 Task: Look for space in Rawson, Argentina from 8th June, 2023 to 16th June, 2023 for 2 adults in price range Rs.10000 to Rs.15000. Place can be entire place with 1  bedroom having 1 bed and 1 bathroom. Property type can be hotel. Amenities needed are: wifi, heating, . Booking option can be shelf check-in. Required host language is English.
Action: Mouse moved to (443, 83)
Screenshot: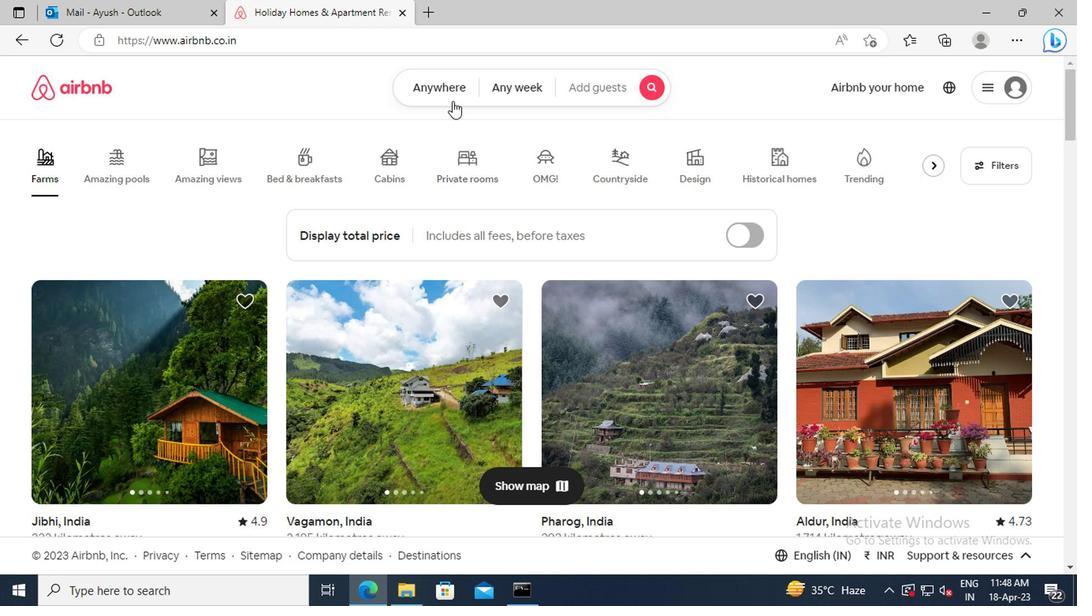 
Action: Mouse pressed left at (443, 83)
Screenshot: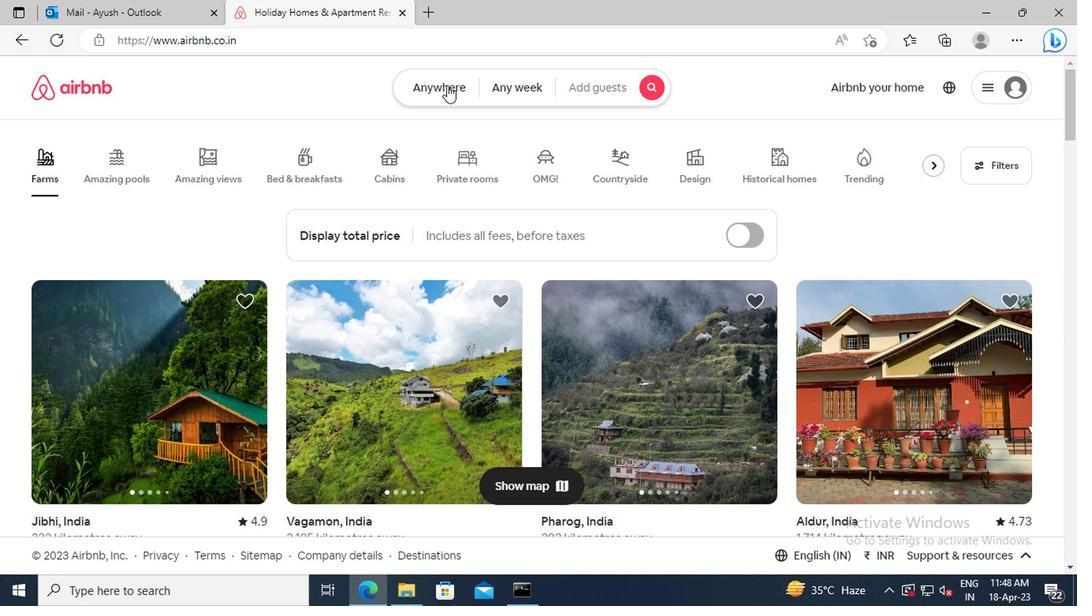 
Action: Mouse moved to (311, 154)
Screenshot: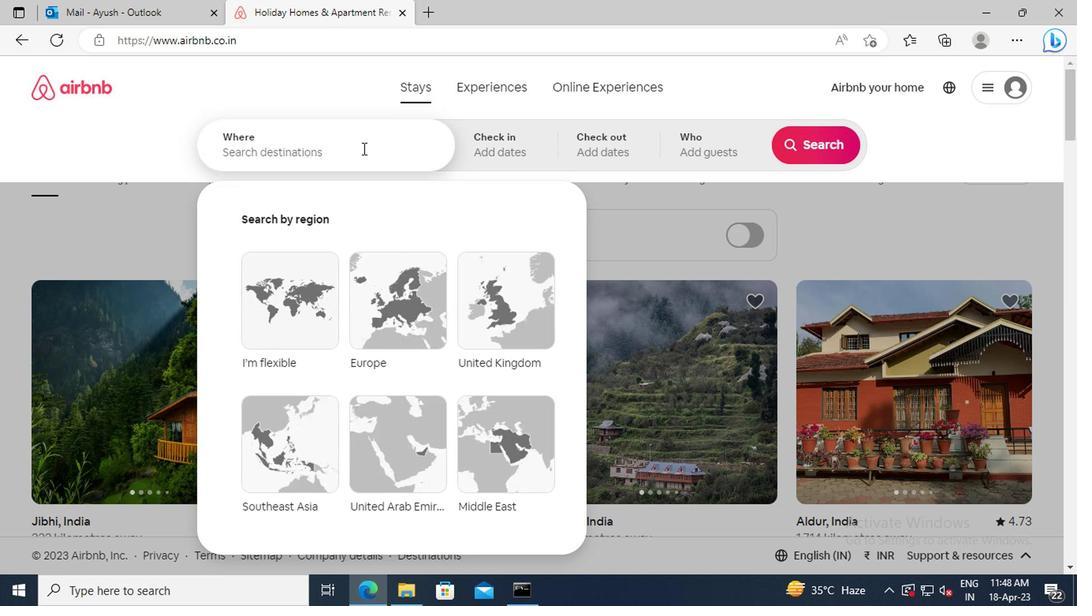 
Action: Mouse pressed left at (311, 154)
Screenshot: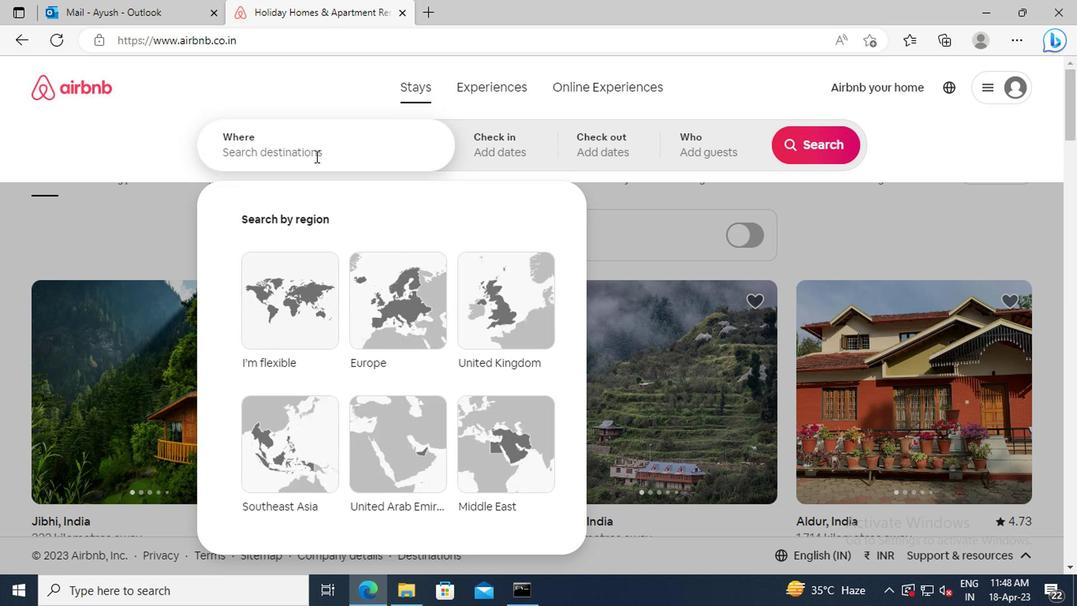 
Action: Key pressed <Key.shift>RAWSON,<Key.space><Key.shift_r>ARGENTINA<Key.enter>
Screenshot: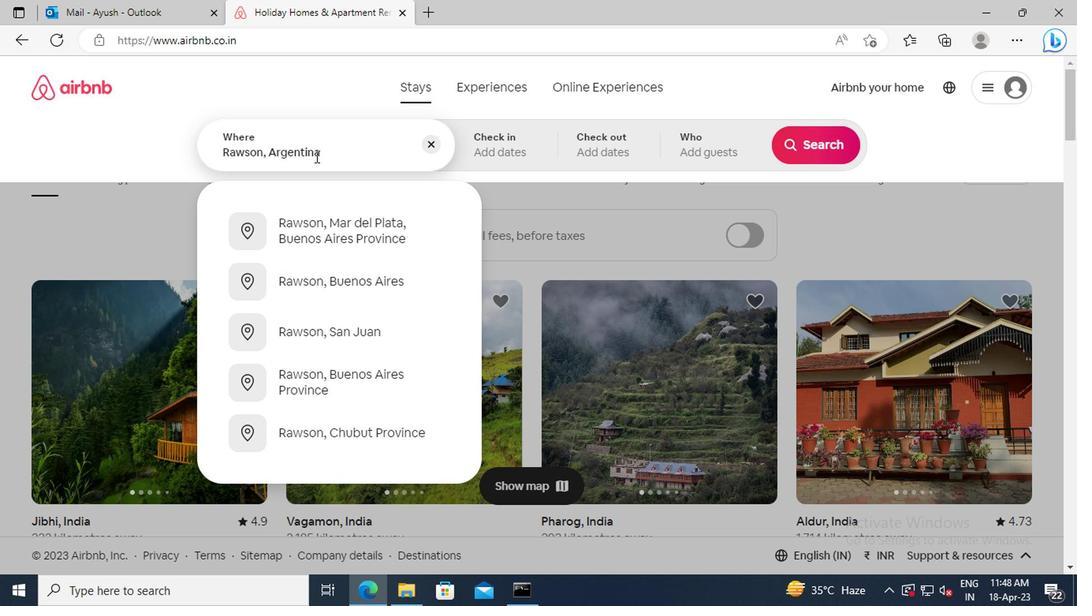 
Action: Mouse moved to (799, 271)
Screenshot: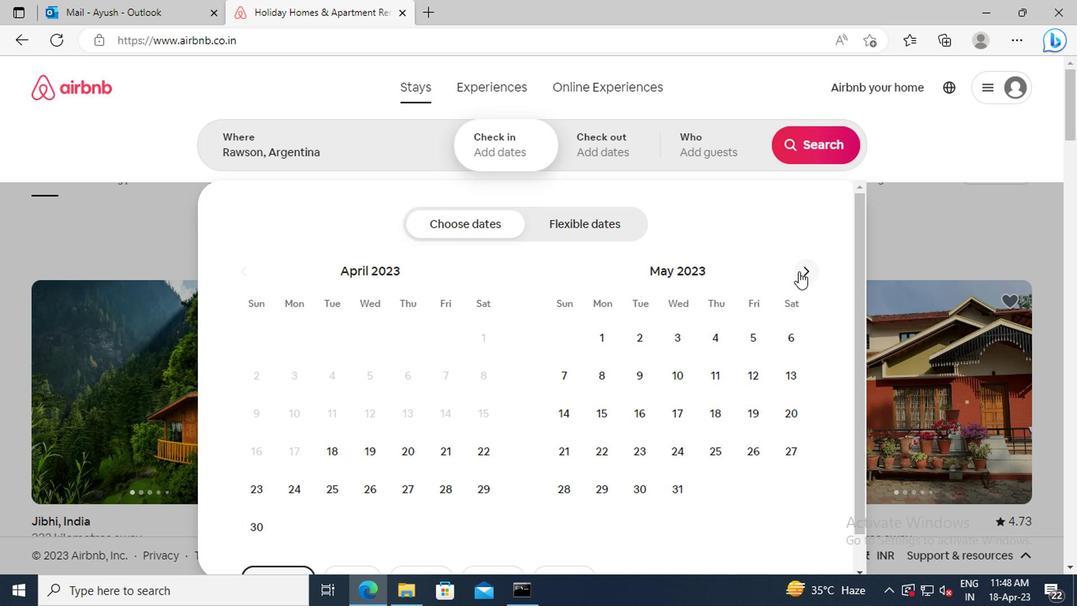 
Action: Mouse pressed left at (799, 271)
Screenshot: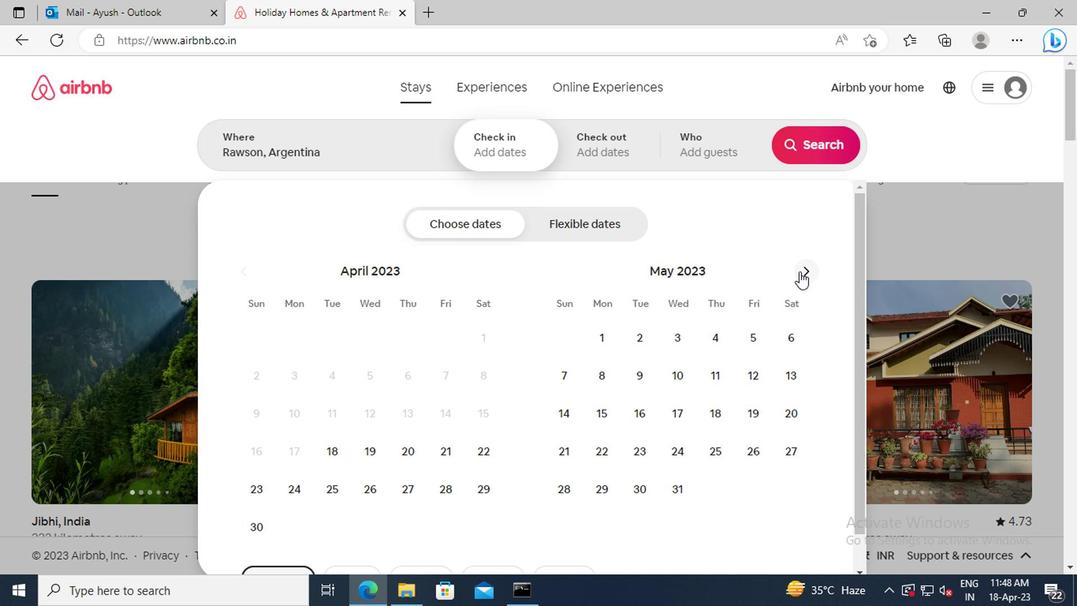 
Action: Mouse moved to (714, 368)
Screenshot: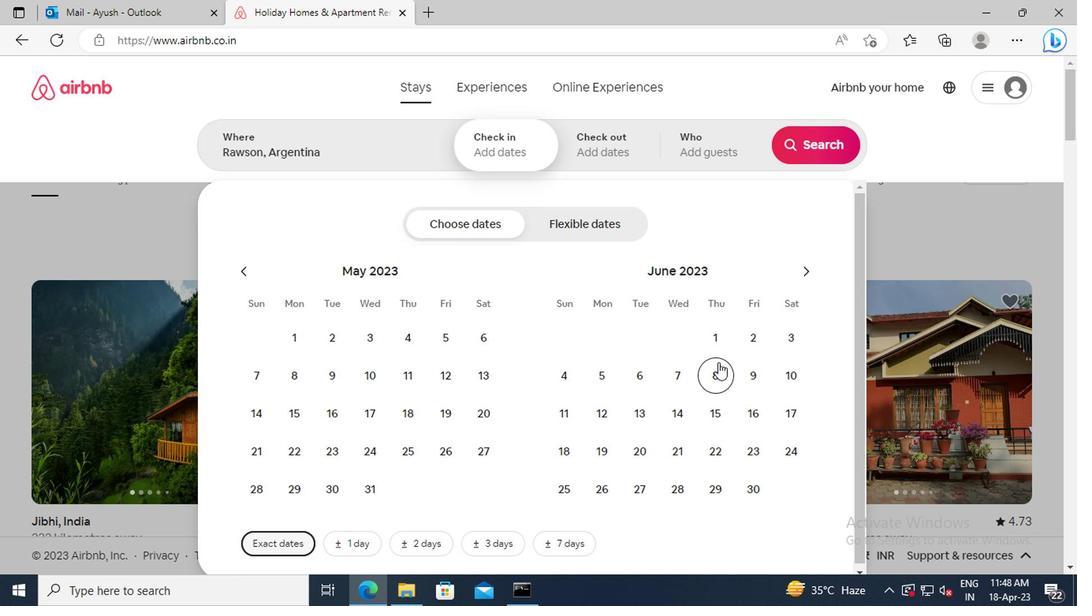 
Action: Mouse pressed left at (714, 368)
Screenshot: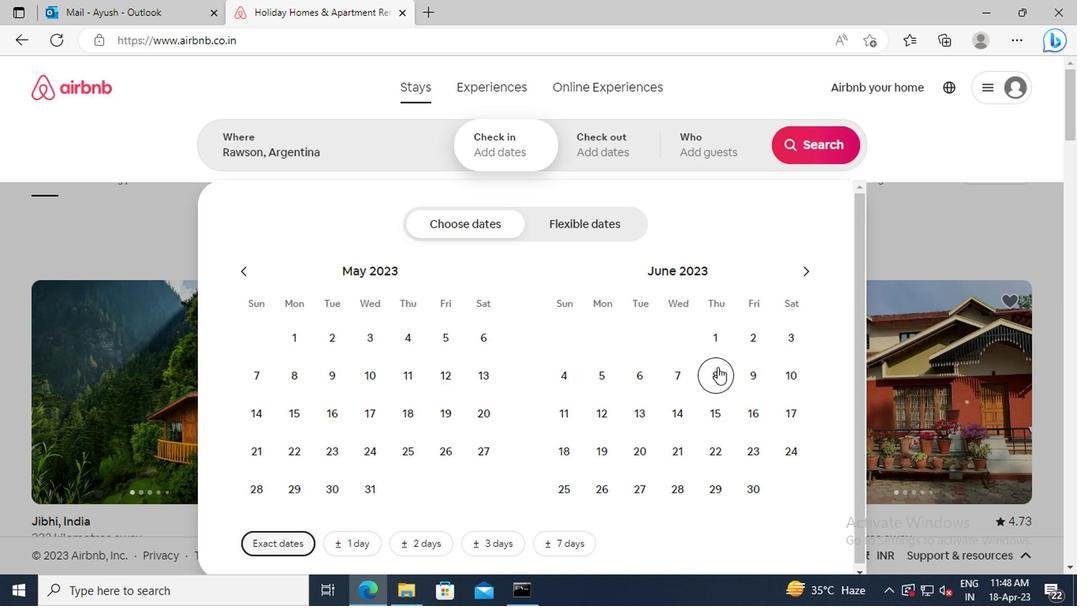 
Action: Mouse moved to (747, 412)
Screenshot: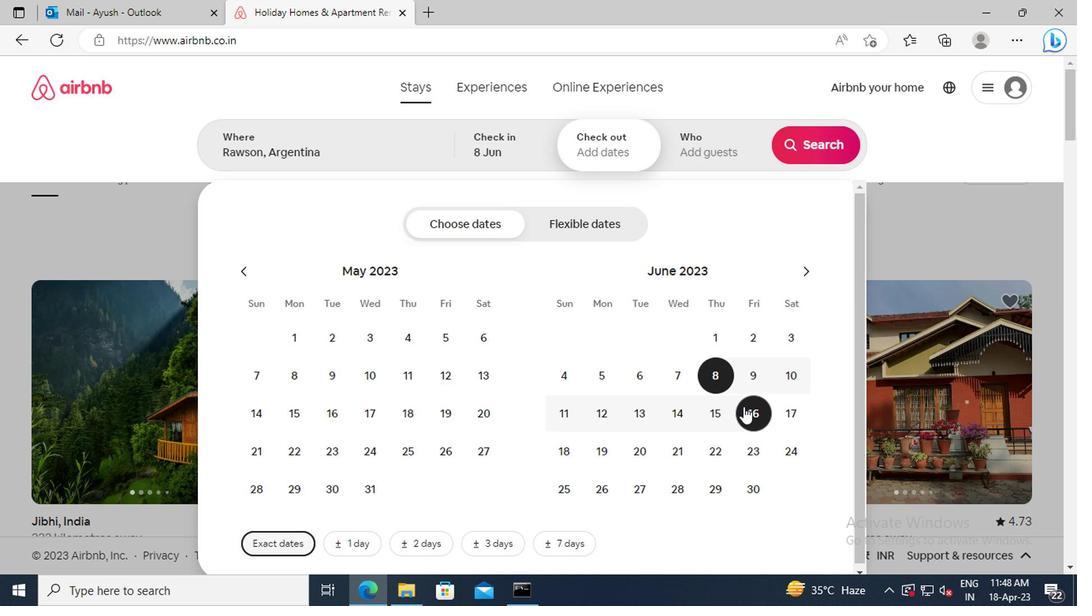 
Action: Mouse pressed left at (747, 412)
Screenshot: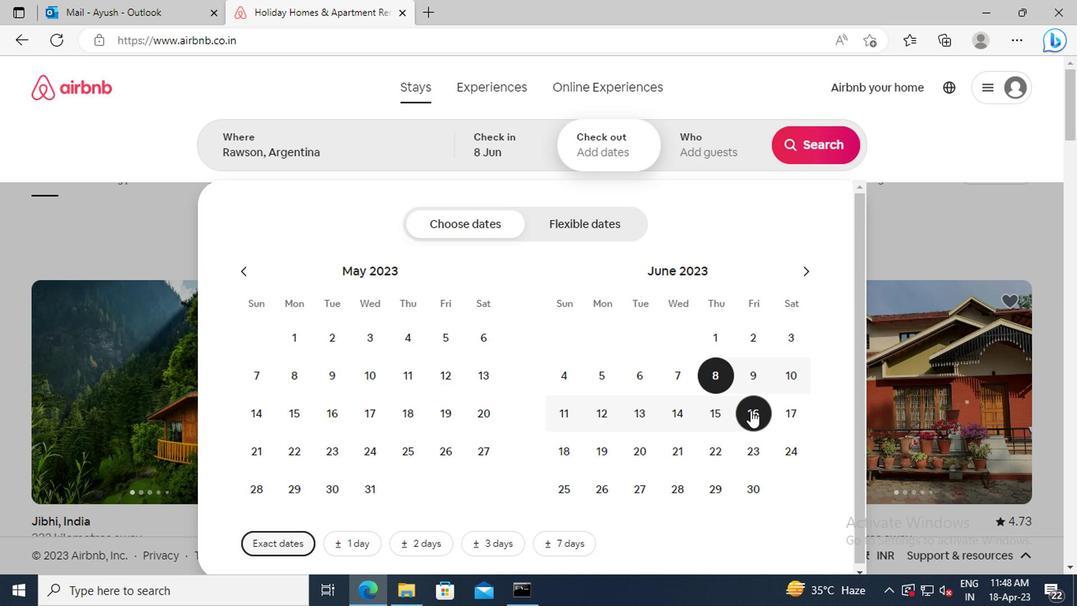 
Action: Mouse moved to (703, 147)
Screenshot: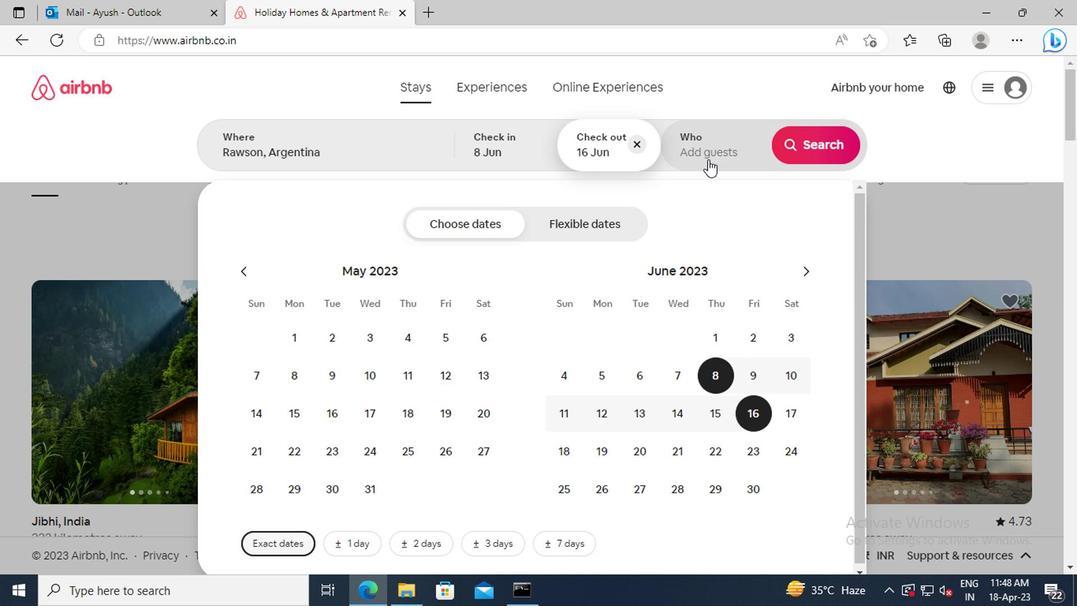 
Action: Mouse pressed left at (703, 147)
Screenshot: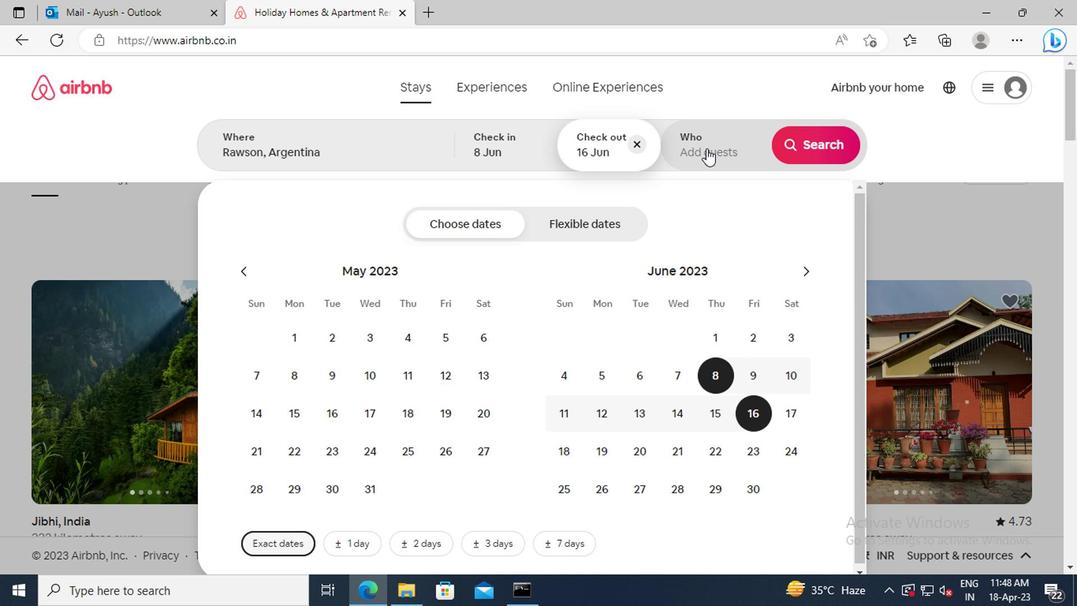 
Action: Mouse moved to (813, 229)
Screenshot: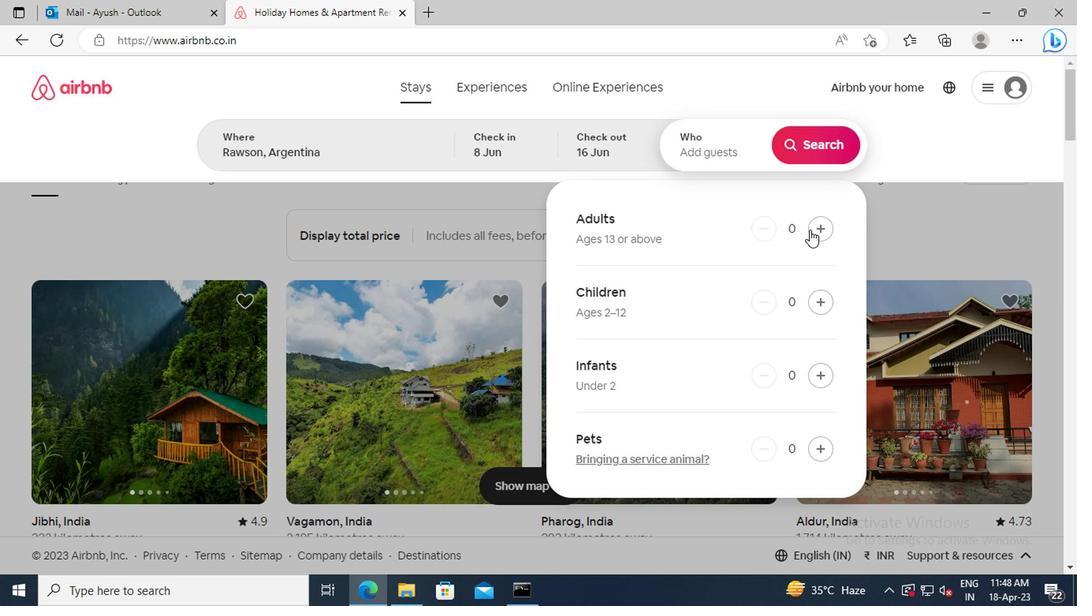 
Action: Mouse pressed left at (813, 229)
Screenshot: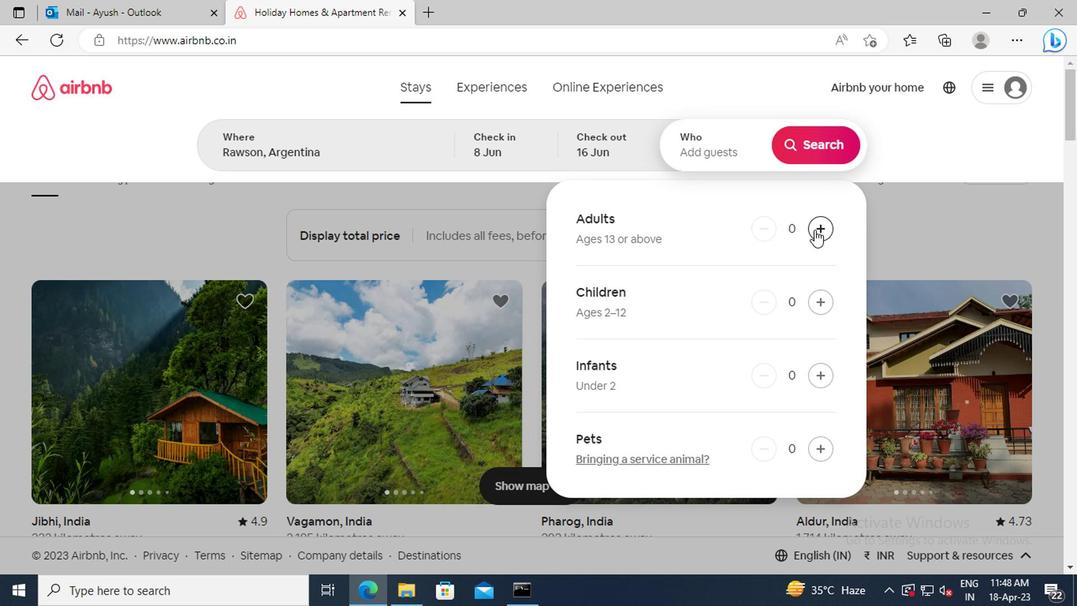 
Action: Mouse pressed left at (813, 229)
Screenshot: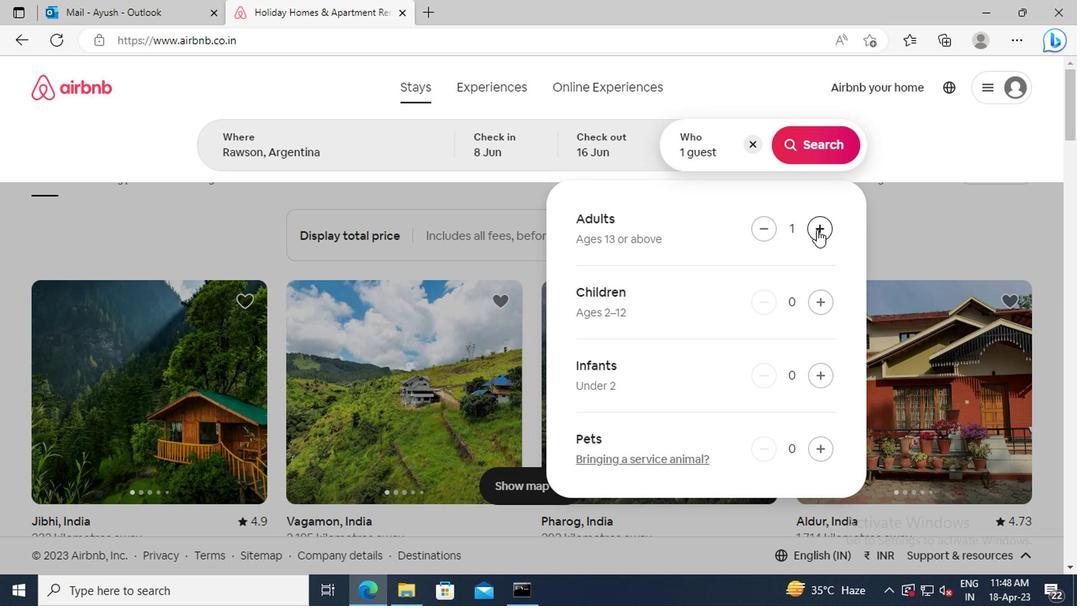 
Action: Mouse moved to (808, 147)
Screenshot: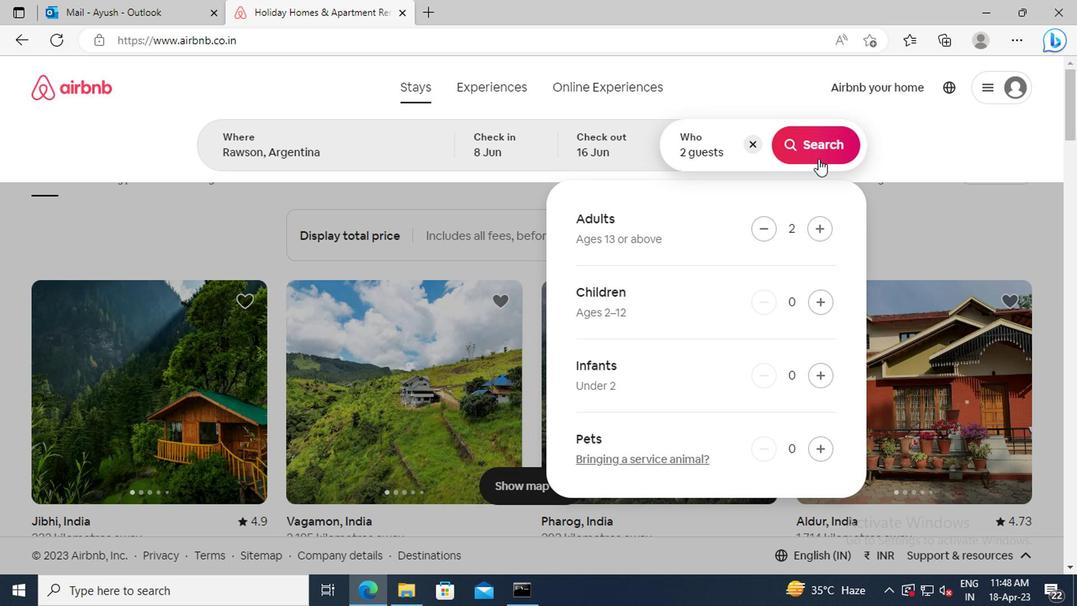 
Action: Mouse pressed left at (808, 147)
Screenshot: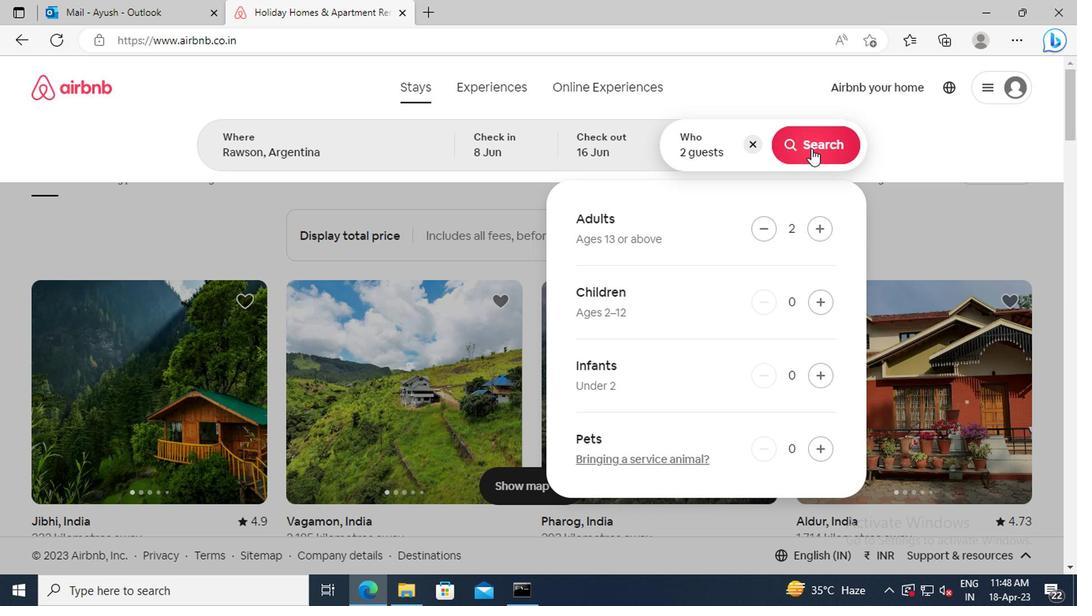 
Action: Mouse moved to (1002, 154)
Screenshot: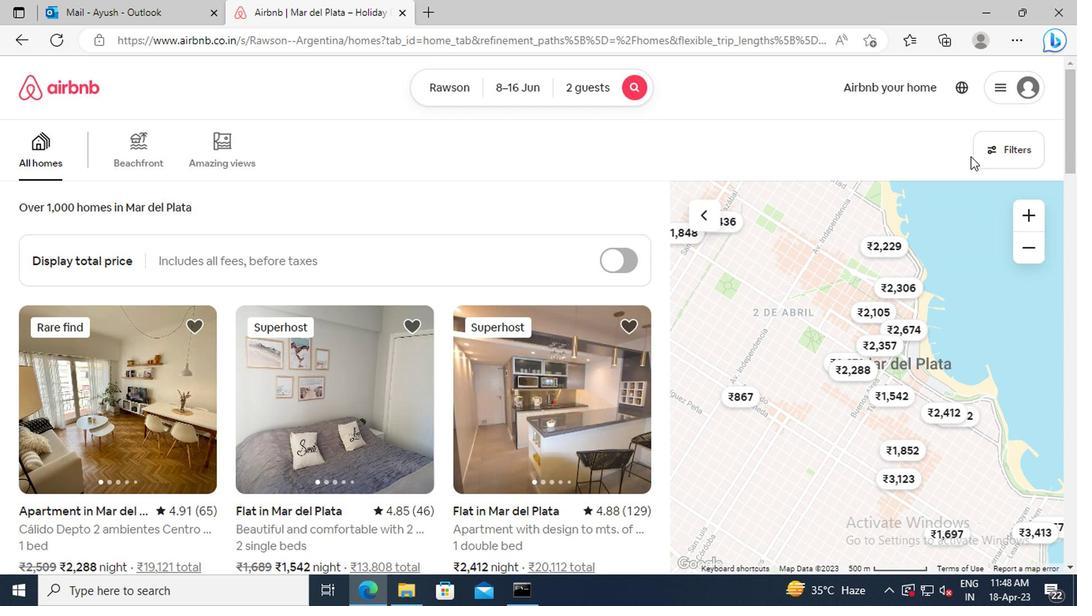 
Action: Mouse pressed left at (1002, 154)
Screenshot: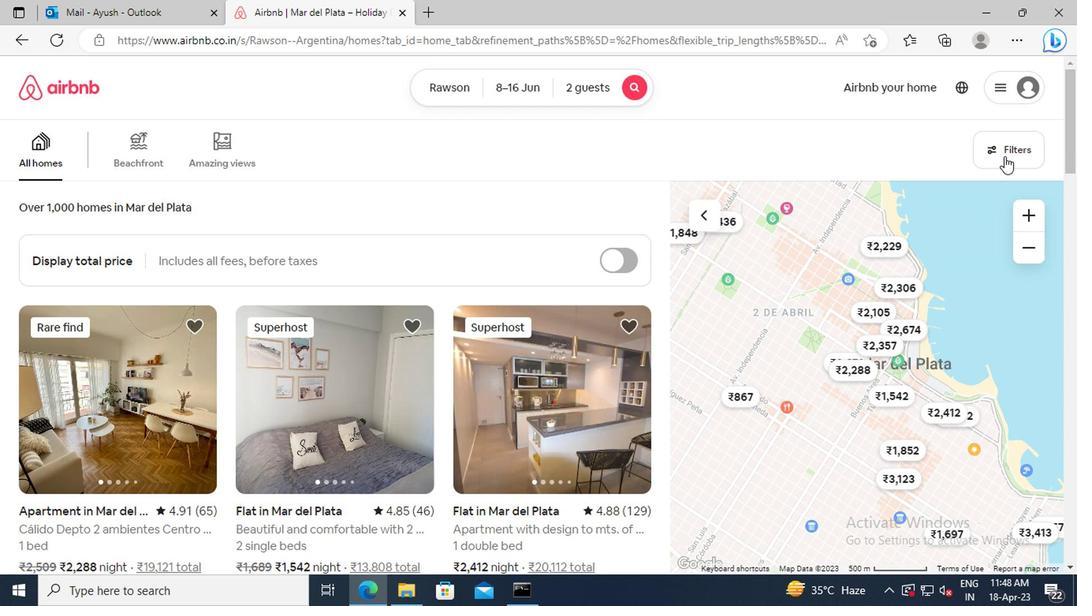 
Action: Mouse moved to (316, 353)
Screenshot: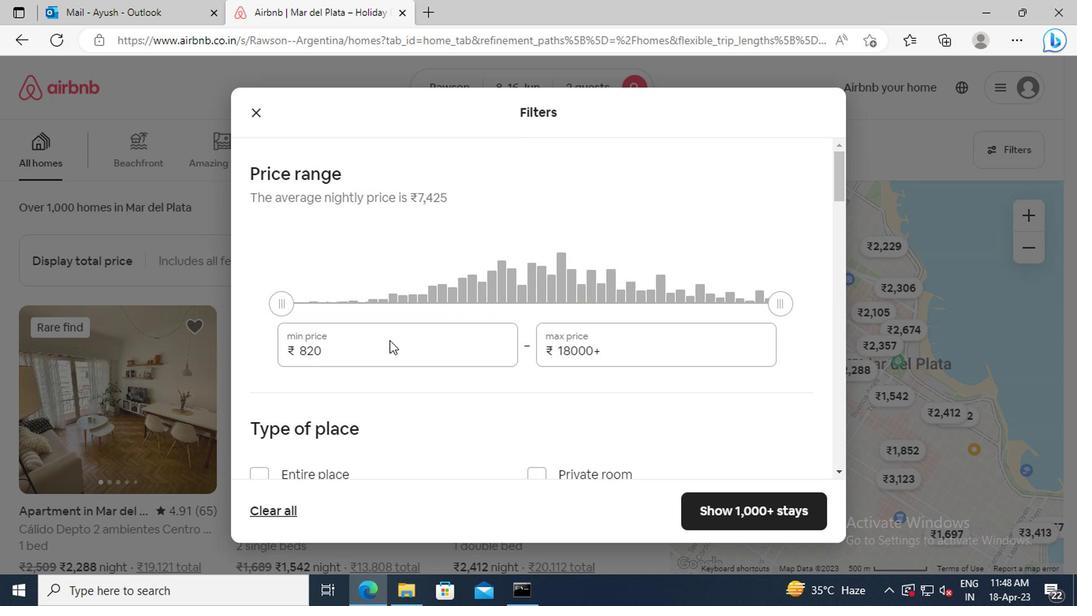
Action: Mouse pressed left at (316, 353)
Screenshot: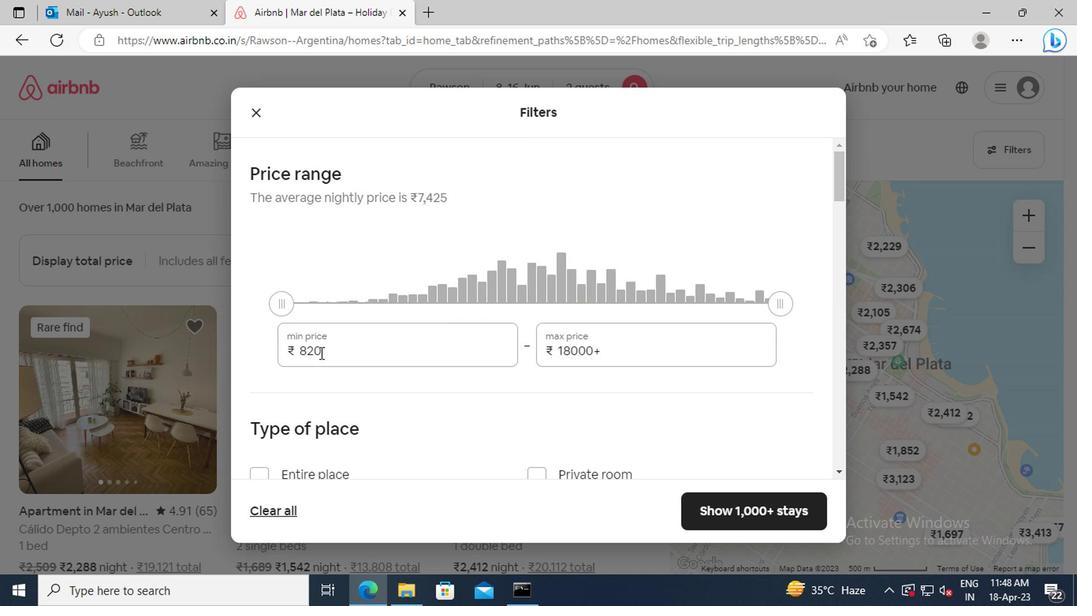 
Action: Mouse moved to (371, 340)
Screenshot: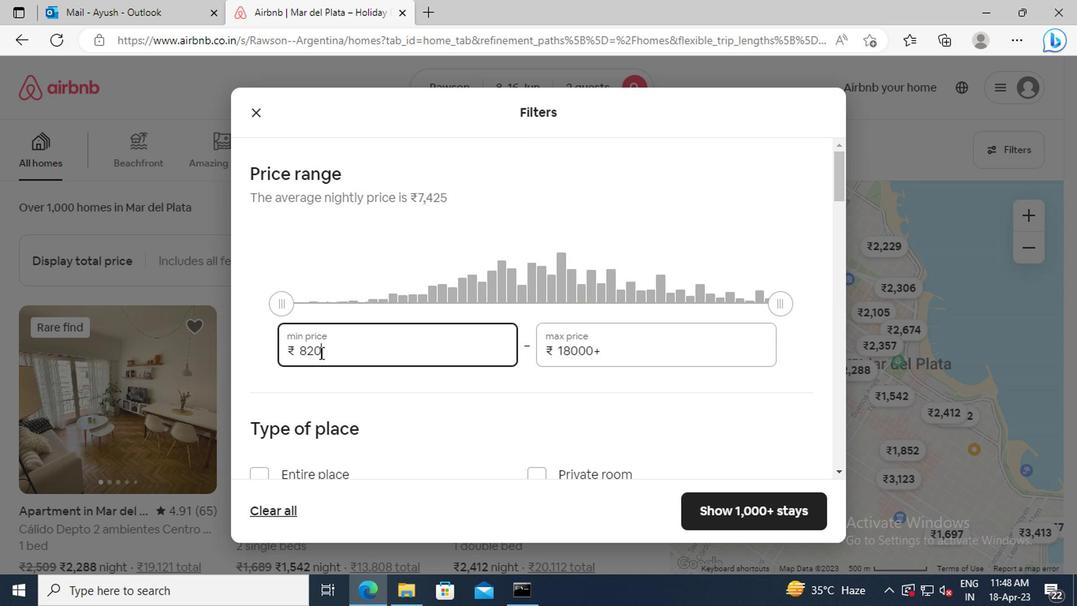 
Action: Key pressed <Key.backspace><Key.backspace><Key.backspace>10000<Key.tab><Key.delete>15000
Screenshot: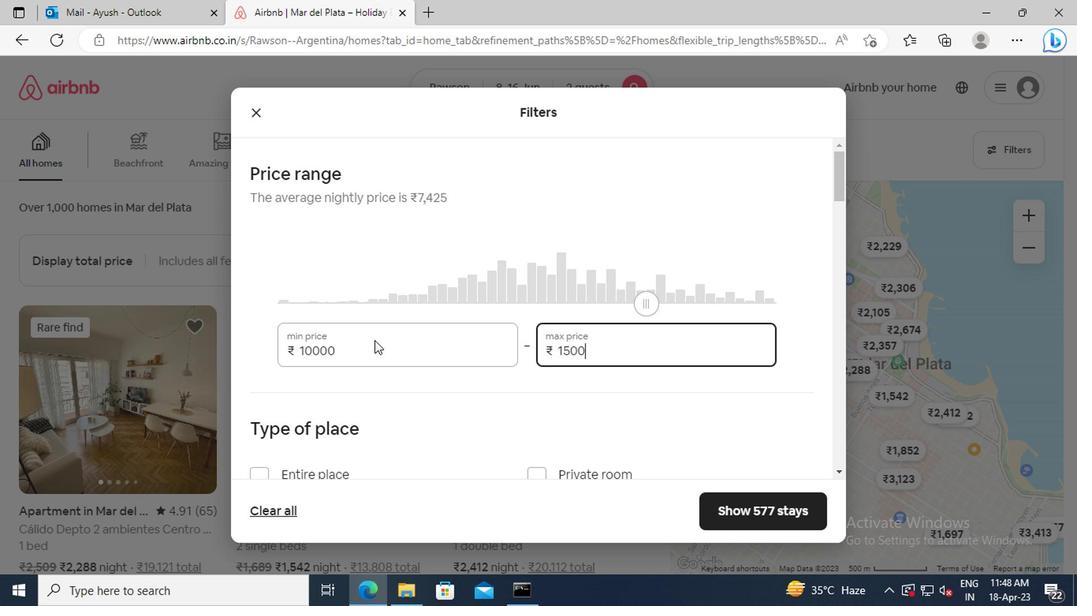 
Action: Mouse scrolled (371, 340) with delta (0, 0)
Screenshot: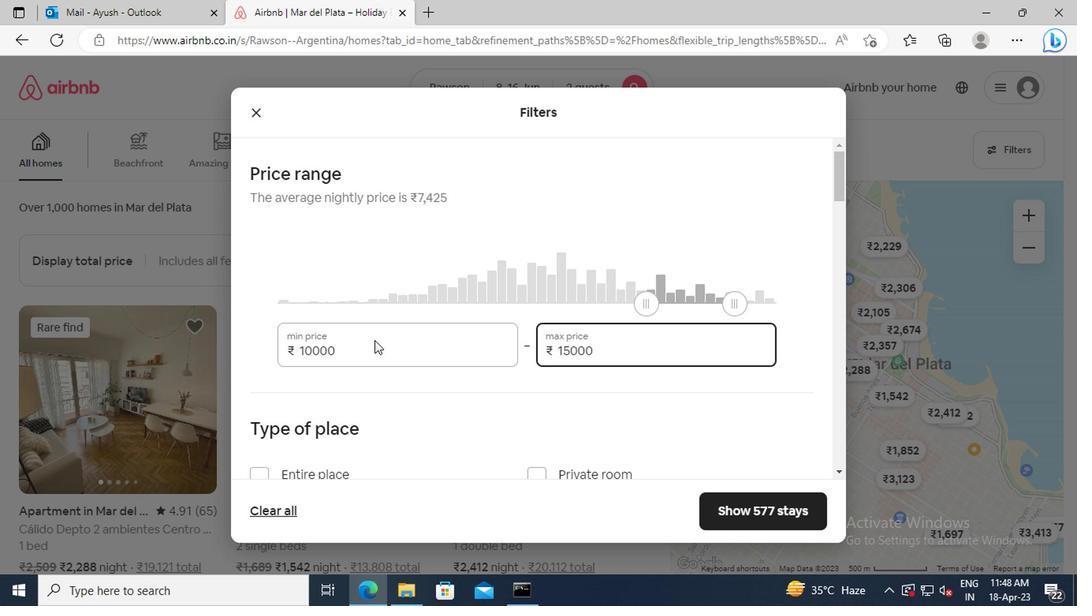 
Action: Mouse scrolled (371, 340) with delta (0, 0)
Screenshot: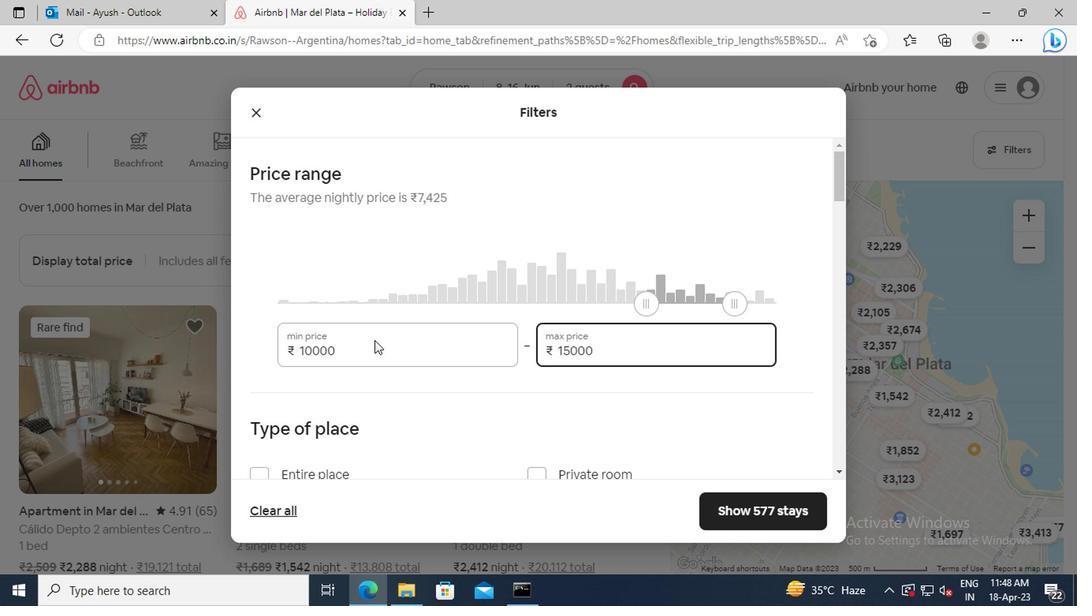 
Action: Mouse moved to (257, 372)
Screenshot: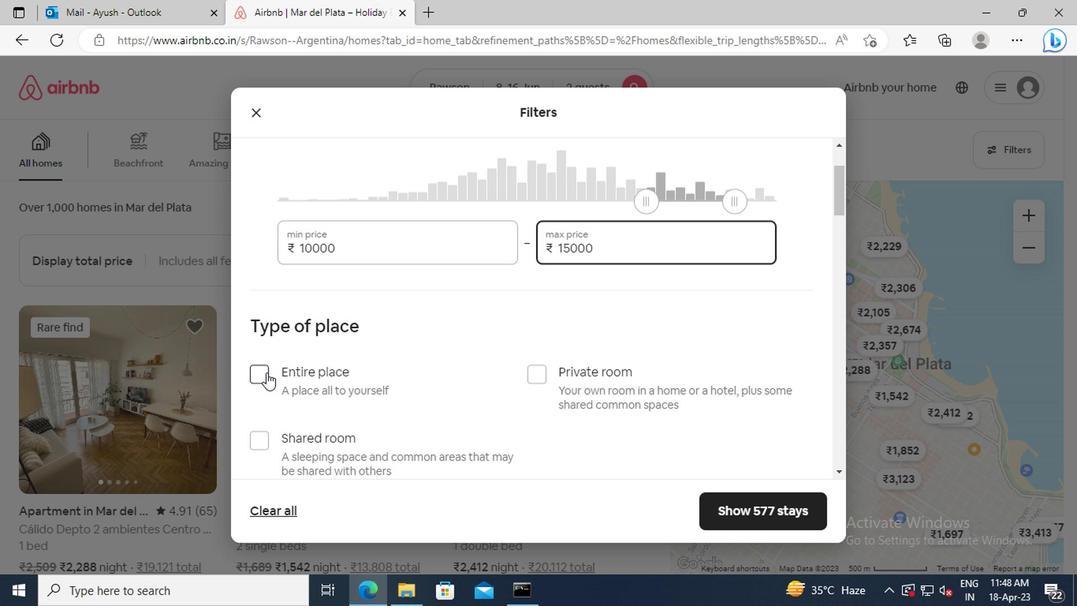 
Action: Mouse pressed left at (257, 372)
Screenshot: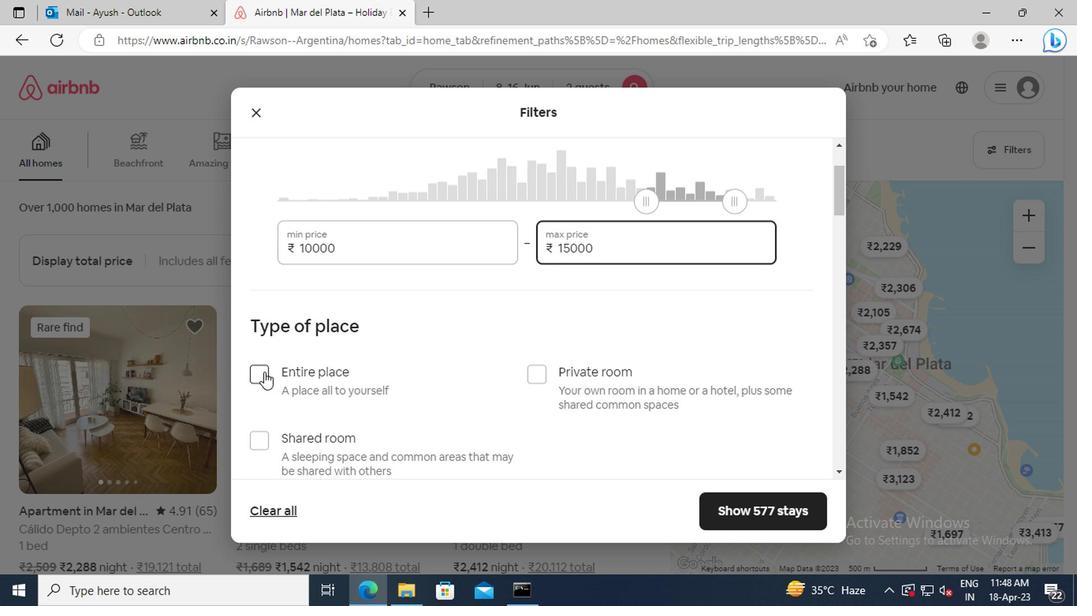 
Action: Mouse moved to (421, 341)
Screenshot: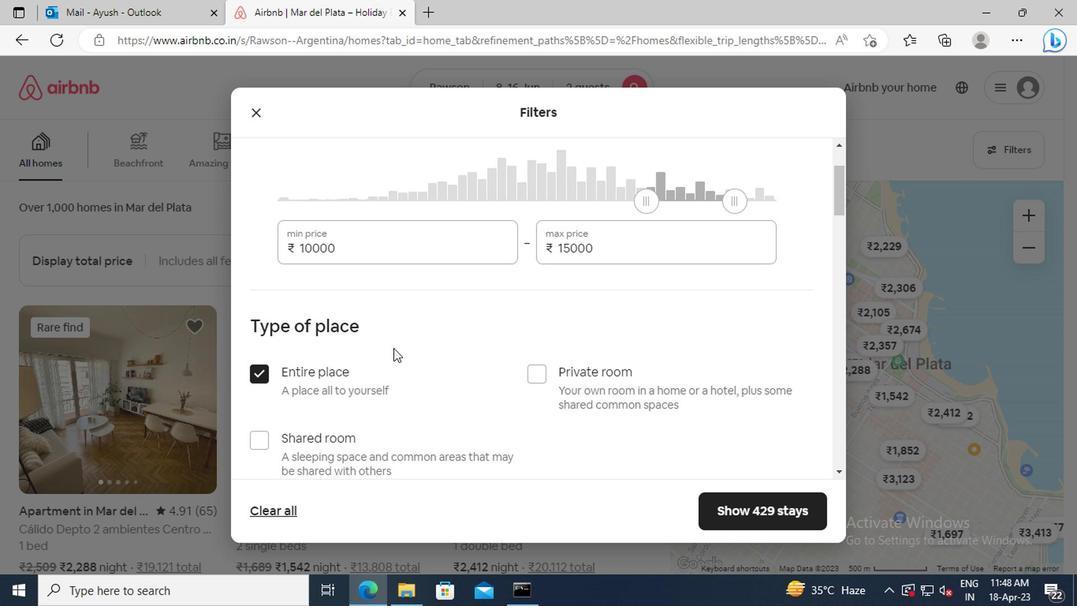 
Action: Mouse scrolled (421, 340) with delta (0, -1)
Screenshot: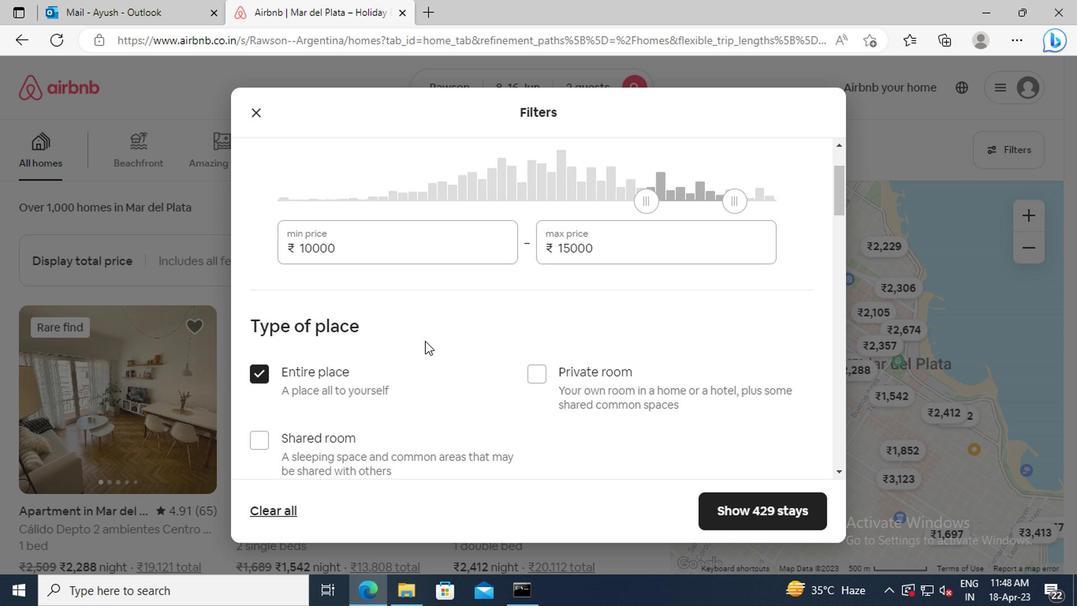 
Action: Mouse moved to (423, 338)
Screenshot: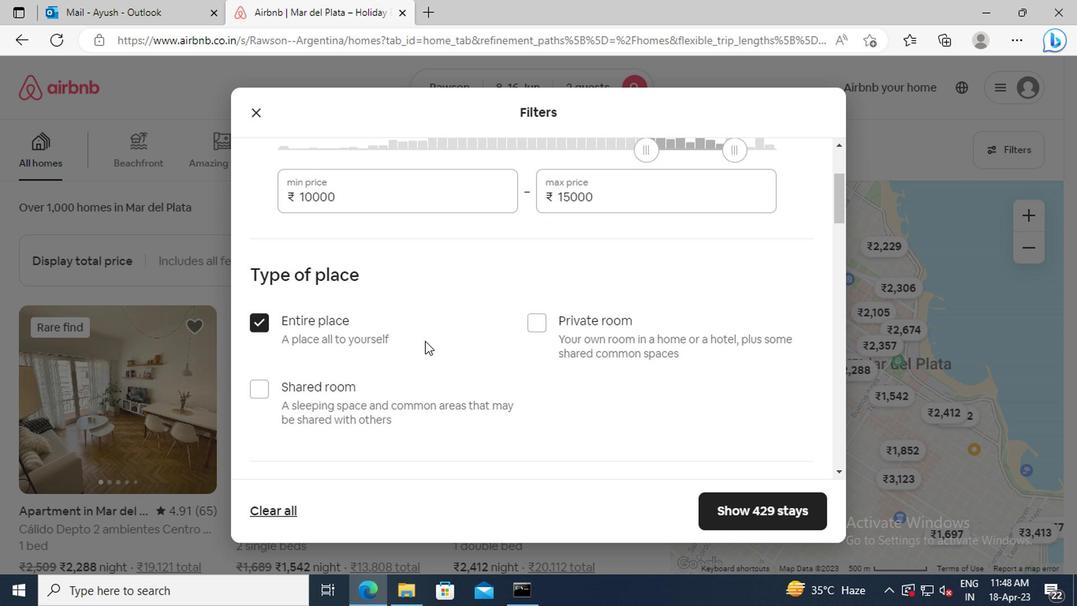 
Action: Mouse scrolled (423, 337) with delta (0, 0)
Screenshot: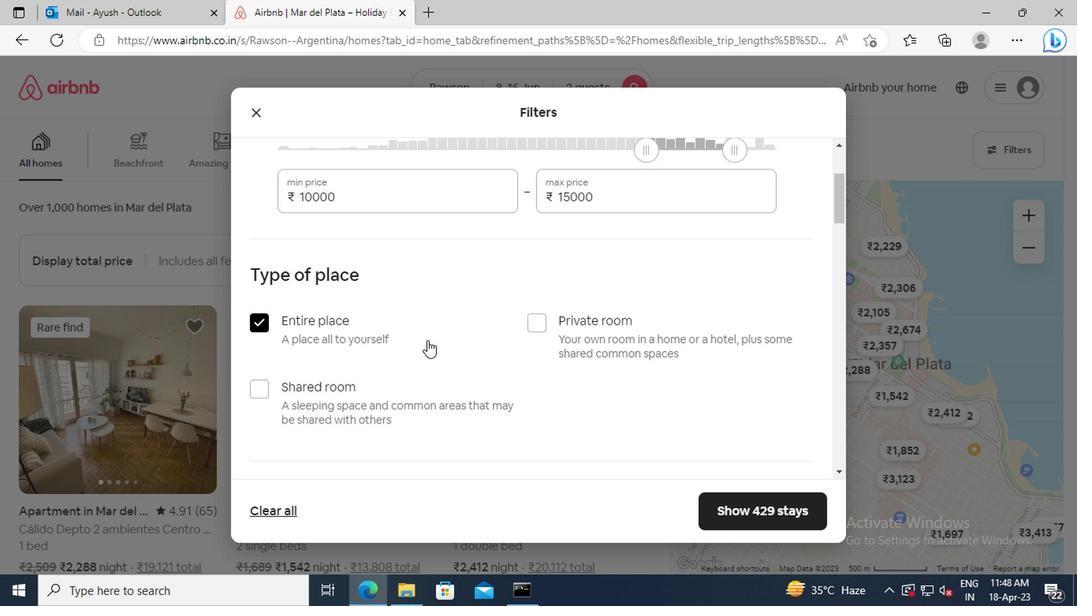 
Action: Mouse scrolled (423, 337) with delta (0, 0)
Screenshot: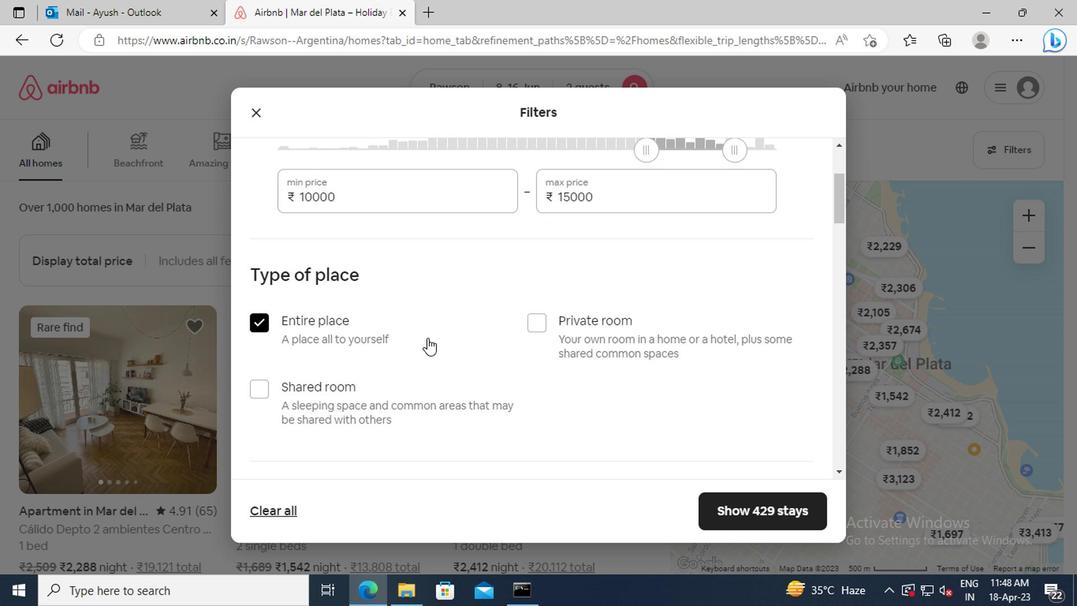 
Action: Mouse moved to (429, 313)
Screenshot: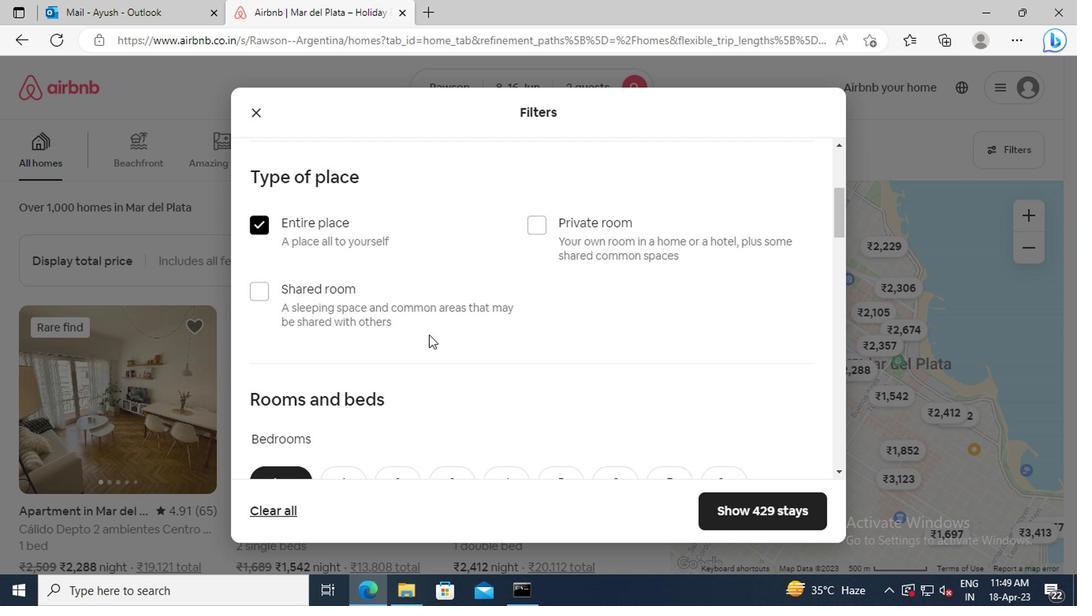 
Action: Mouse scrolled (429, 312) with delta (0, -1)
Screenshot: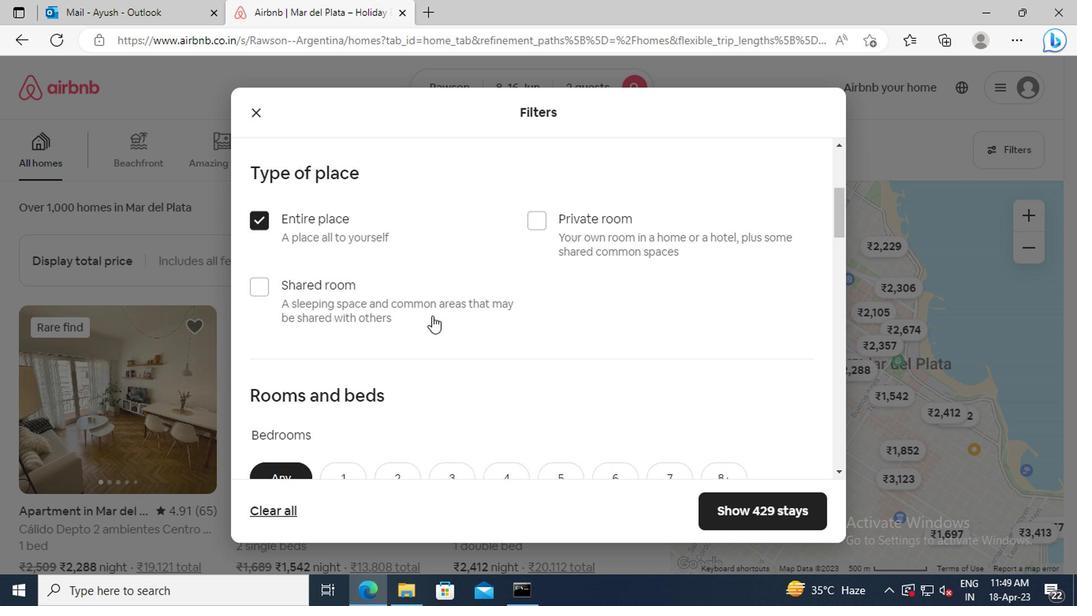 
Action: Mouse scrolled (429, 312) with delta (0, -1)
Screenshot: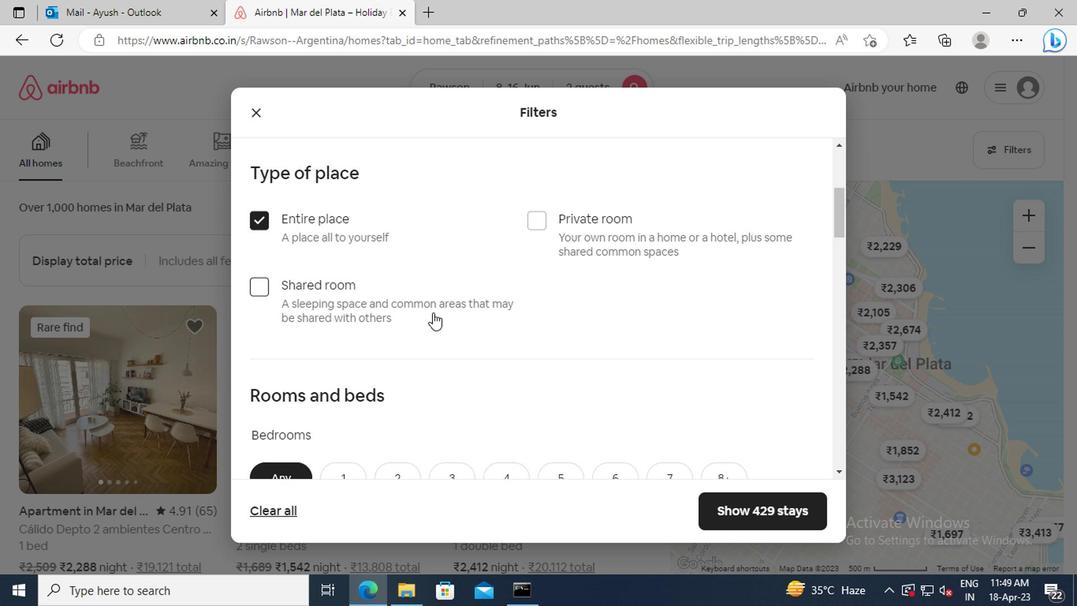 
Action: Mouse moved to (429, 312)
Screenshot: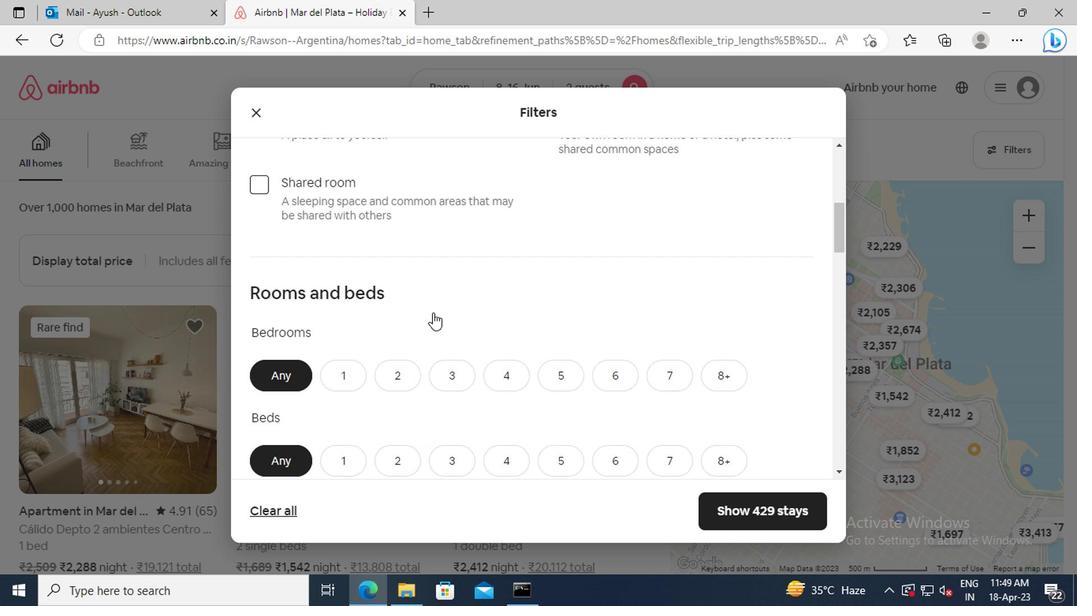 
Action: Mouse scrolled (429, 311) with delta (0, 0)
Screenshot: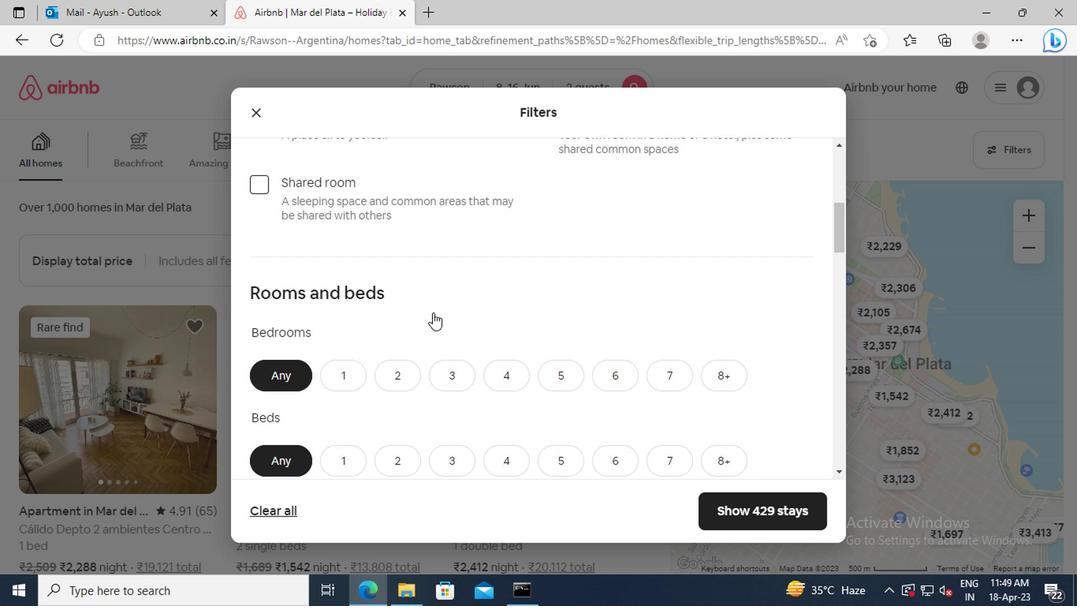 
Action: Mouse moved to (349, 321)
Screenshot: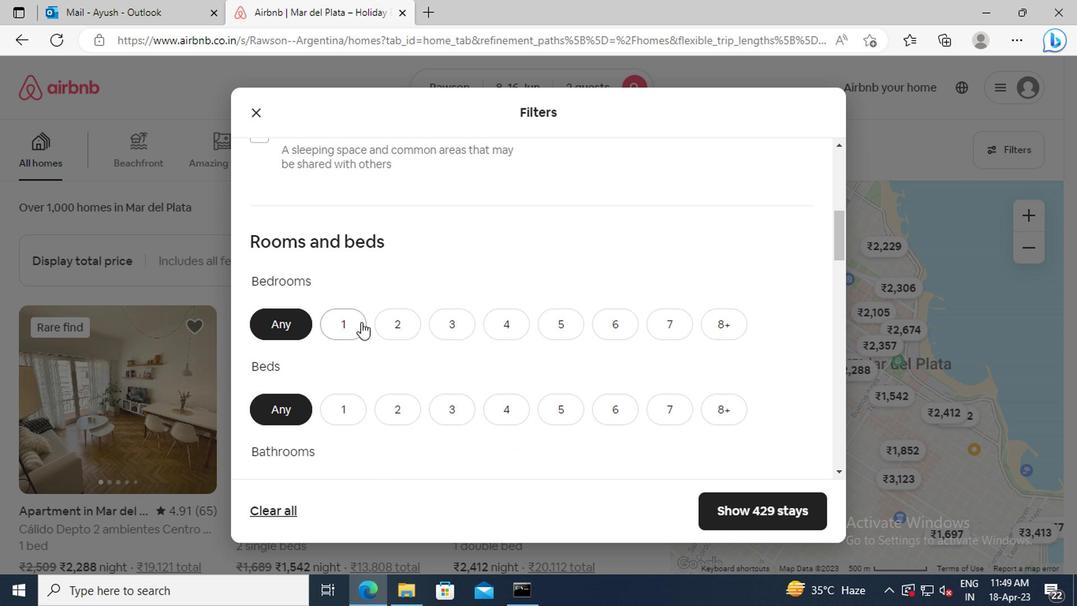 
Action: Mouse pressed left at (349, 321)
Screenshot: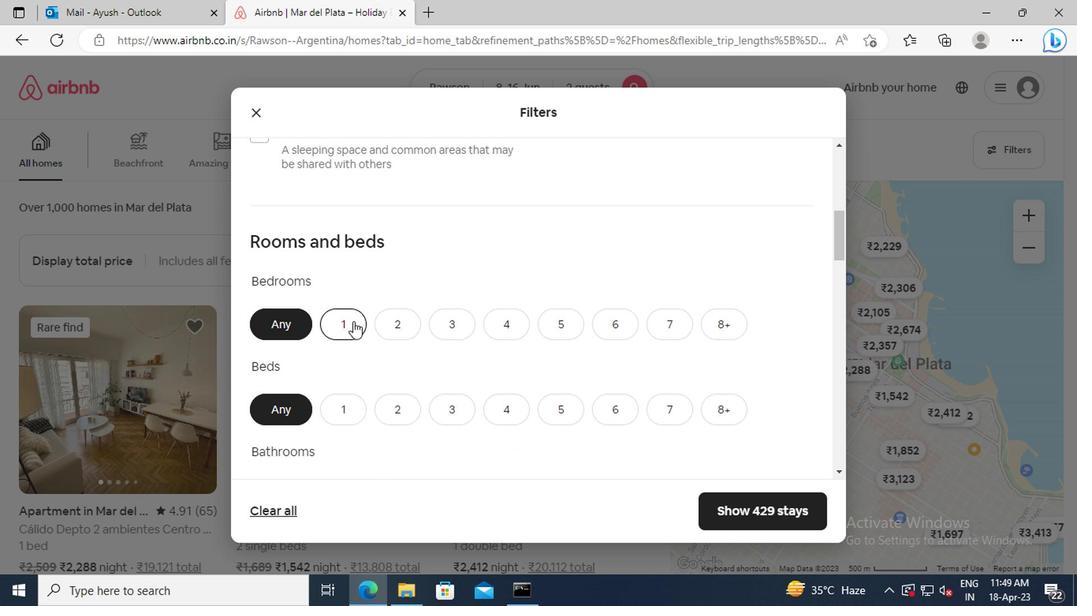 
Action: Mouse scrolled (349, 321) with delta (0, 0)
Screenshot: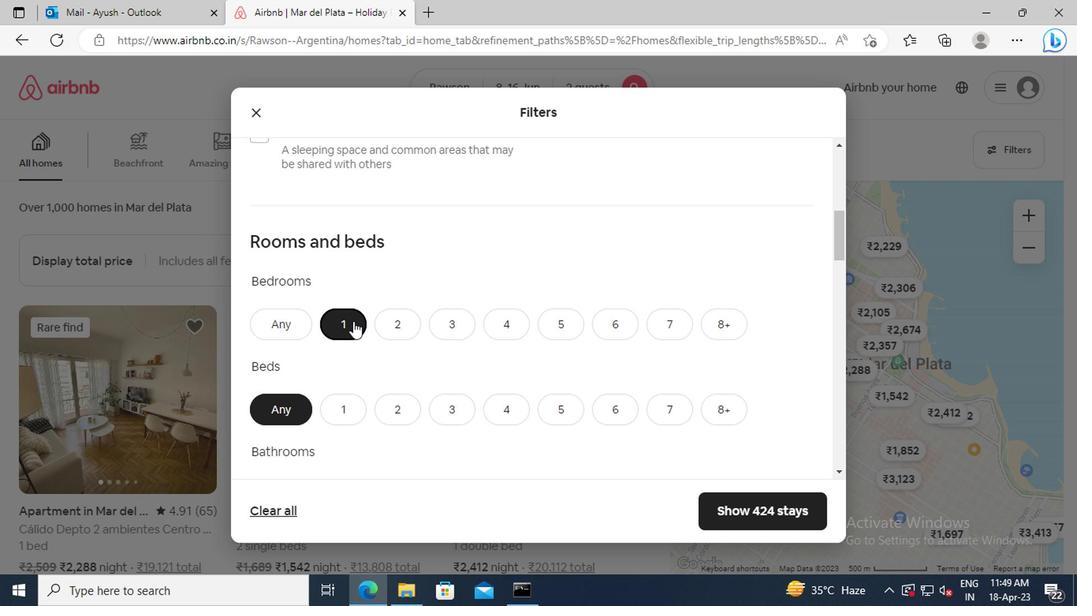 
Action: Mouse scrolled (349, 321) with delta (0, 0)
Screenshot: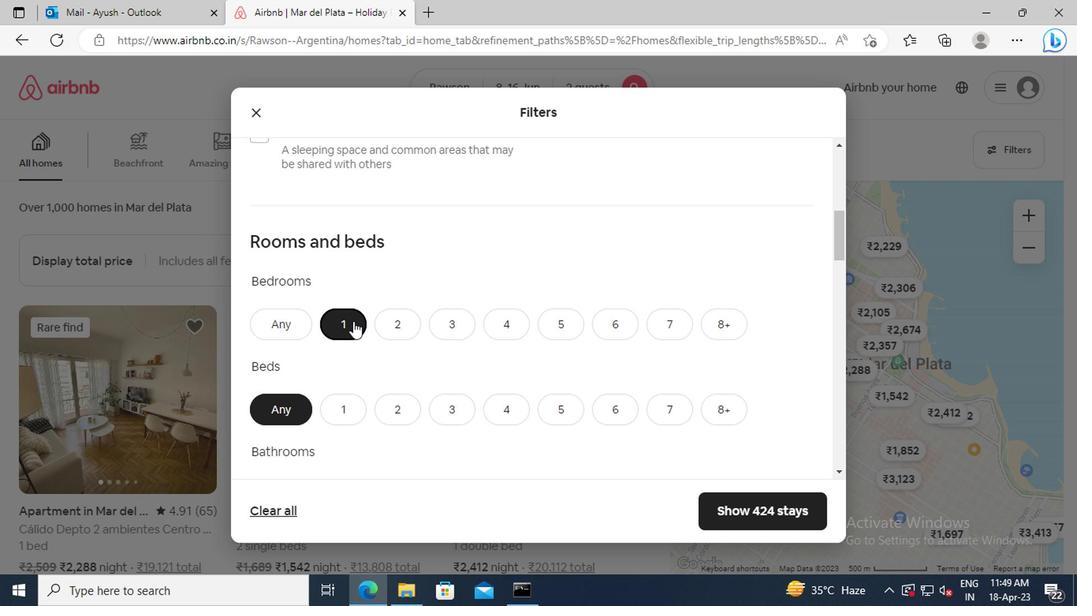 
Action: Mouse moved to (342, 309)
Screenshot: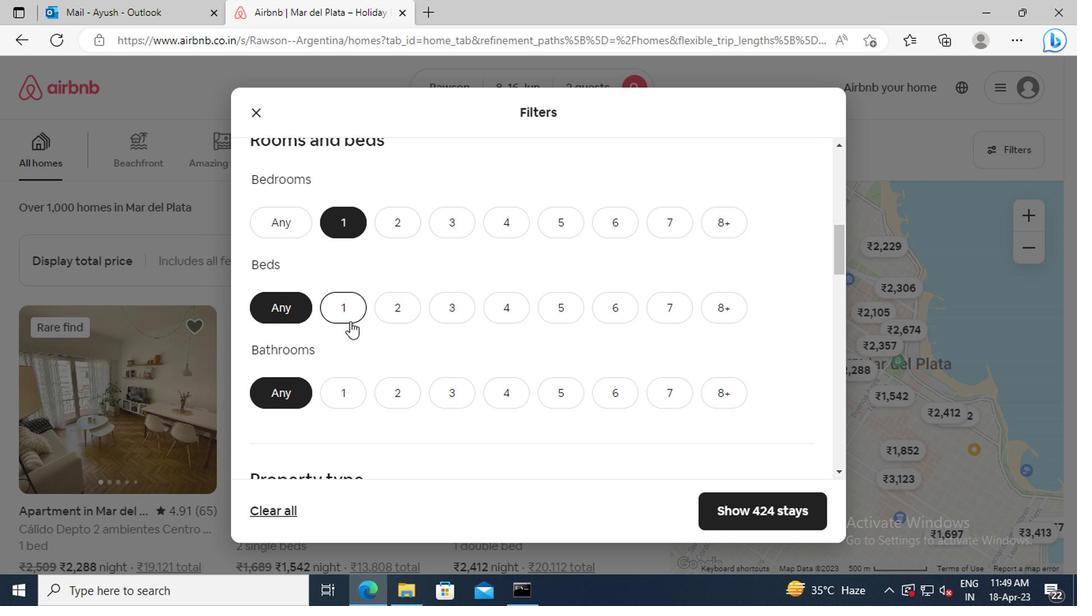 
Action: Mouse pressed left at (342, 309)
Screenshot: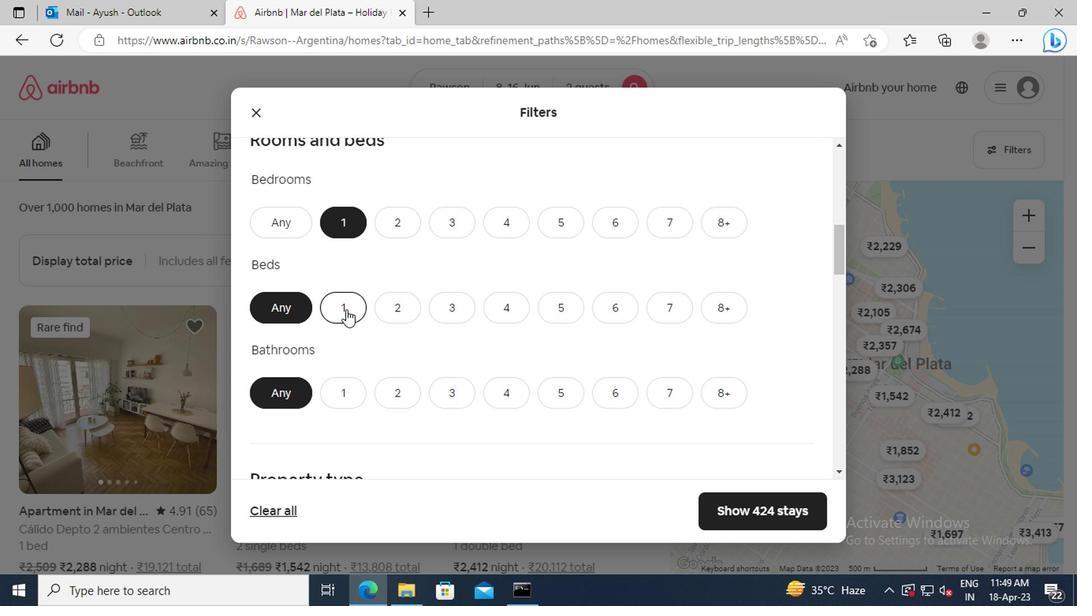 
Action: Mouse scrolled (342, 308) with delta (0, -1)
Screenshot: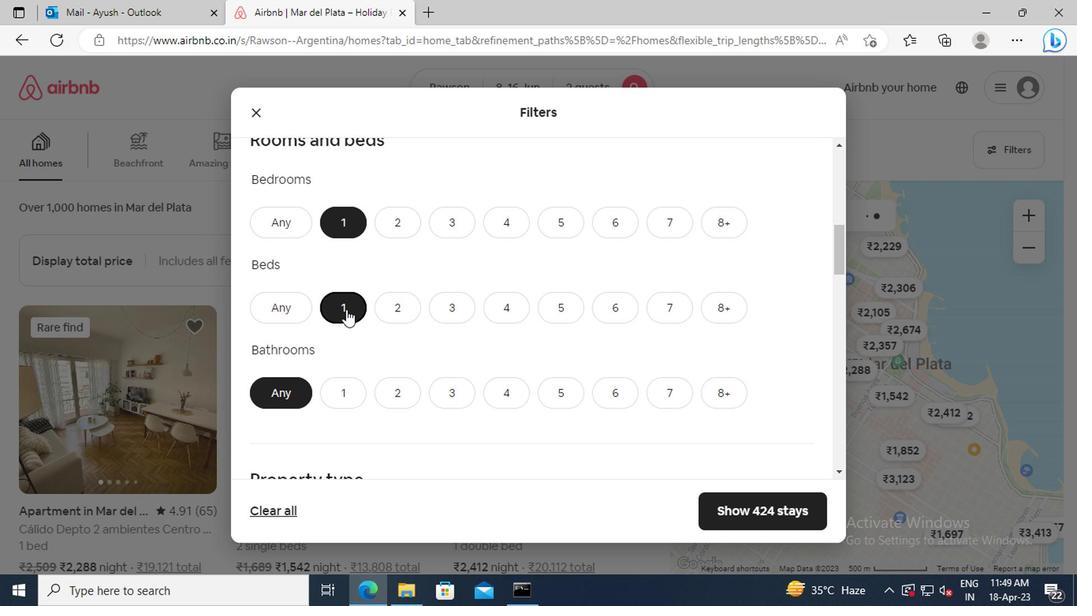 
Action: Mouse moved to (345, 333)
Screenshot: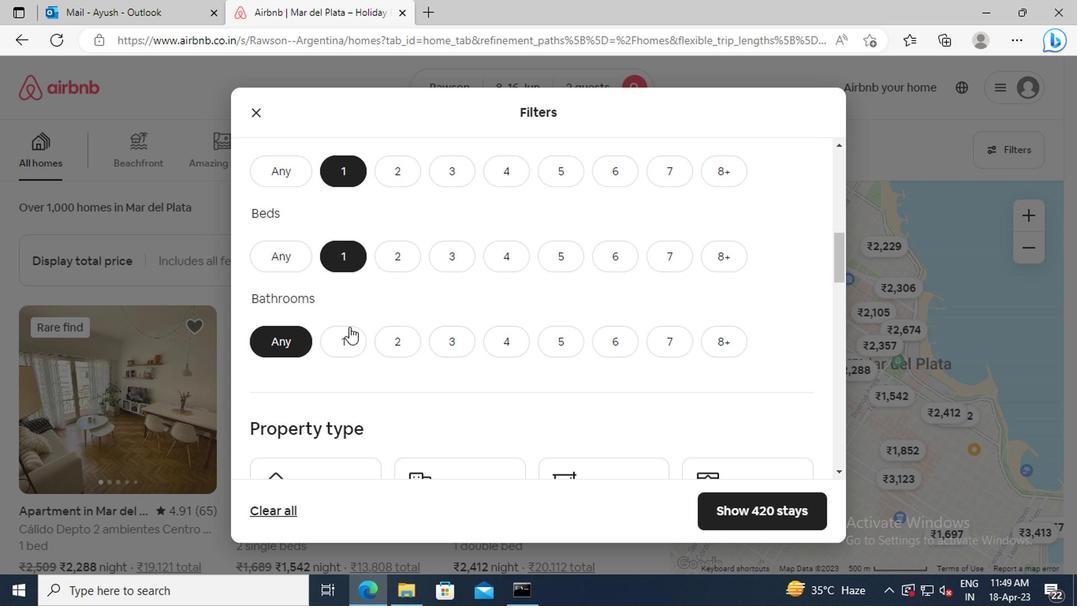 
Action: Mouse pressed left at (345, 333)
Screenshot: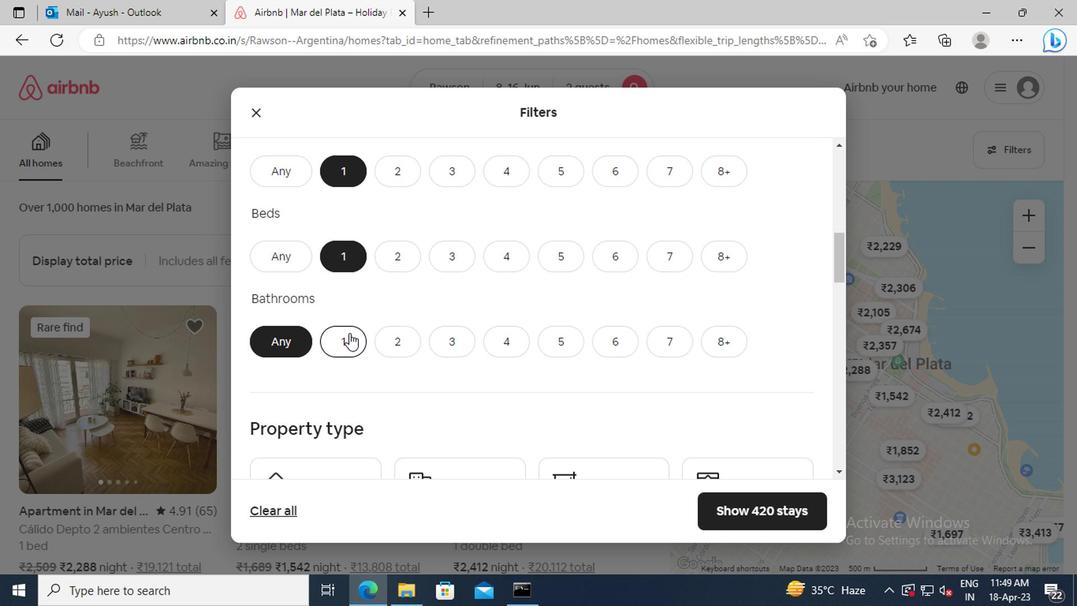 
Action: Mouse moved to (365, 323)
Screenshot: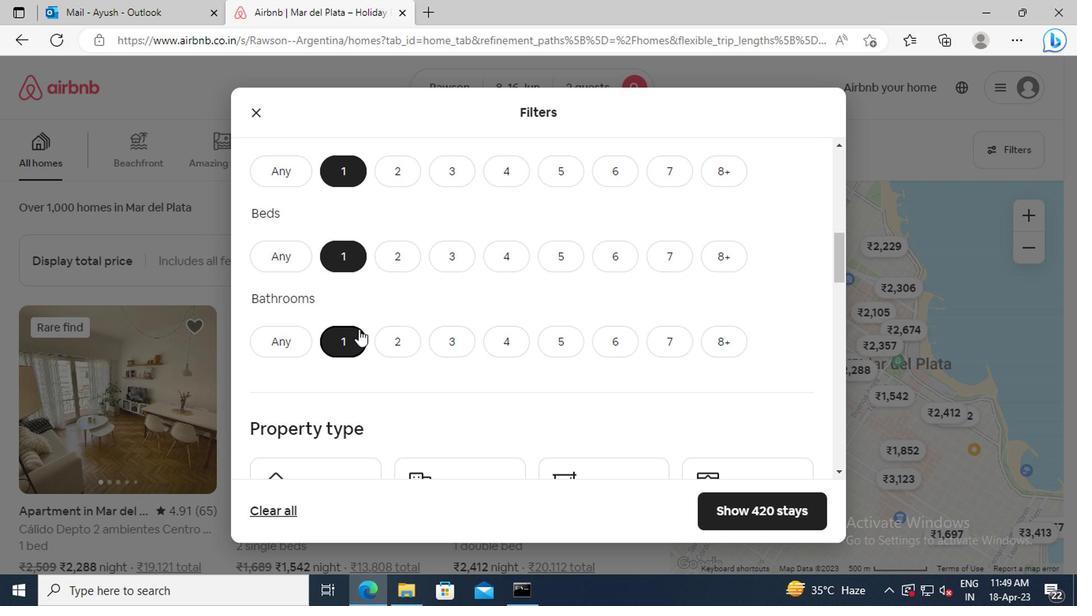 
Action: Mouse scrolled (365, 322) with delta (0, 0)
Screenshot: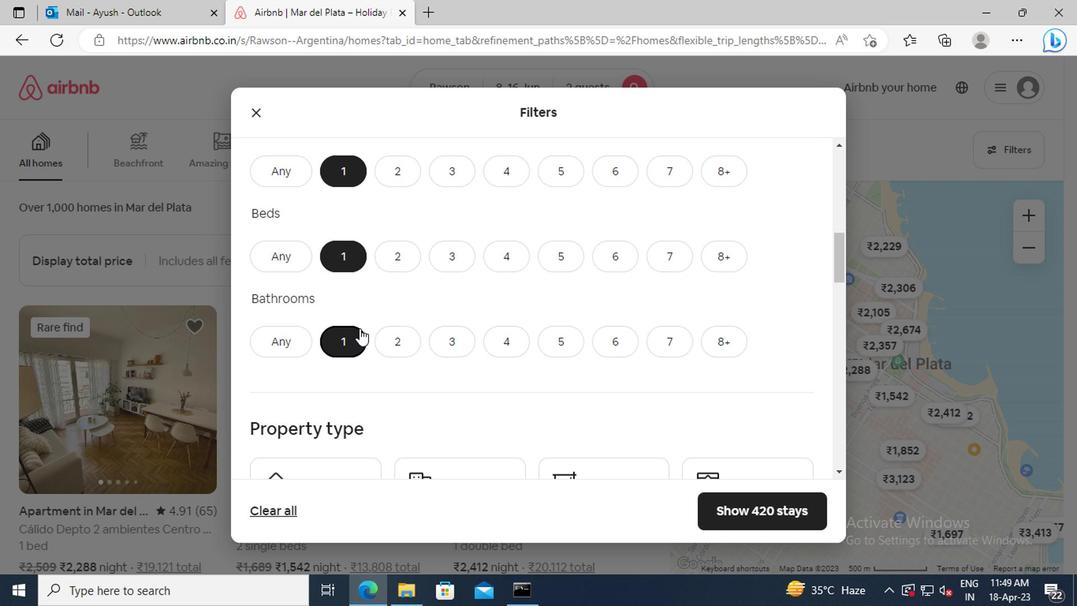 
Action: Mouse scrolled (365, 322) with delta (0, 0)
Screenshot: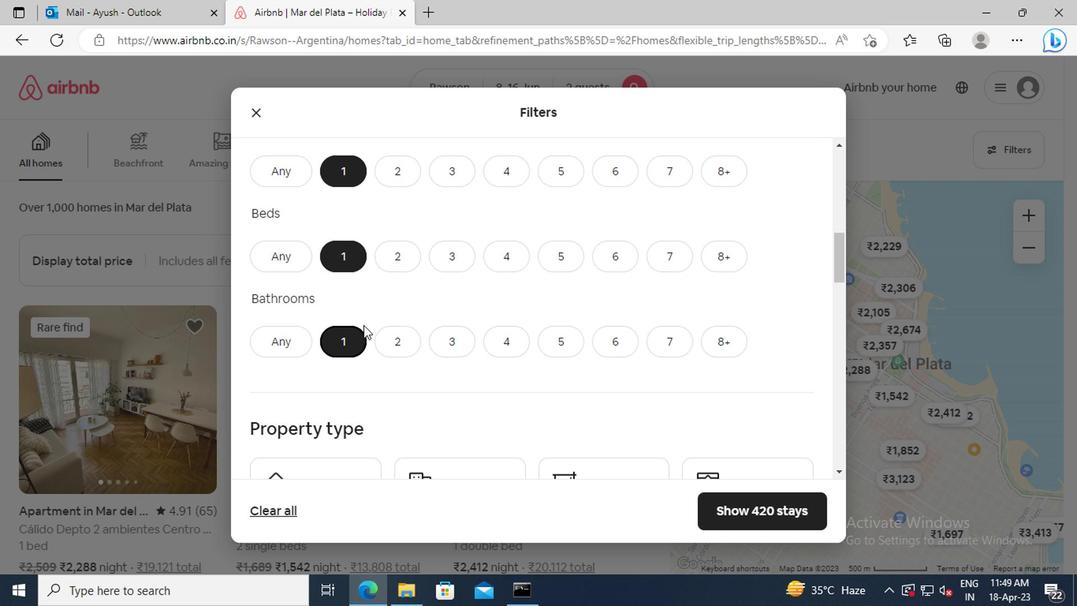 
Action: Mouse moved to (373, 318)
Screenshot: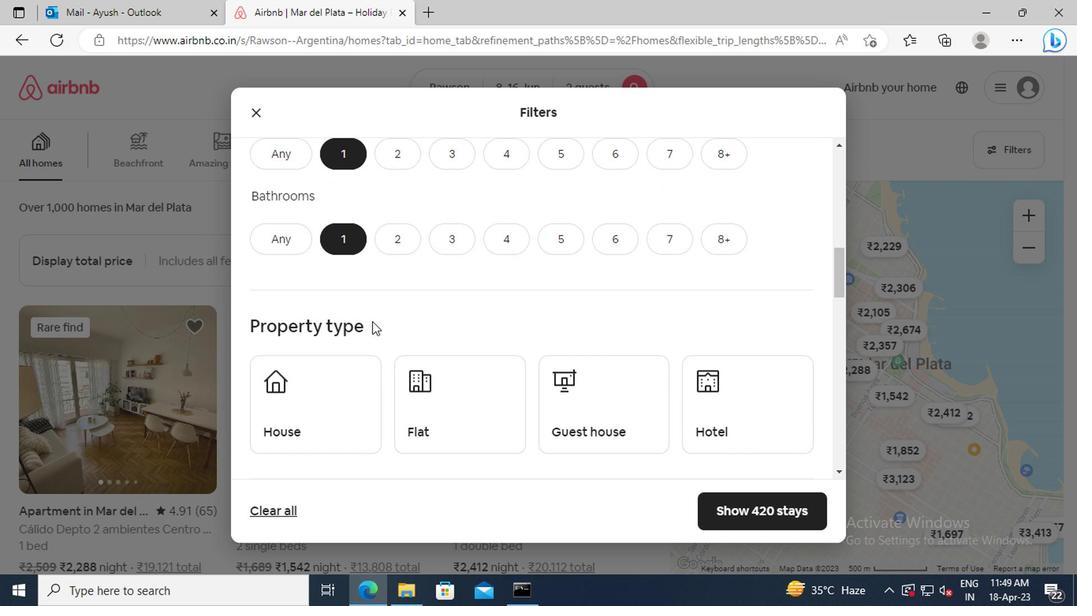 
Action: Mouse scrolled (373, 317) with delta (0, 0)
Screenshot: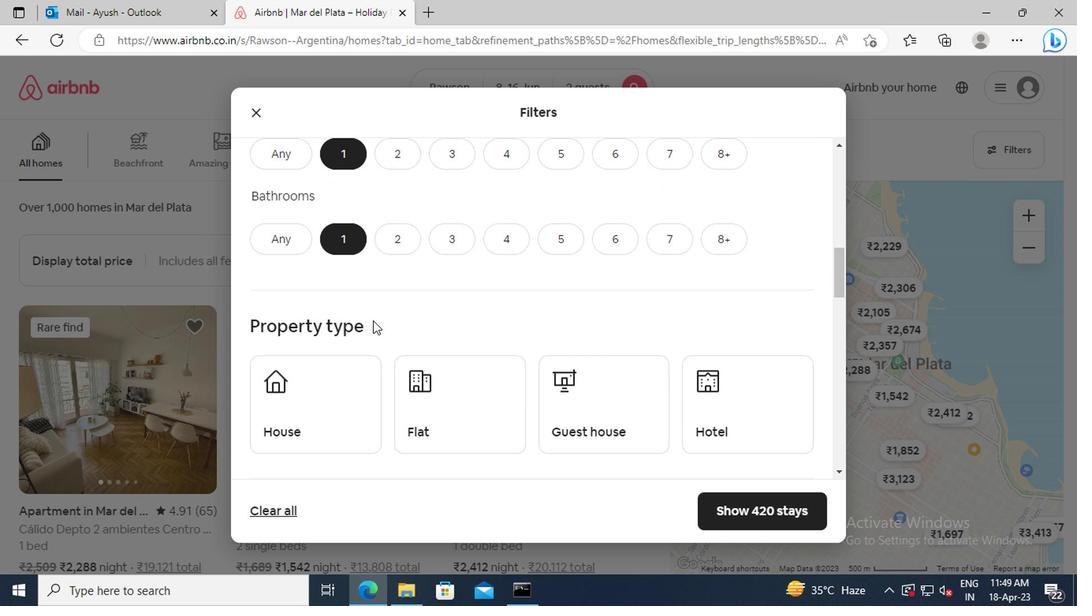 
Action: Mouse moved to (757, 339)
Screenshot: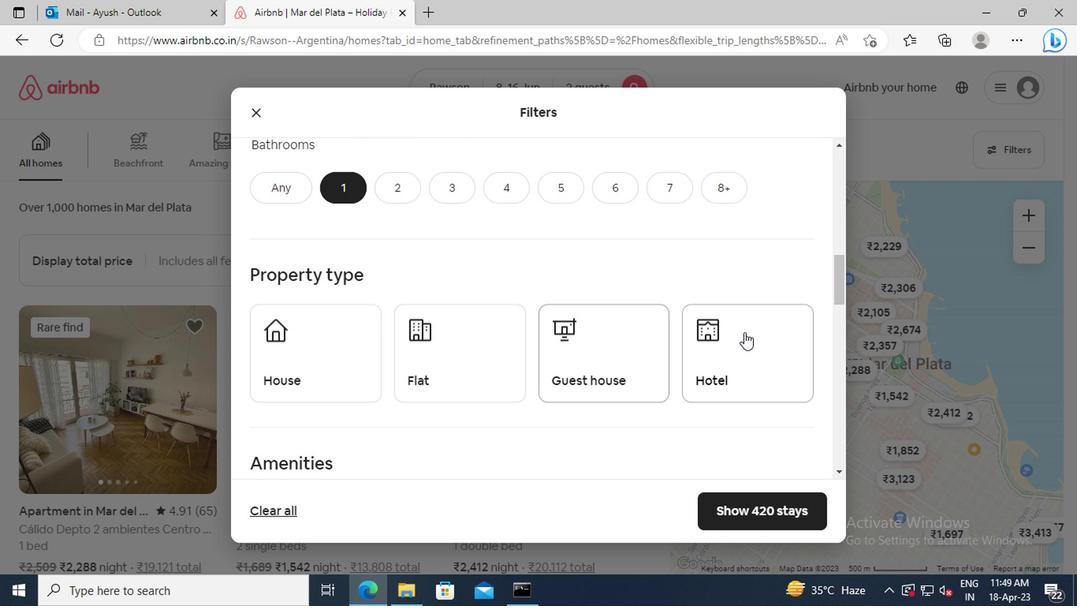
Action: Mouse pressed left at (757, 339)
Screenshot: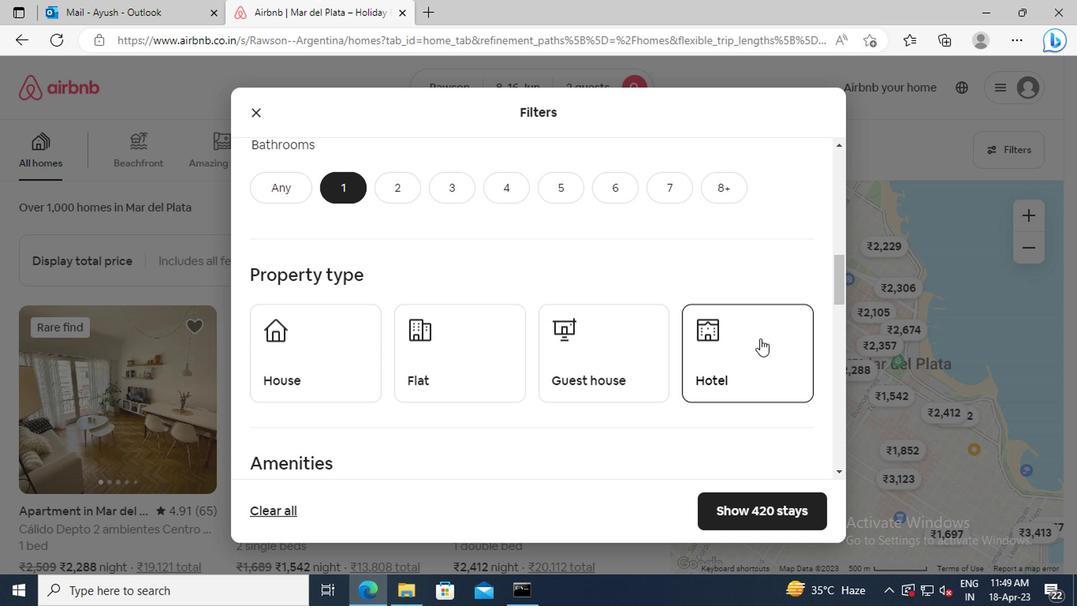 
Action: Mouse moved to (393, 289)
Screenshot: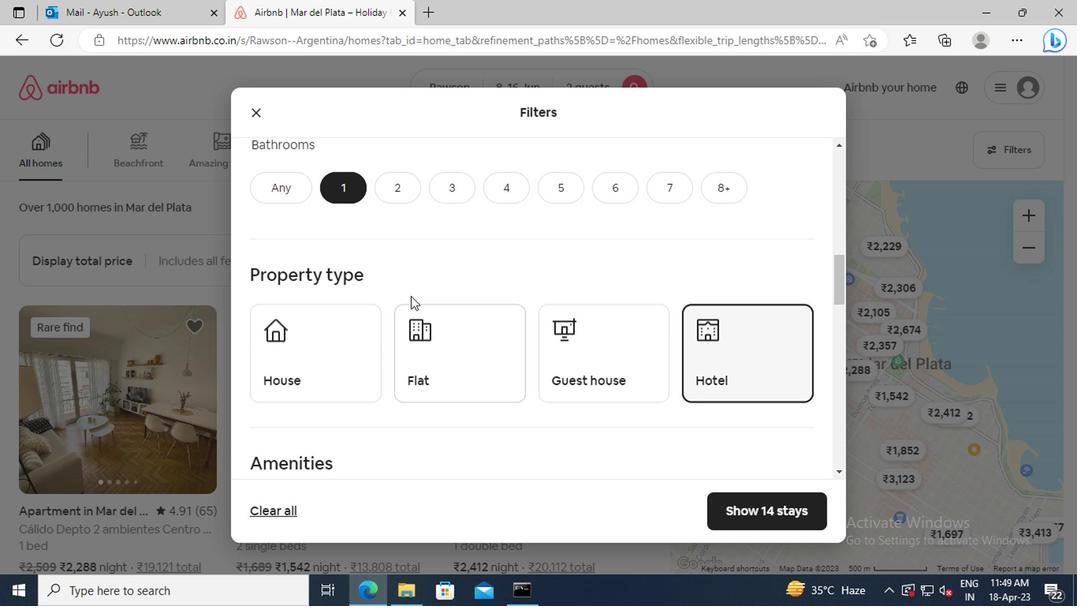 
Action: Mouse scrolled (393, 287) with delta (0, -1)
Screenshot: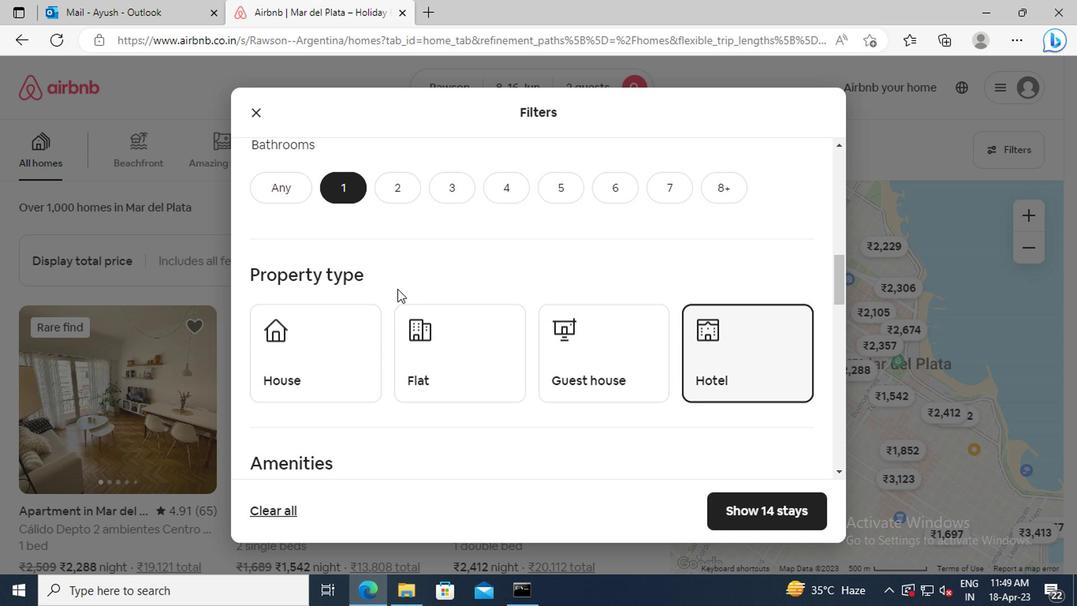 
Action: Mouse scrolled (393, 287) with delta (0, -1)
Screenshot: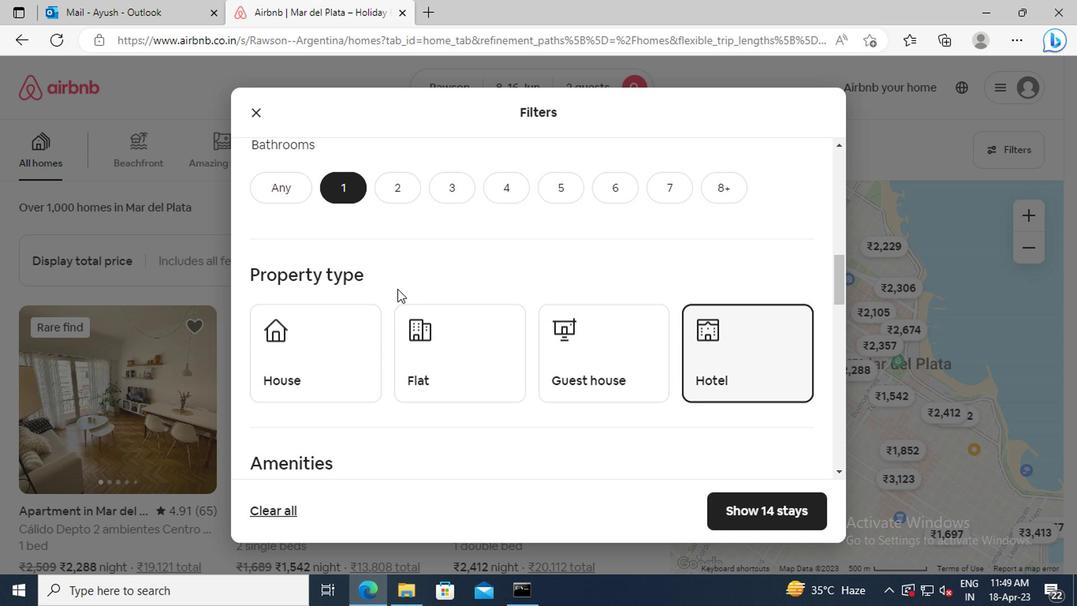 
Action: Mouse scrolled (393, 287) with delta (0, -1)
Screenshot: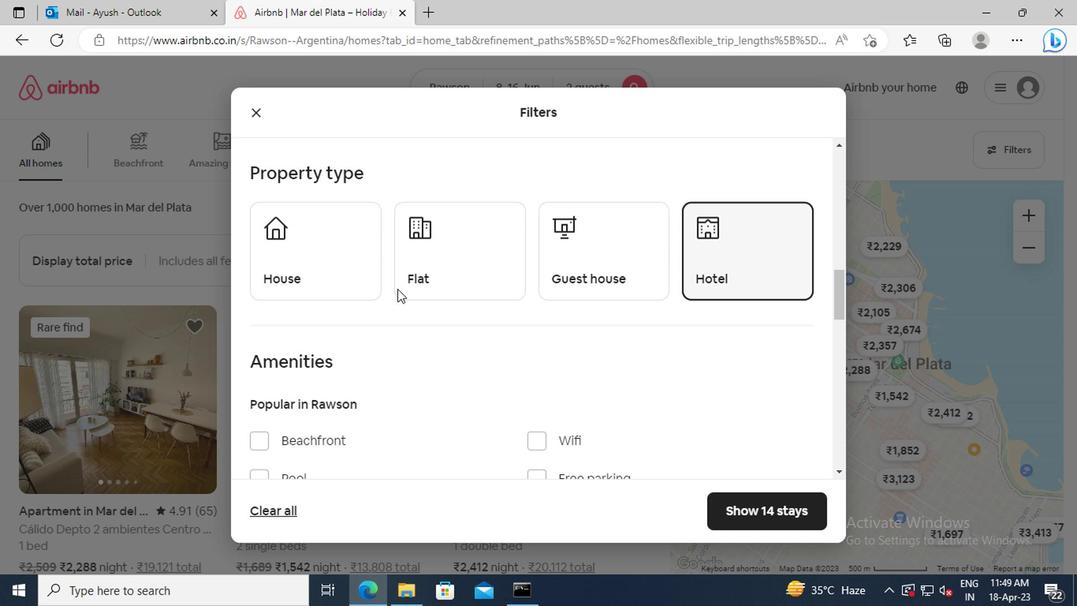 
Action: Mouse scrolled (393, 287) with delta (0, -1)
Screenshot: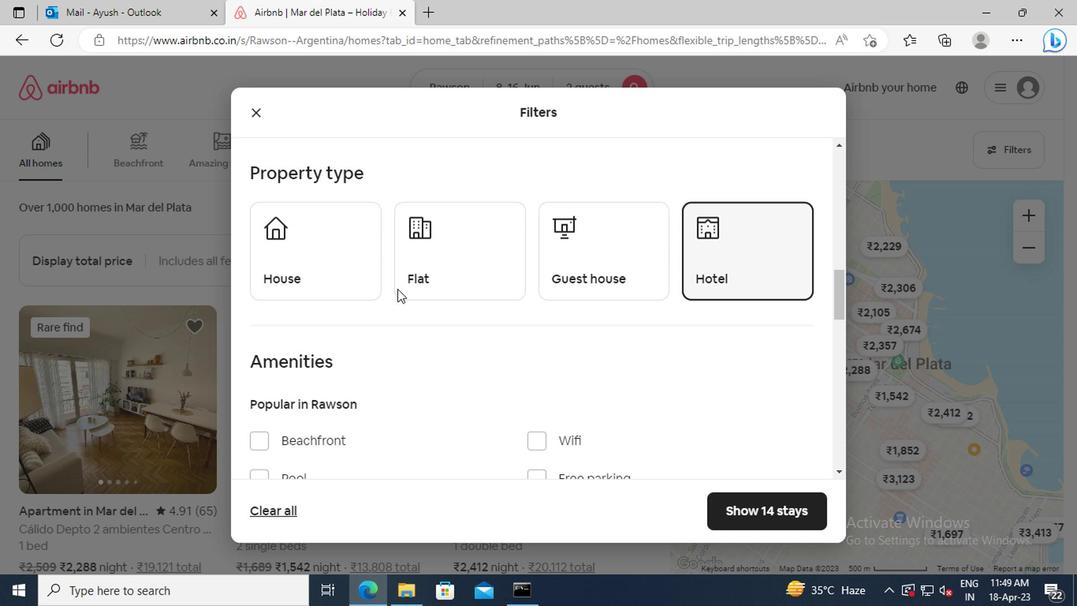 
Action: Mouse moved to (538, 336)
Screenshot: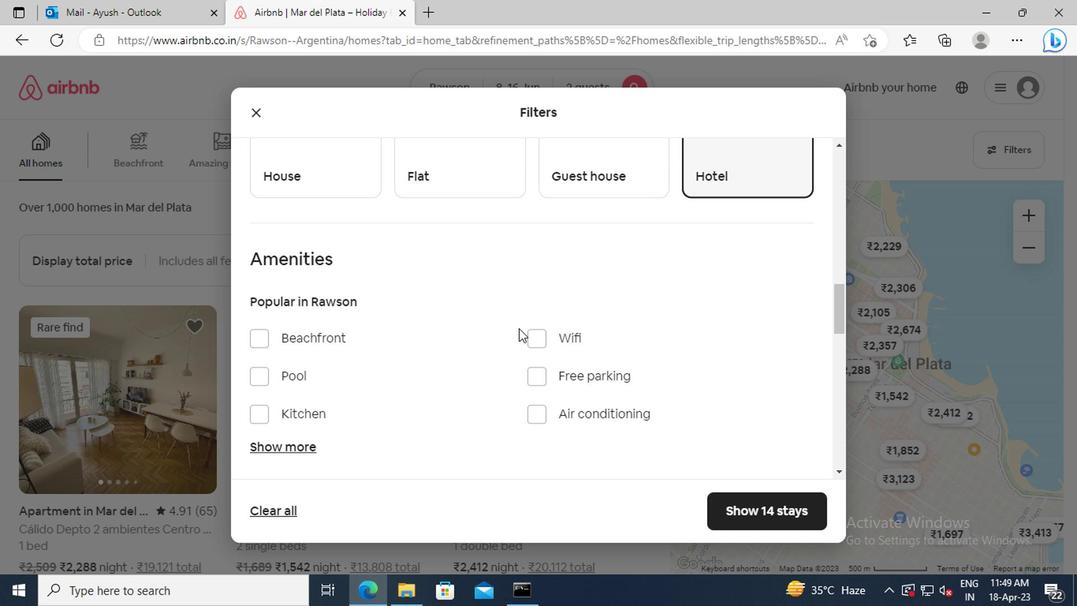 
Action: Mouse pressed left at (538, 336)
Screenshot: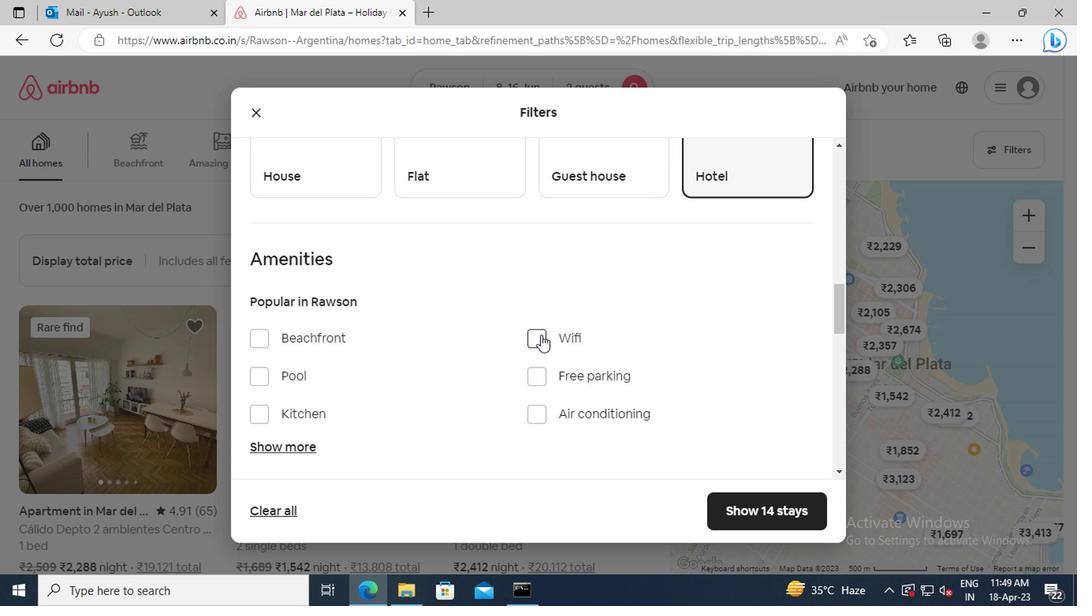 
Action: Mouse moved to (401, 336)
Screenshot: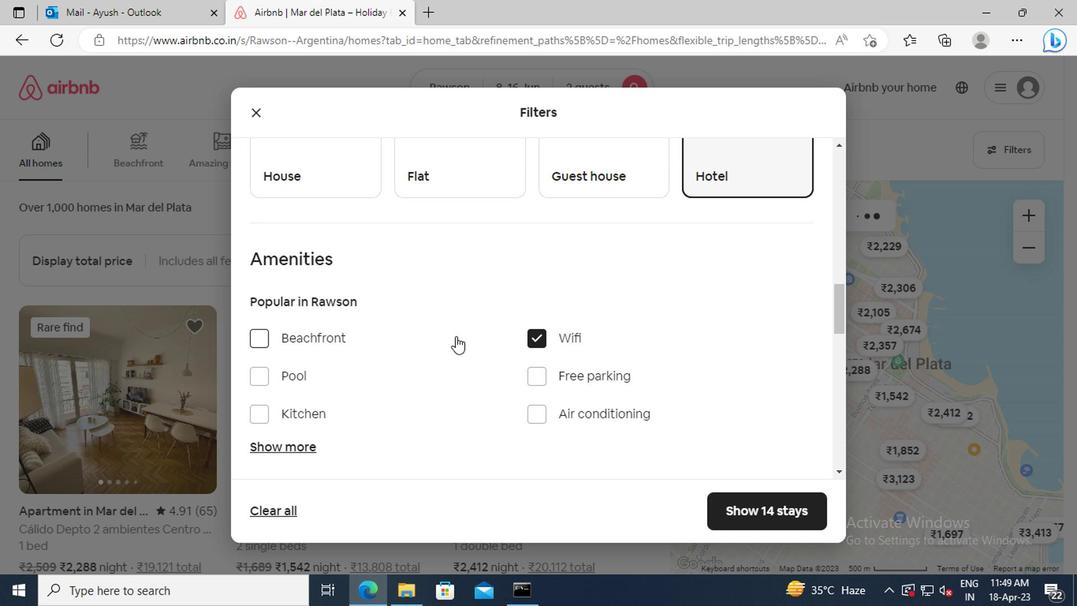 
Action: Mouse scrolled (401, 335) with delta (0, -1)
Screenshot: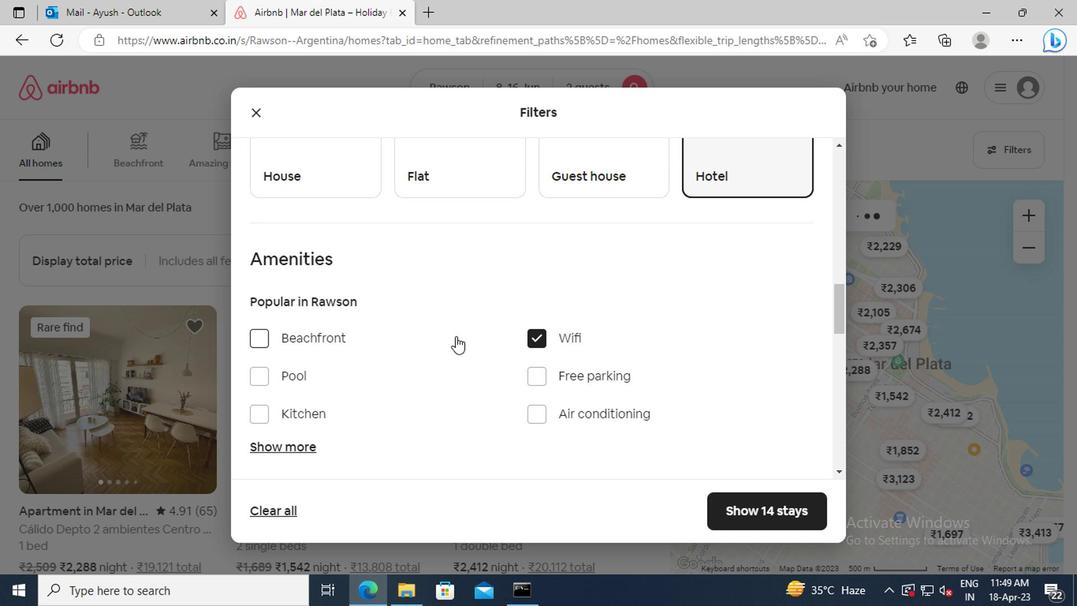
Action: Mouse moved to (400, 336)
Screenshot: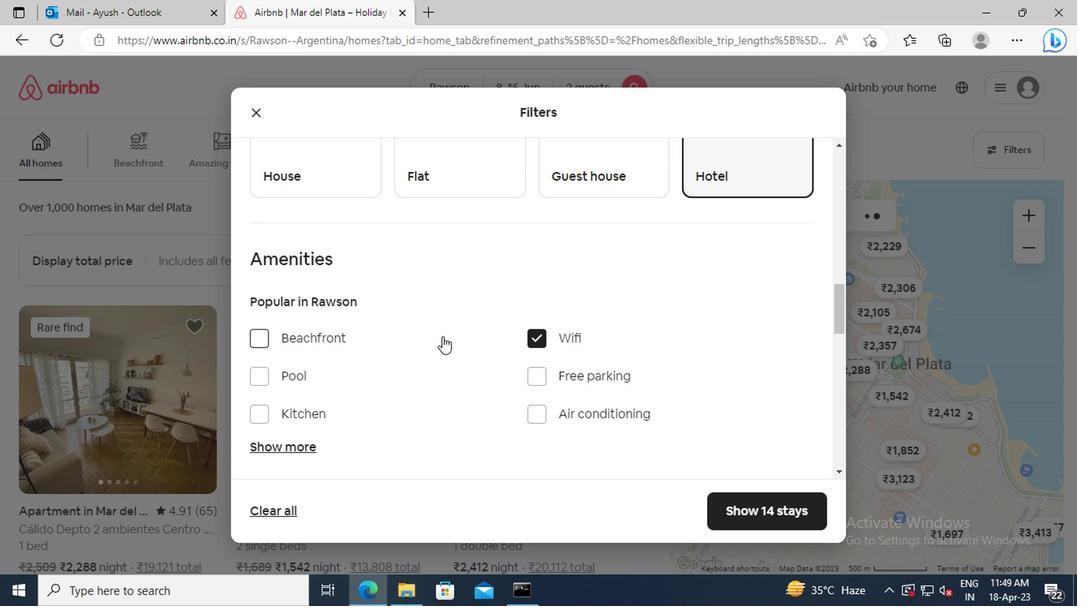 
Action: Mouse scrolled (400, 335) with delta (0, -1)
Screenshot: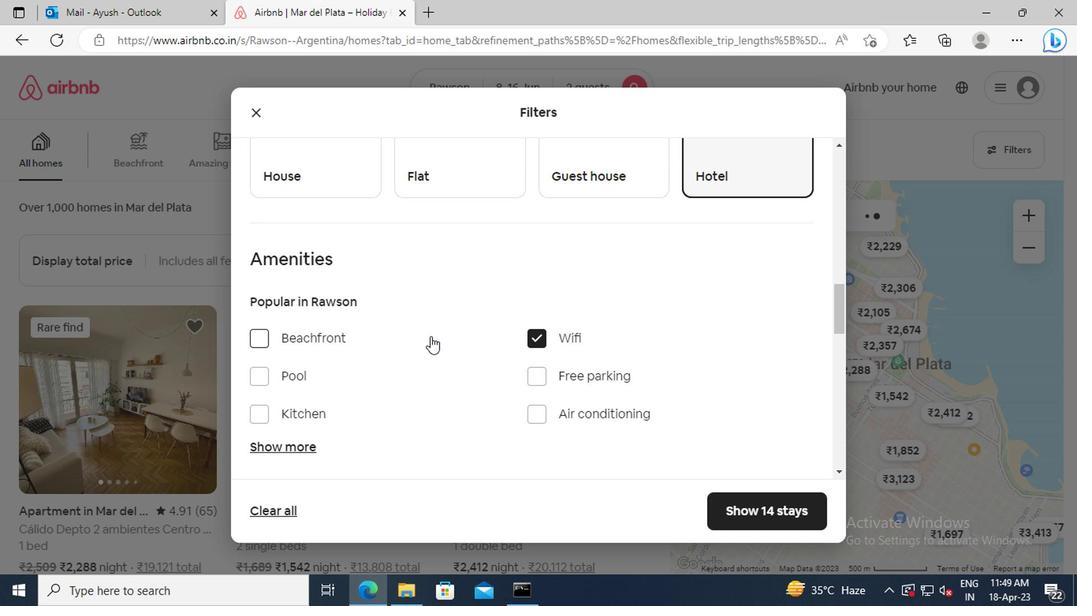 
Action: Mouse moved to (302, 349)
Screenshot: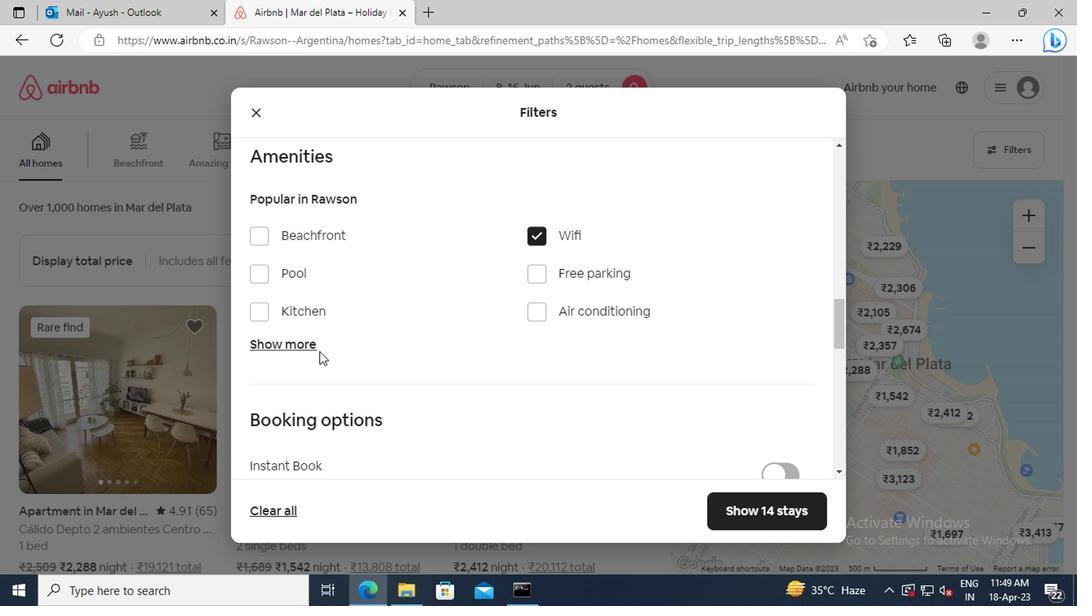 
Action: Mouse pressed left at (302, 349)
Screenshot: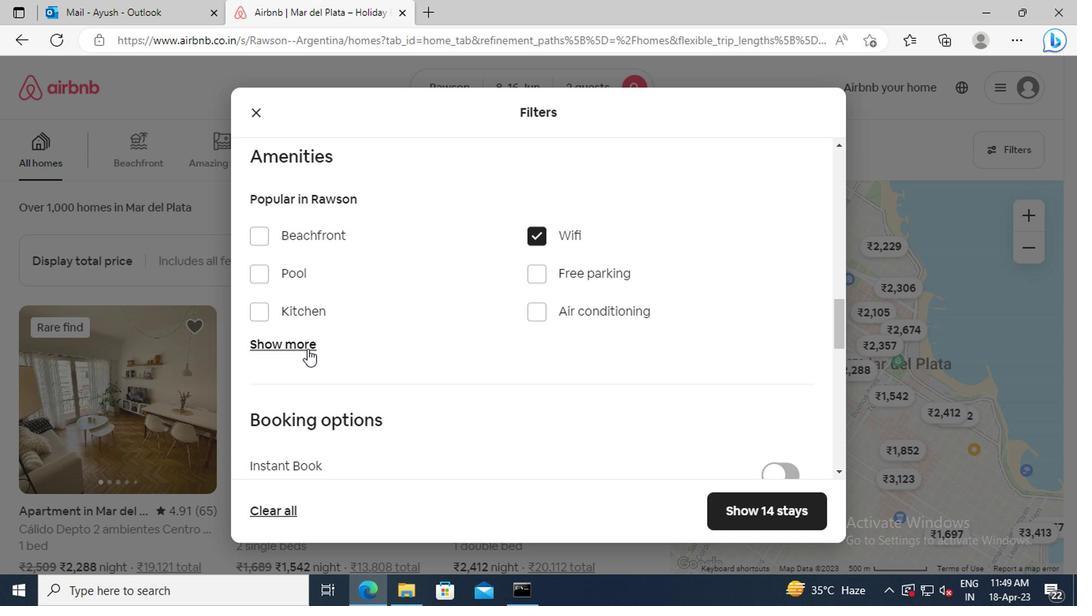 
Action: Mouse moved to (427, 345)
Screenshot: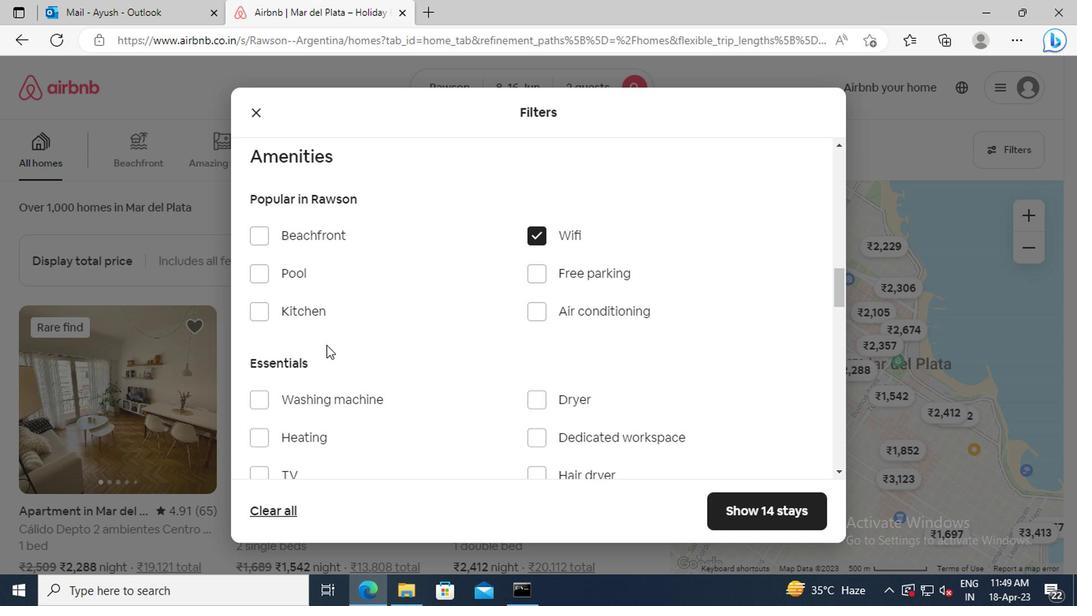 
Action: Mouse scrolled (427, 344) with delta (0, -1)
Screenshot: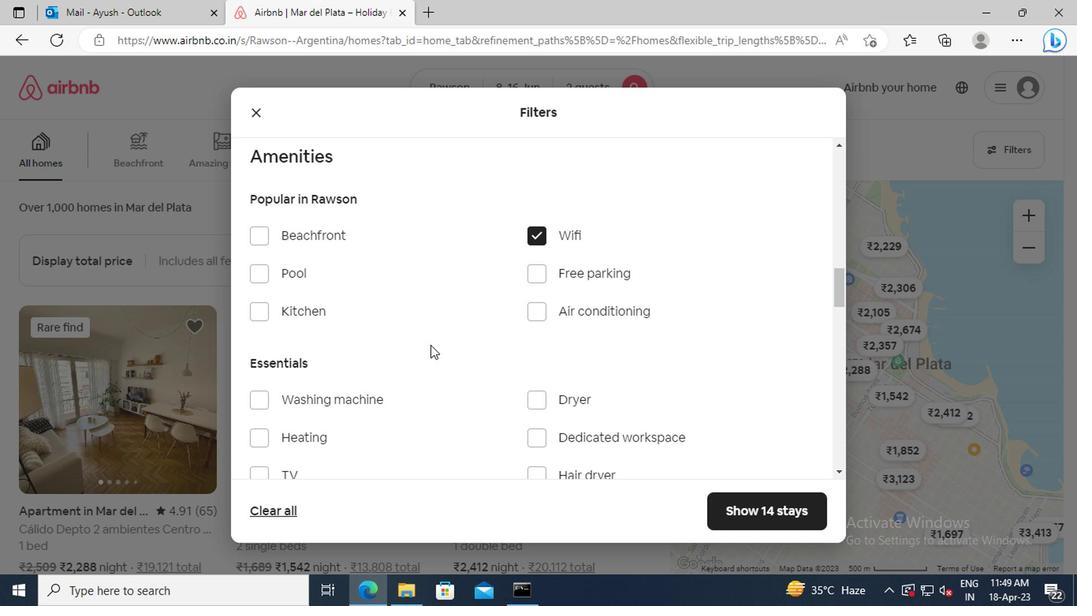 
Action: Mouse scrolled (427, 344) with delta (0, -1)
Screenshot: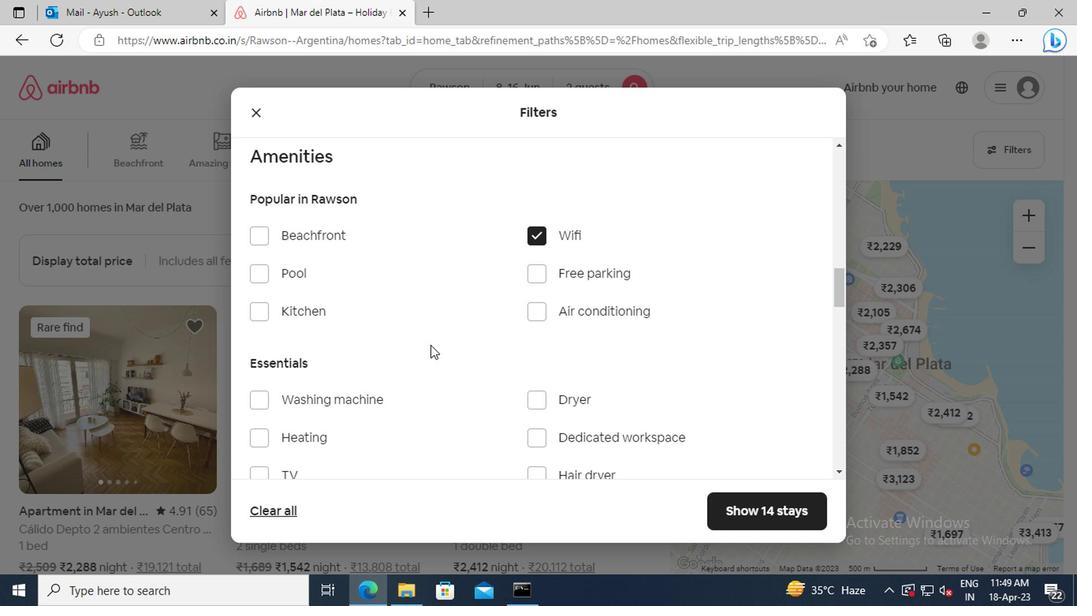 
Action: Mouse moved to (258, 336)
Screenshot: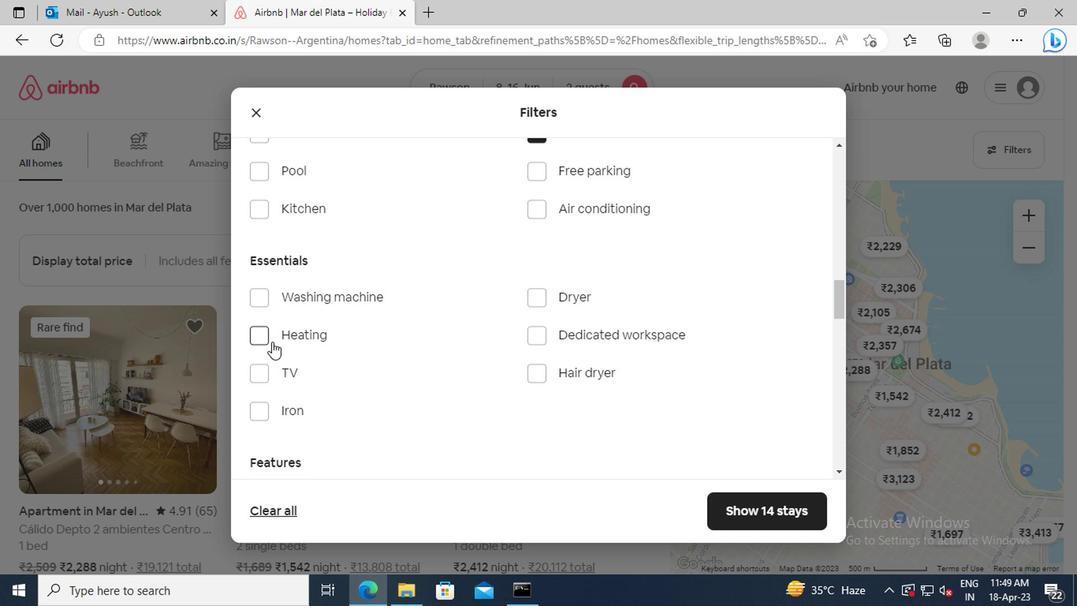 
Action: Mouse pressed left at (258, 336)
Screenshot: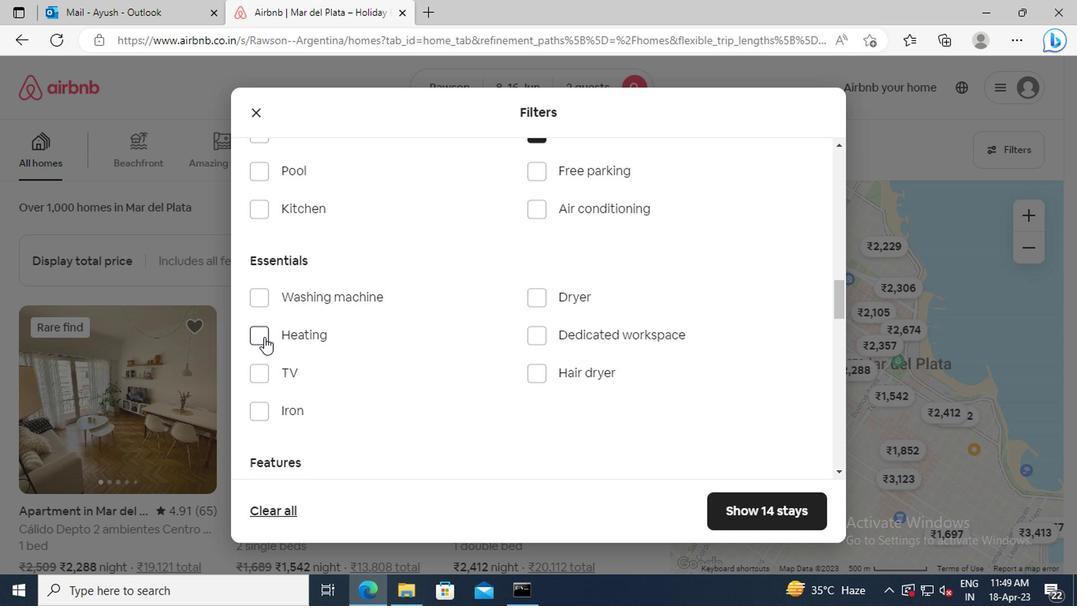 
Action: Mouse moved to (406, 336)
Screenshot: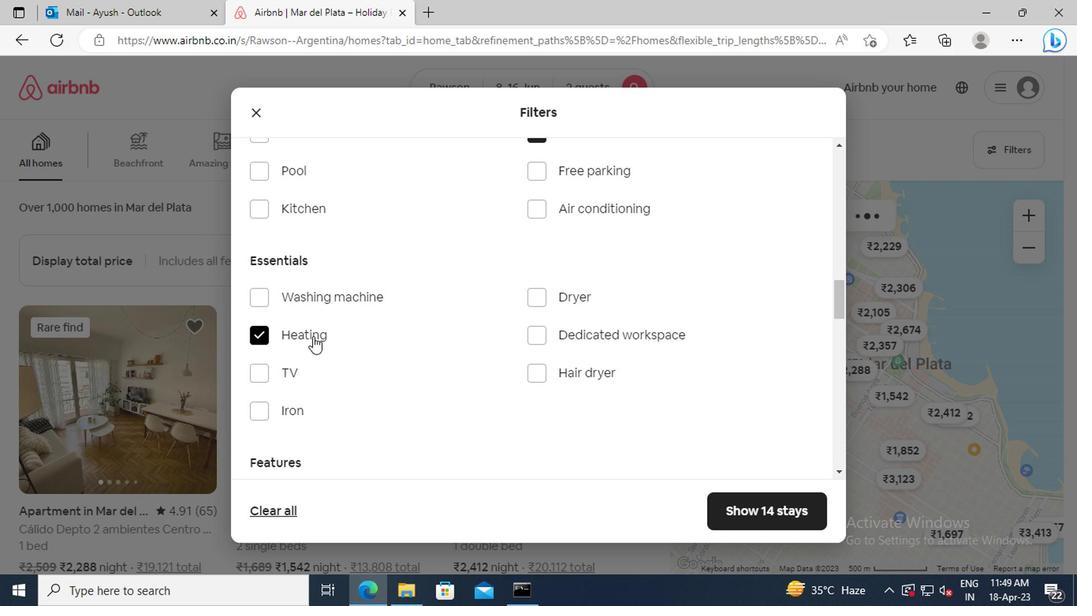 
Action: Mouse scrolled (406, 336) with delta (0, 0)
Screenshot: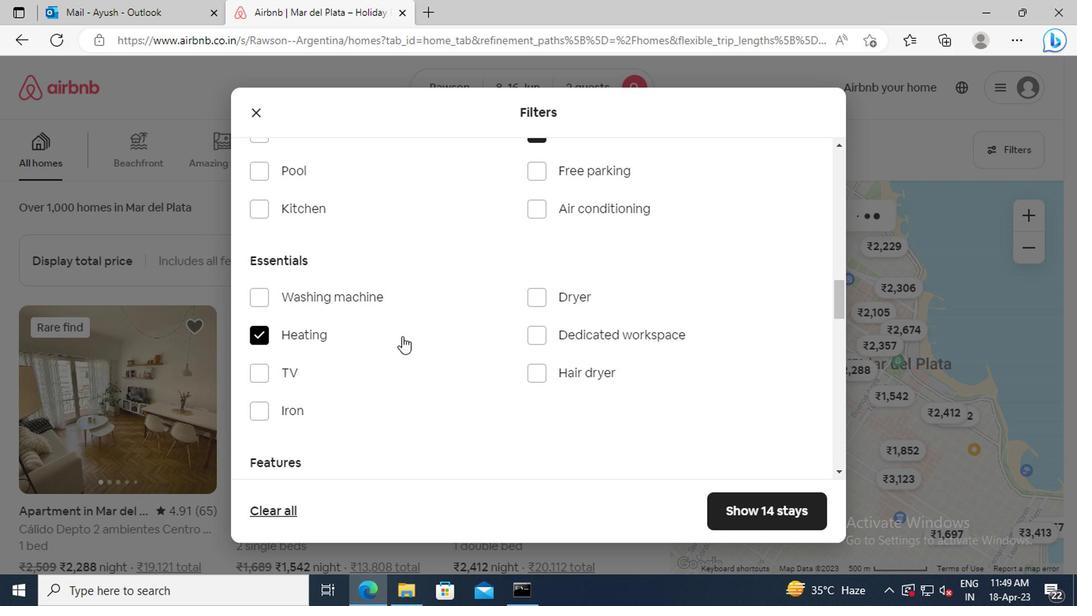 
Action: Mouse scrolled (406, 336) with delta (0, 0)
Screenshot: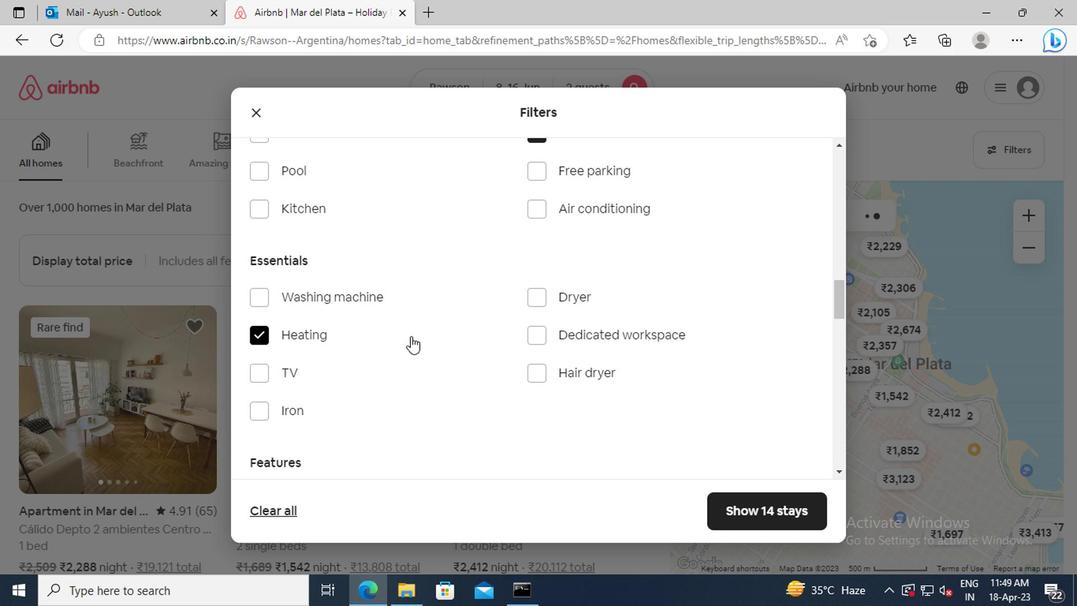 
Action: Mouse scrolled (406, 336) with delta (0, 0)
Screenshot: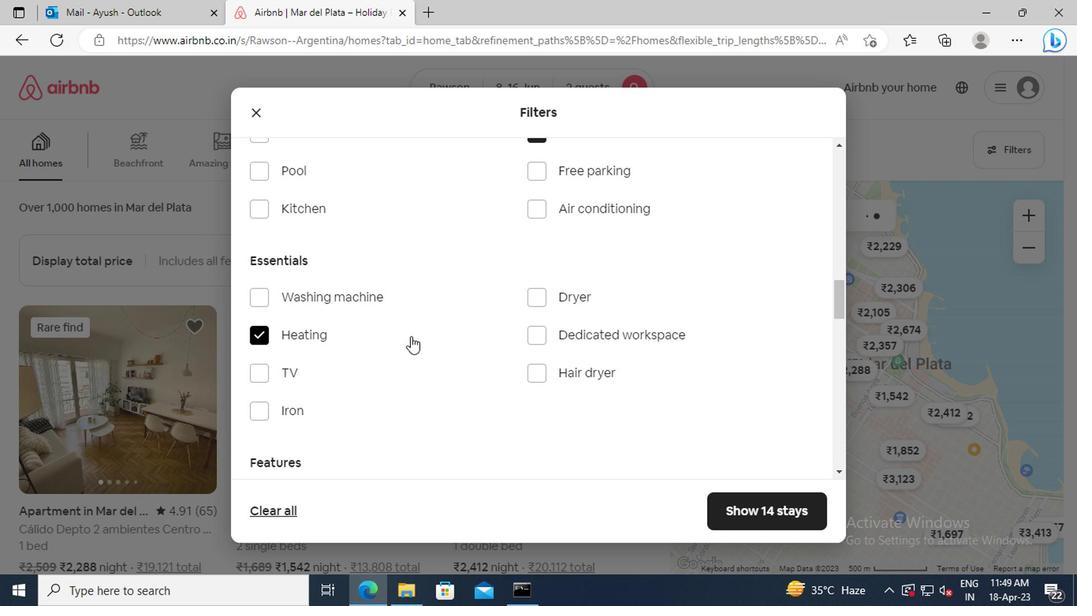 
Action: Mouse scrolled (406, 336) with delta (0, 0)
Screenshot: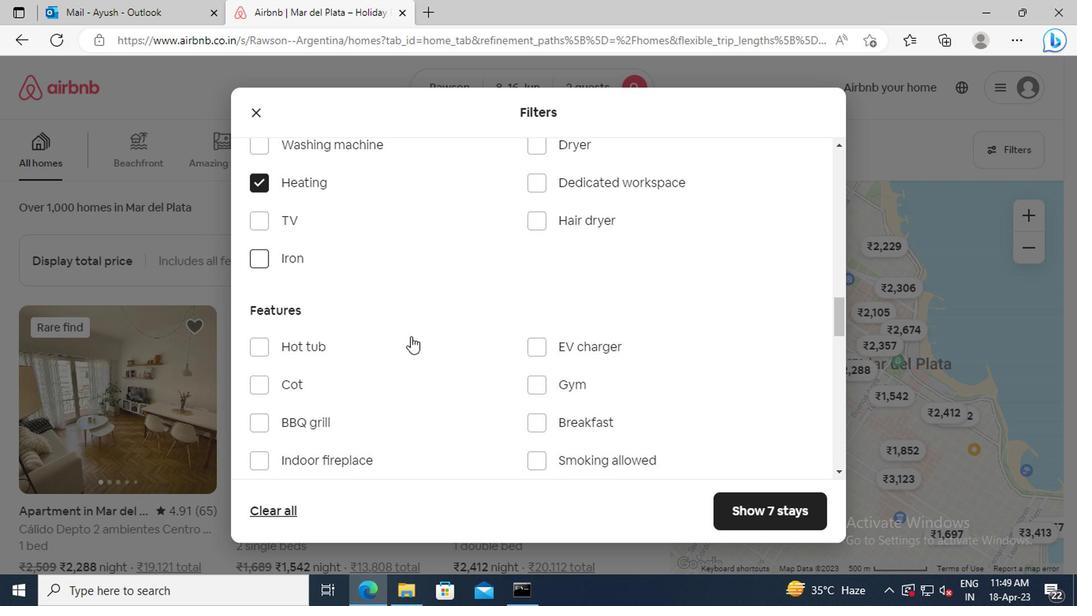
Action: Mouse scrolled (406, 336) with delta (0, 0)
Screenshot: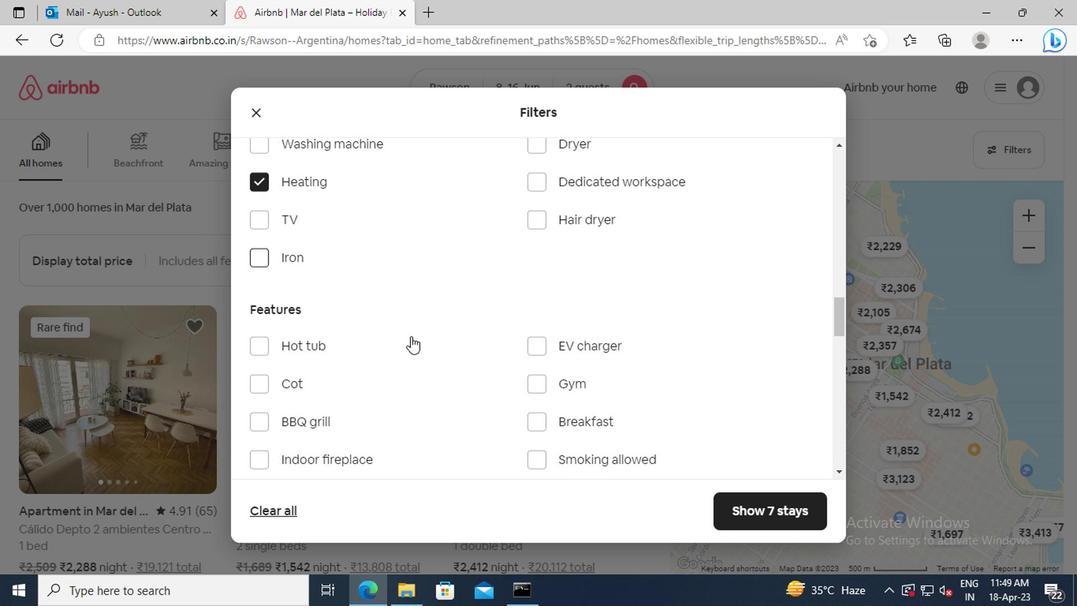 
Action: Mouse scrolled (406, 336) with delta (0, 0)
Screenshot: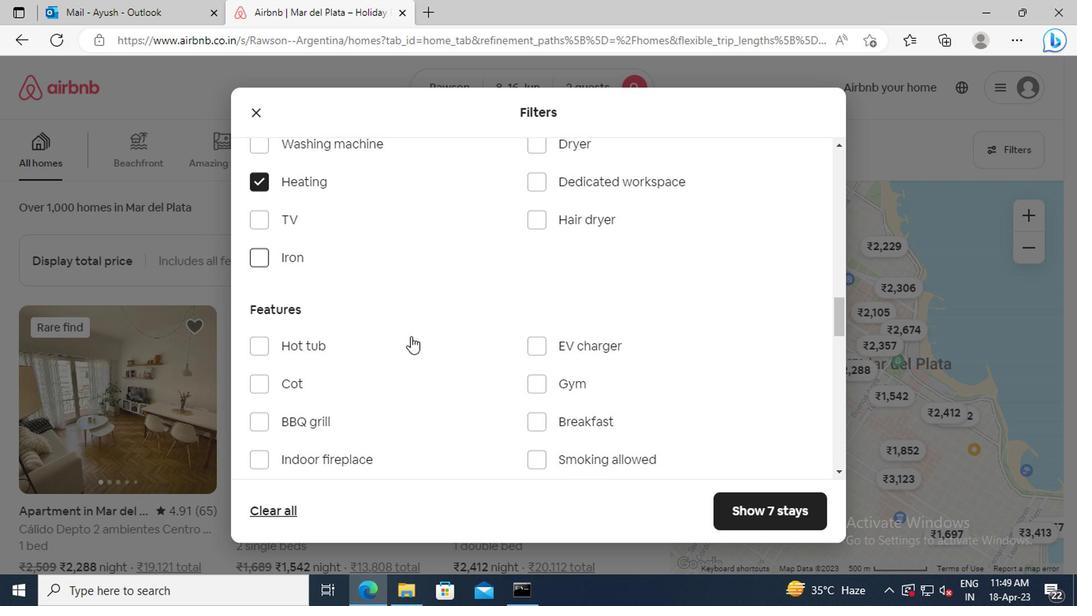 
Action: Mouse scrolled (406, 336) with delta (0, 0)
Screenshot: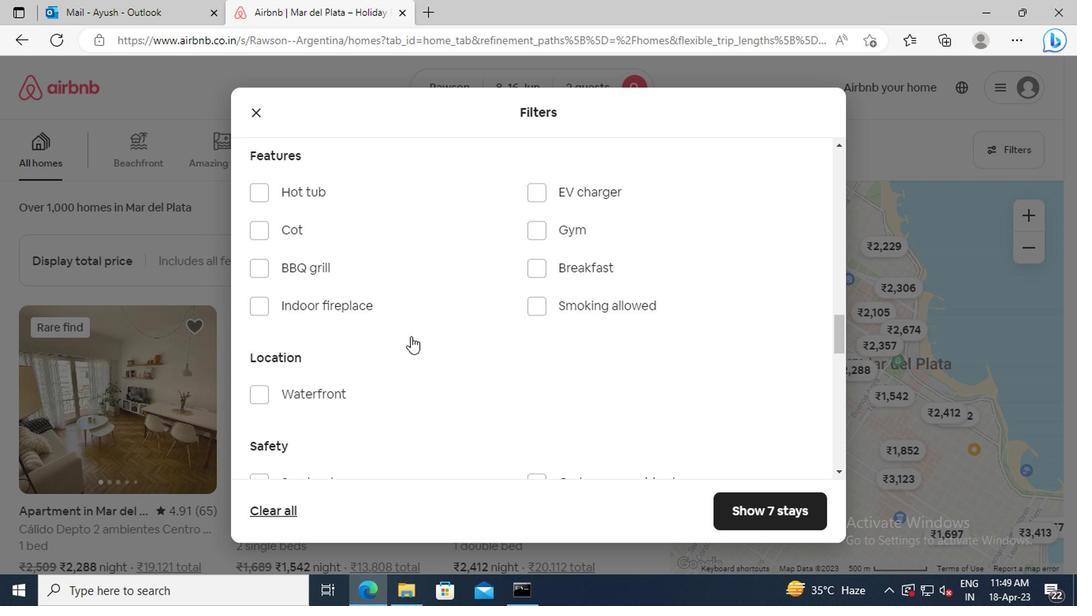 
Action: Mouse scrolled (406, 336) with delta (0, 0)
Screenshot: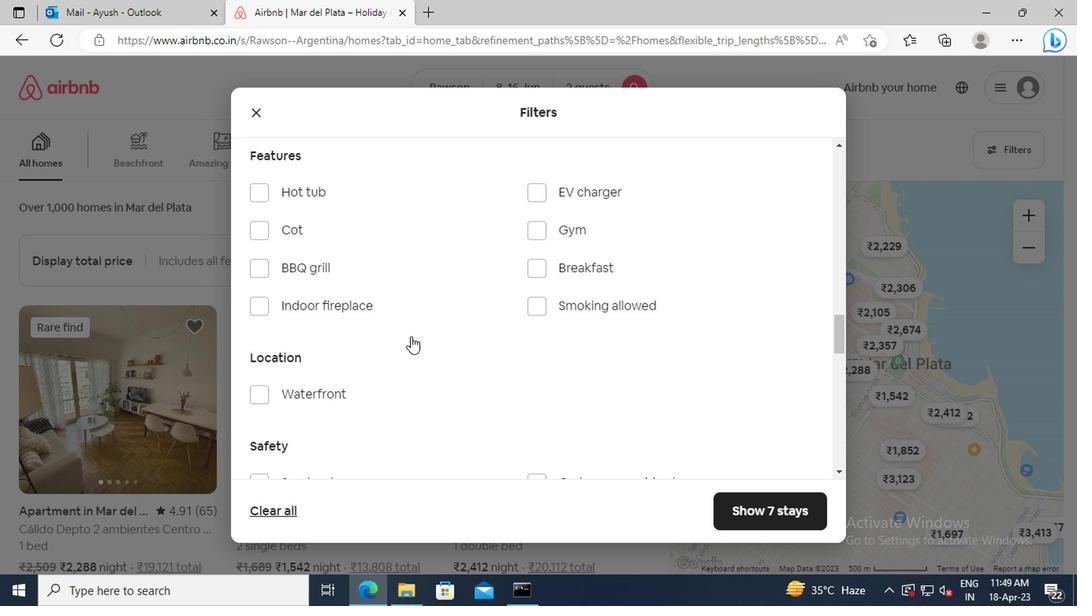 
Action: Mouse scrolled (406, 336) with delta (0, 0)
Screenshot: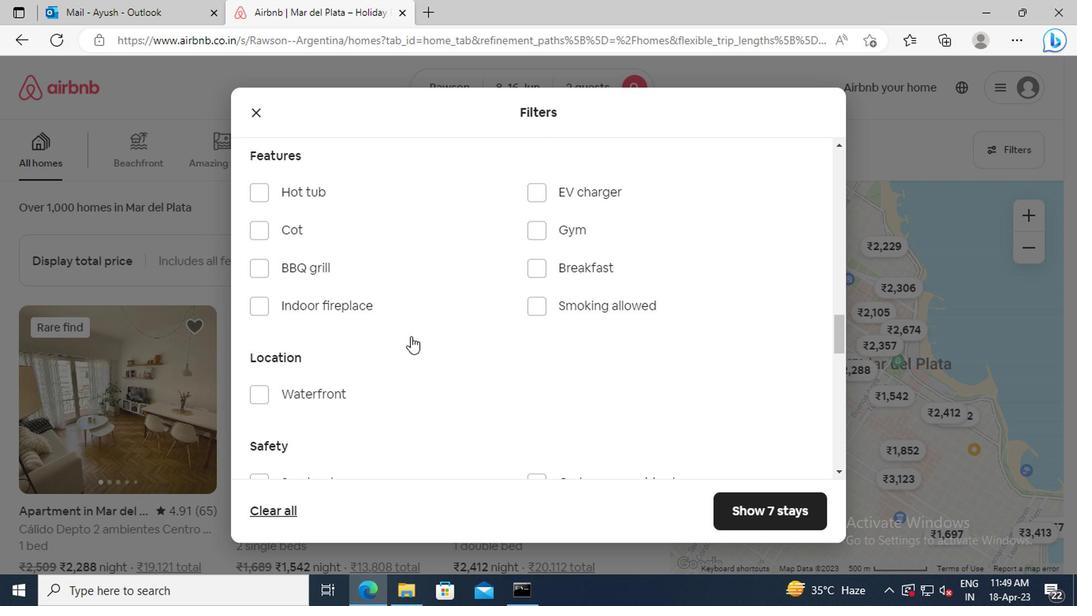 
Action: Mouse scrolled (406, 336) with delta (0, 0)
Screenshot: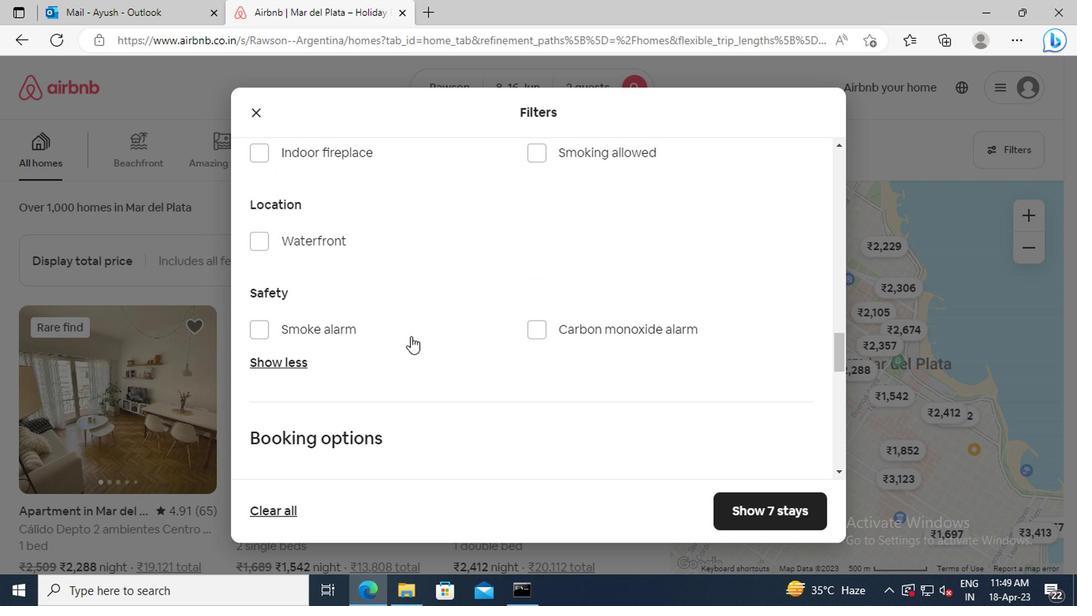 
Action: Mouse scrolled (406, 336) with delta (0, 0)
Screenshot: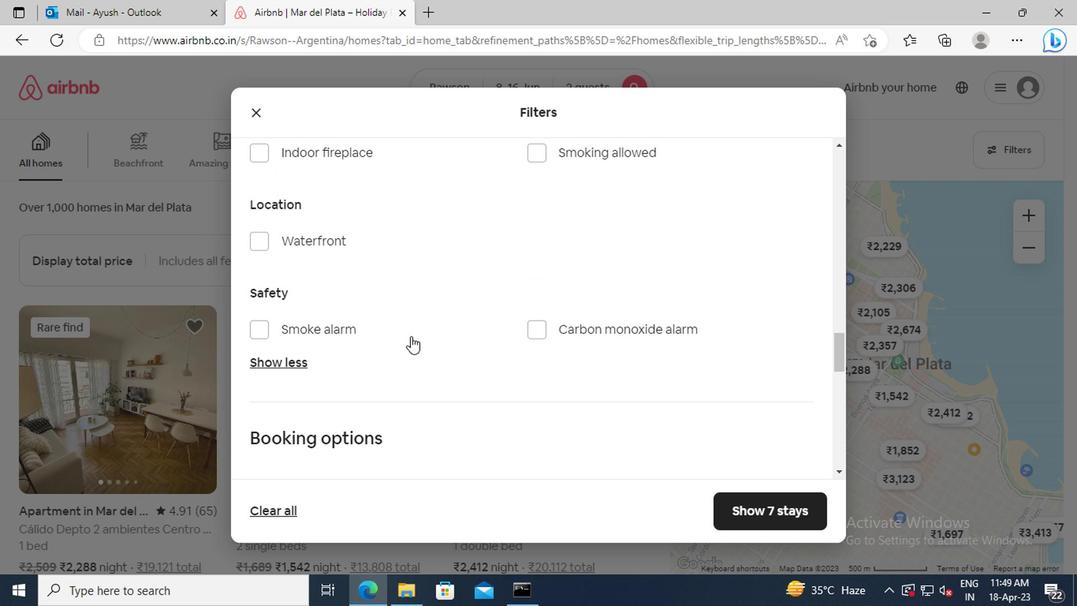 
Action: Mouse scrolled (406, 336) with delta (0, 0)
Screenshot: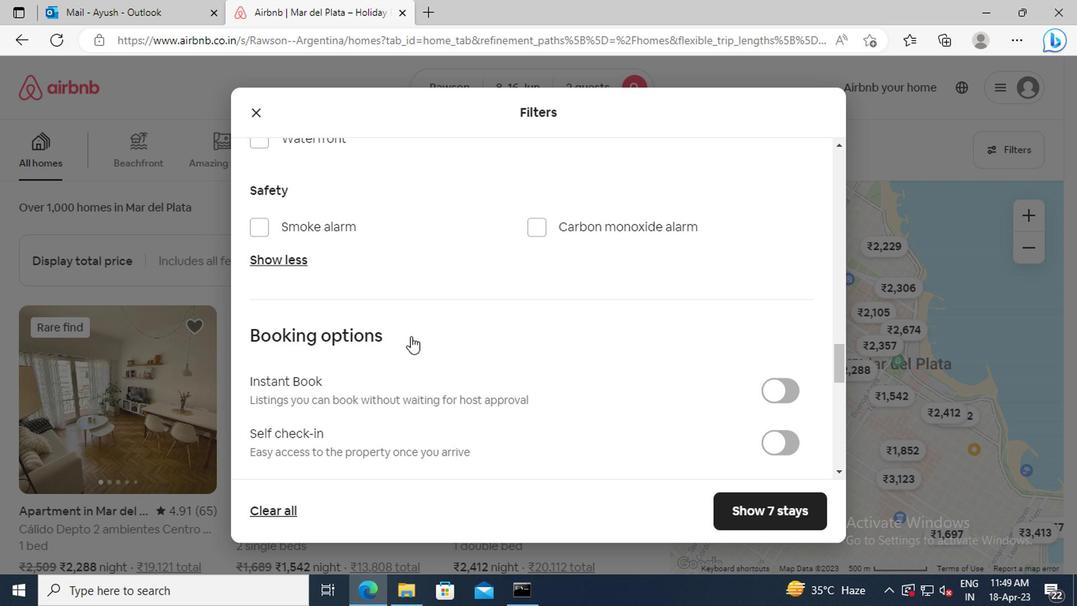 
Action: Mouse scrolled (406, 336) with delta (0, 0)
Screenshot: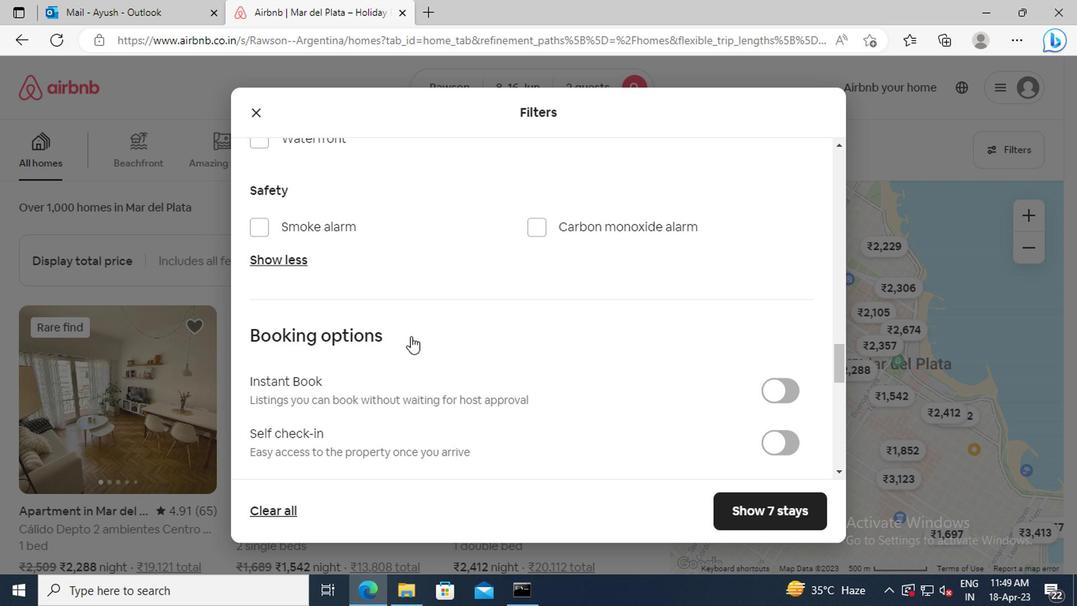 
Action: Mouse moved to (779, 332)
Screenshot: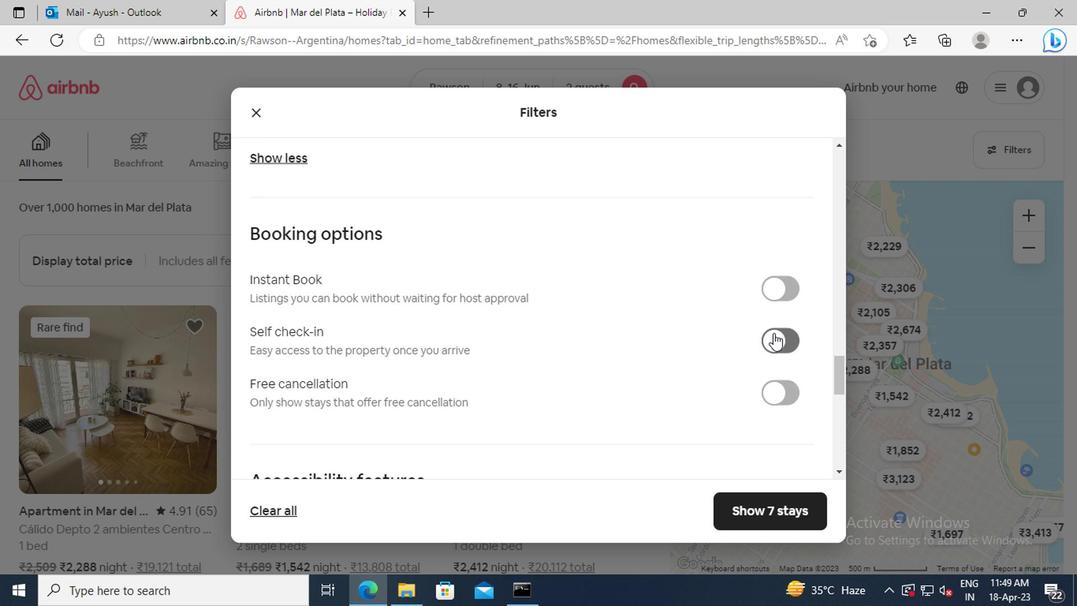
Action: Mouse pressed left at (779, 332)
Screenshot: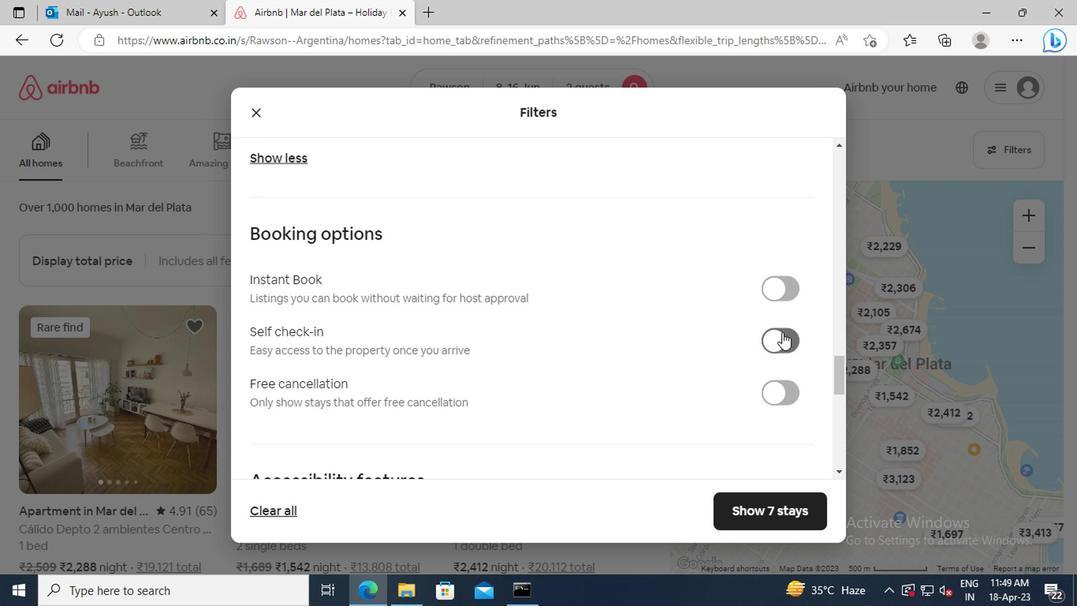 
Action: Mouse moved to (494, 334)
Screenshot: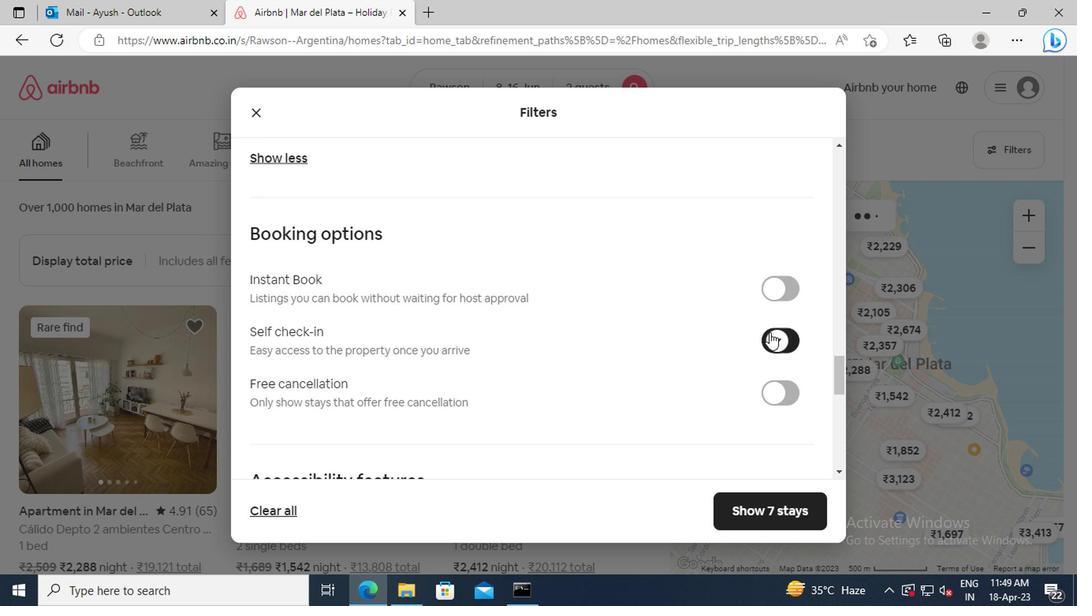 
Action: Mouse scrolled (494, 333) with delta (0, -1)
Screenshot: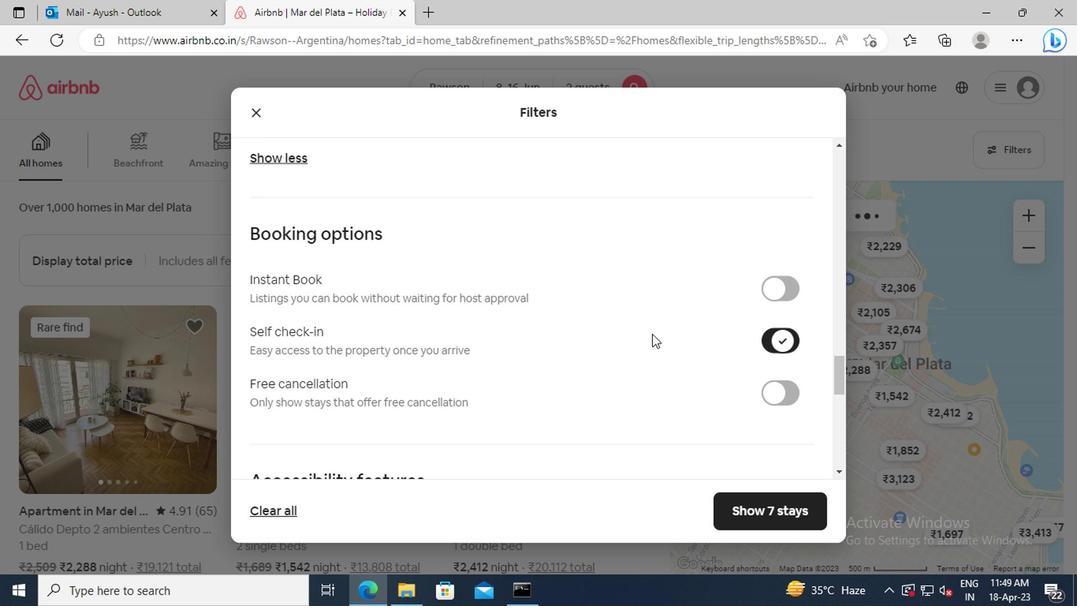 
Action: Mouse scrolled (494, 333) with delta (0, -1)
Screenshot: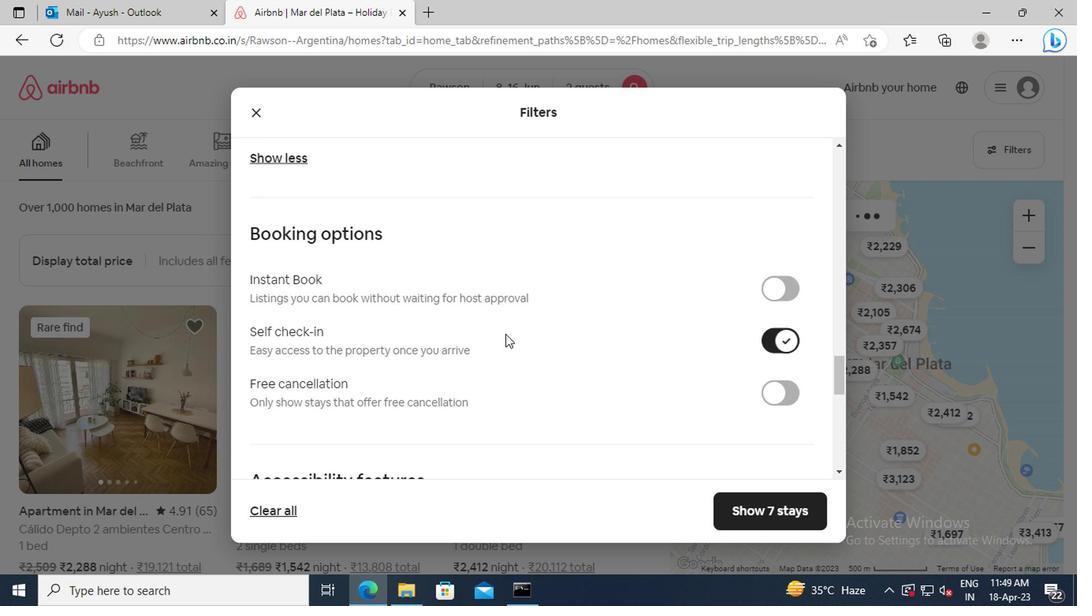 
Action: Mouse scrolled (494, 333) with delta (0, -1)
Screenshot: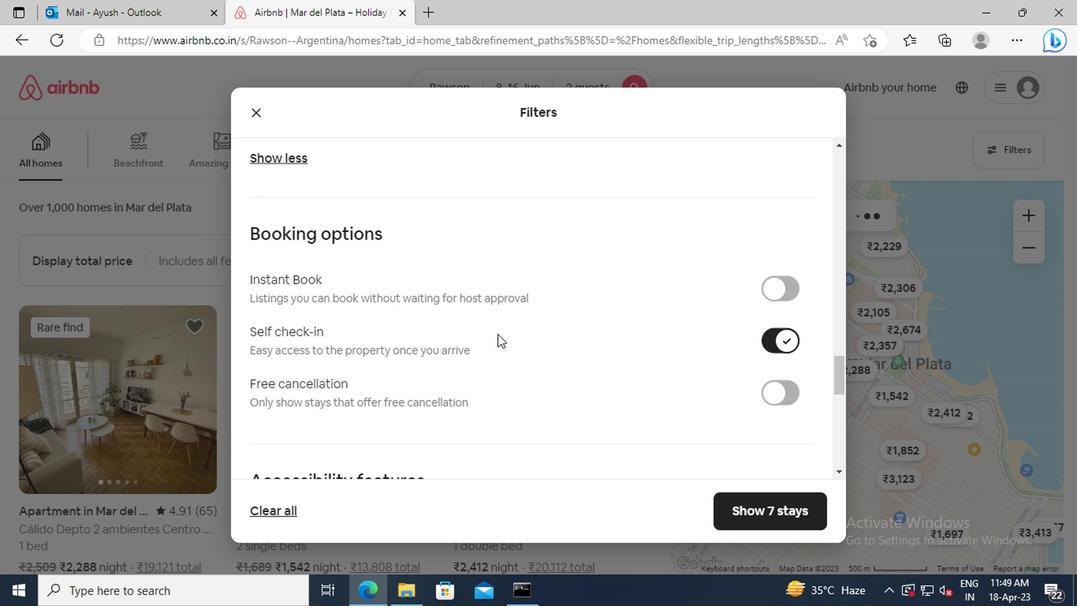 
Action: Mouse scrolled (494, 333) with delta (0, -1)
Screenshot: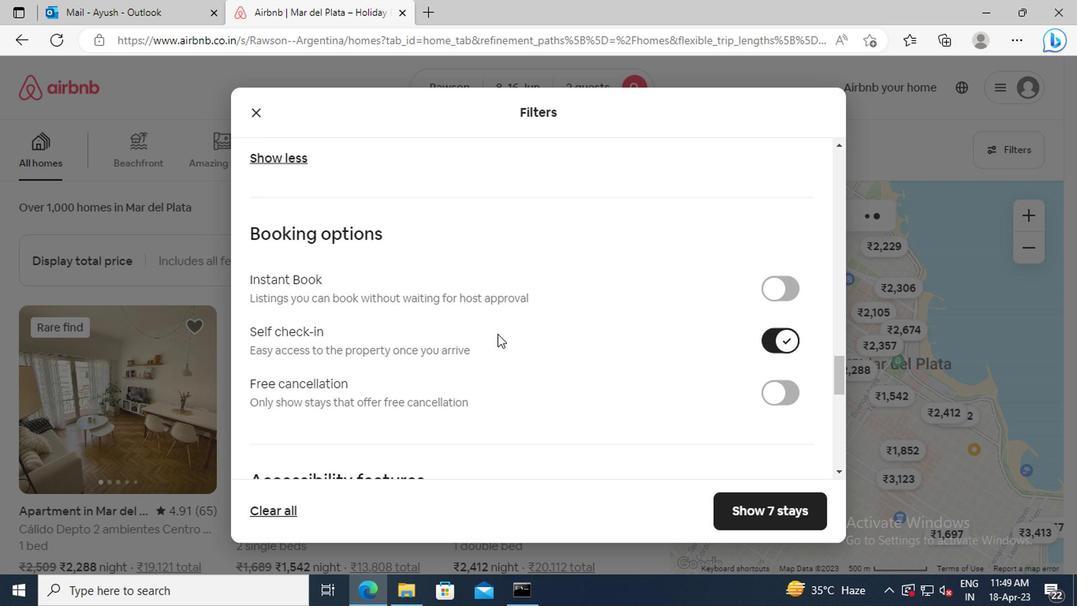 
Action: Mouse moved to (455, 328)
Screenshot: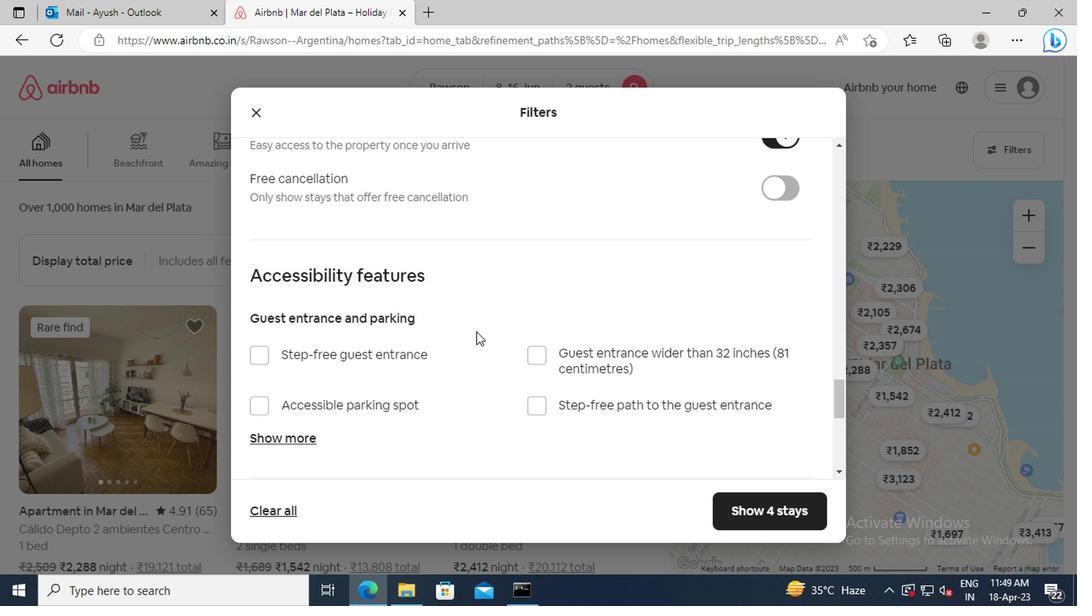 
Action: Mouse scrolled (455, 327) with delta (0, -1)
Screenshot: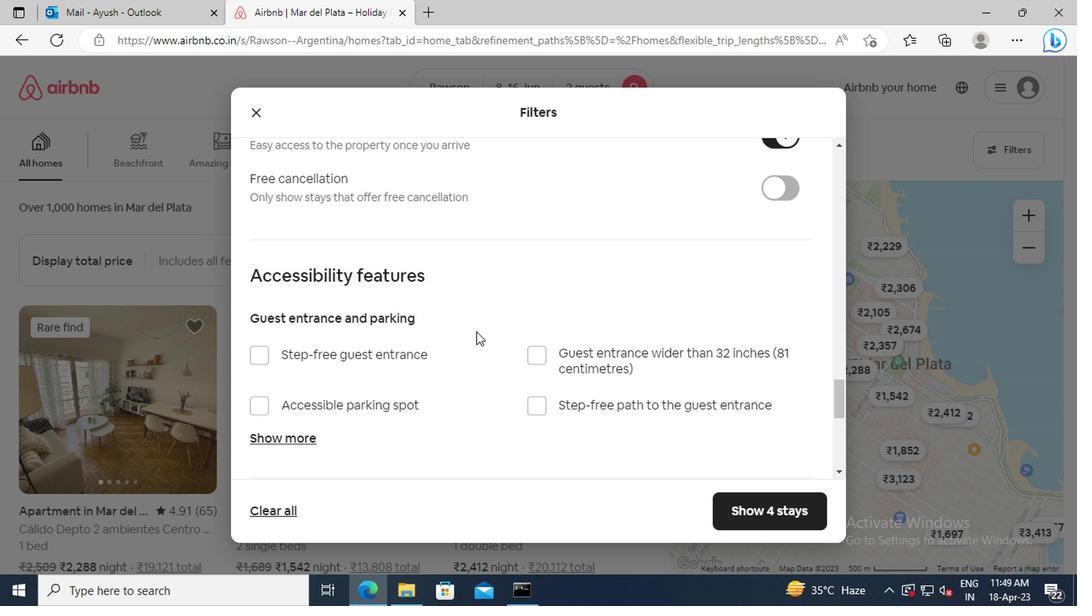 
Action: Mouse scrolled (455, 327) with delta (0, -1)
Screenshot: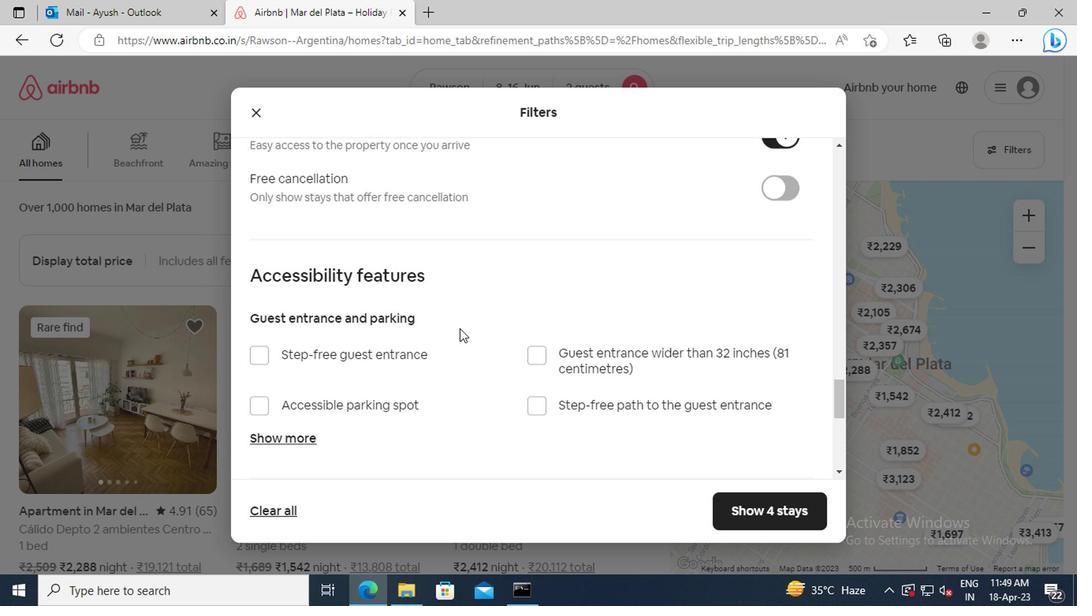 
Action: Mouse scrolled (455, 327) with delta (0, -1)
Screenshot: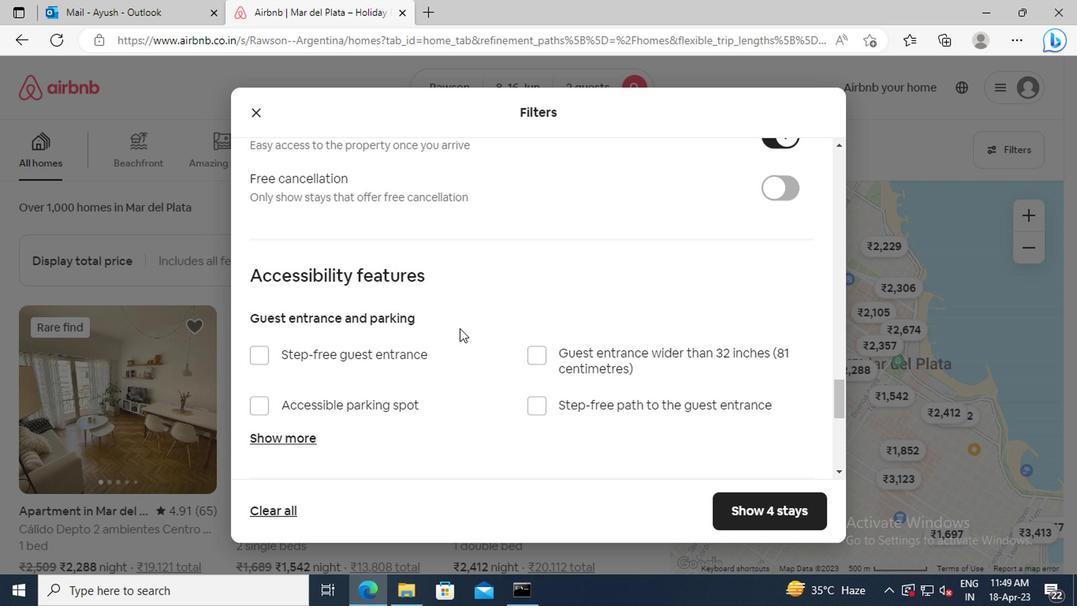 
Action: Mouse moved to (431, 323)
Screenshot: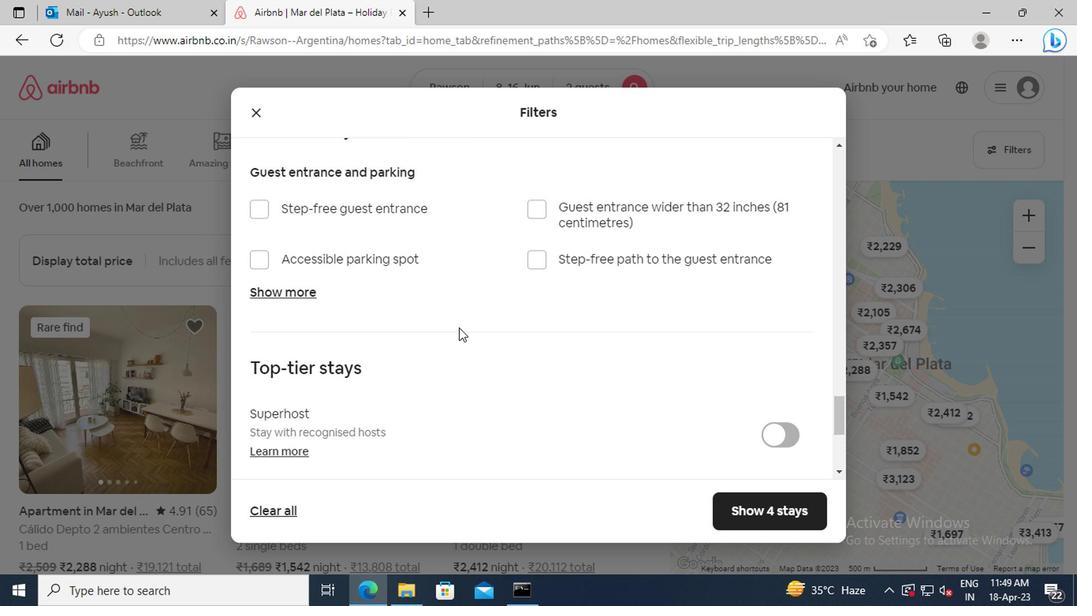 
Action: Mouse scrolled (431, 323) with delta (0, 0)
Screenshot: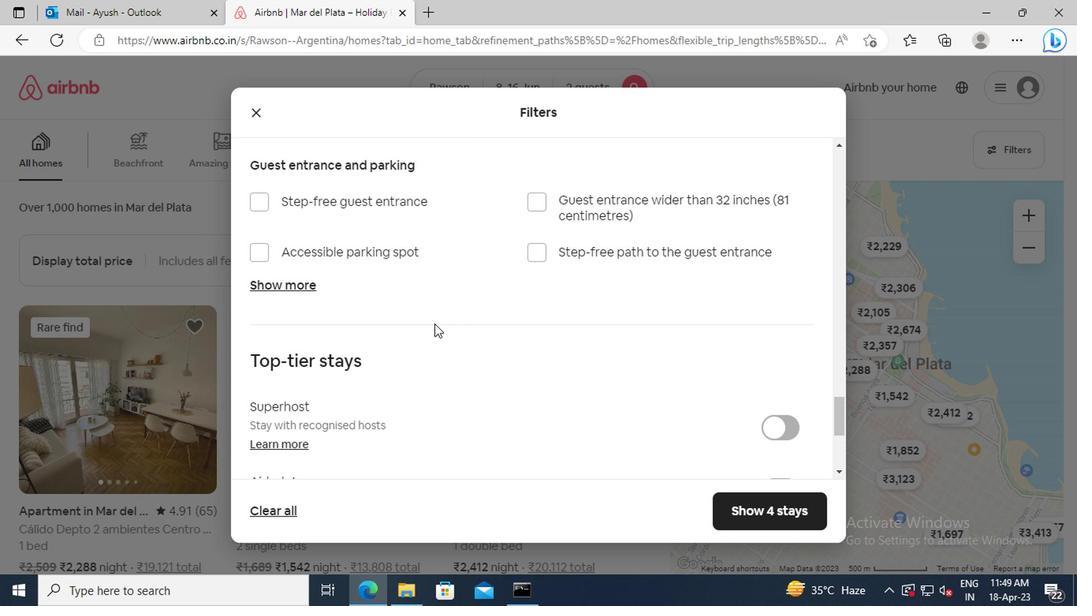 
Action: Mouse scrolled (431, 323) with delta (0, 0)
Screenshot: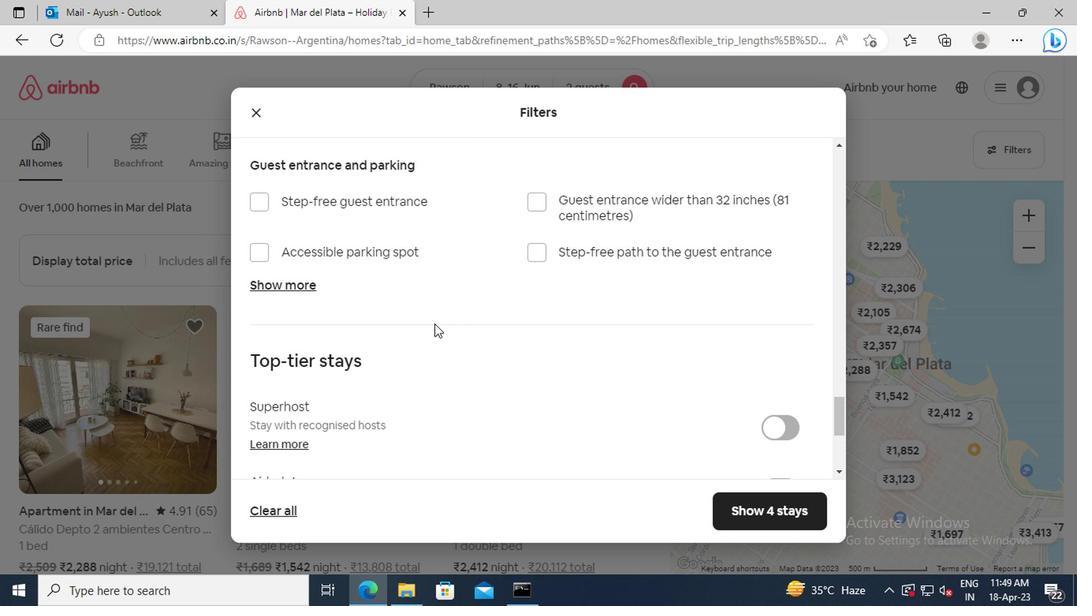 
Action: Mouse scrolled (431, 323) with delta (0, 0)
Screenshot: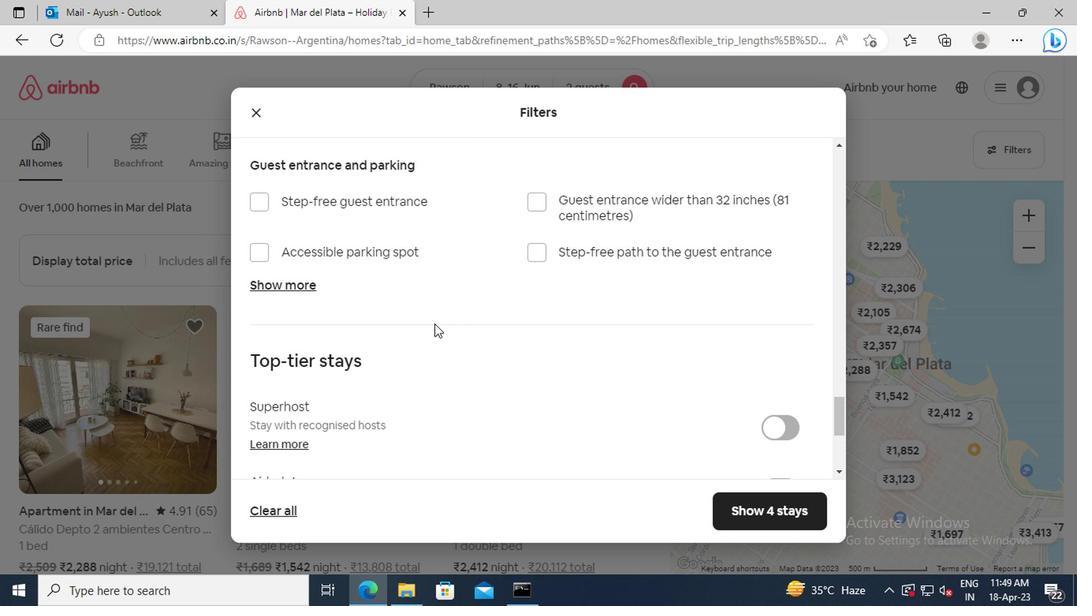 
Action: Mouse scrolled (431, 323) with delta (0, 0)
Screenshot: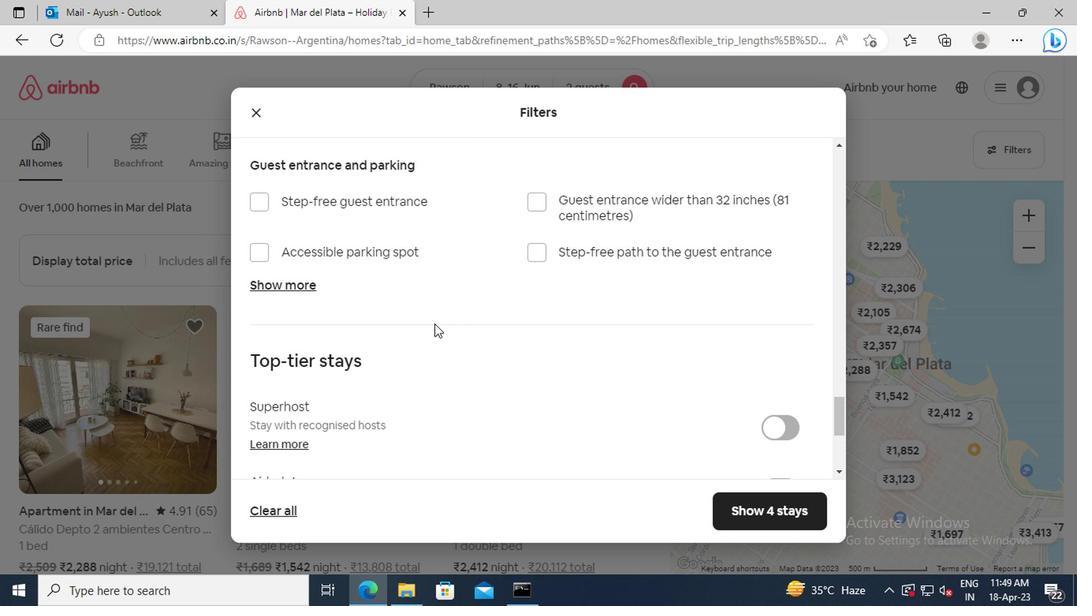 
Action: Mouse moved to (430, 323)
Screenshot: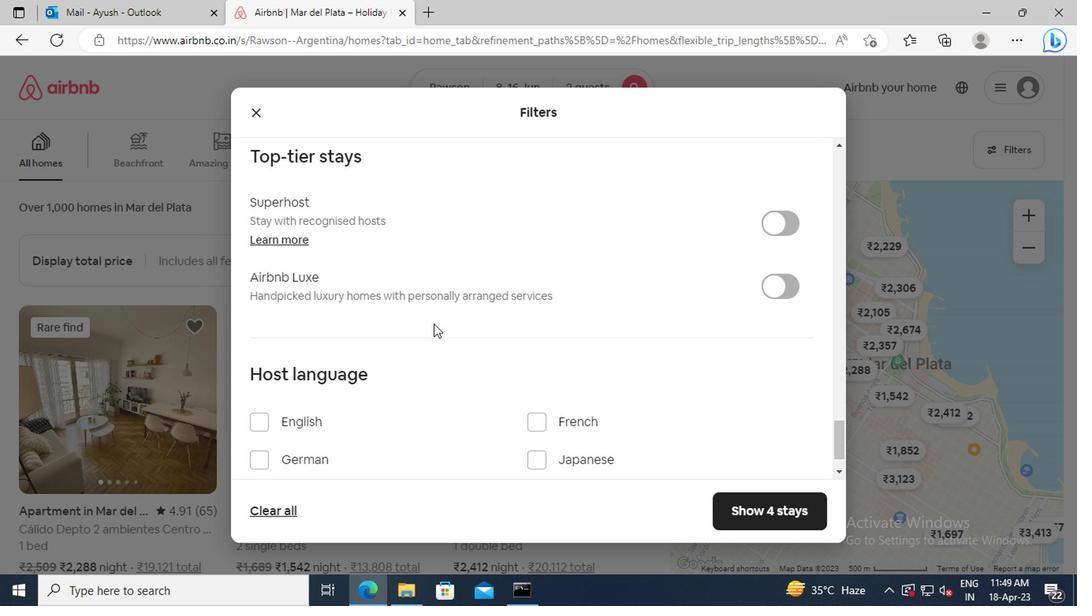 
Action: Mouse scrolled (430, 322) with delta (0, 0)
Screenshot: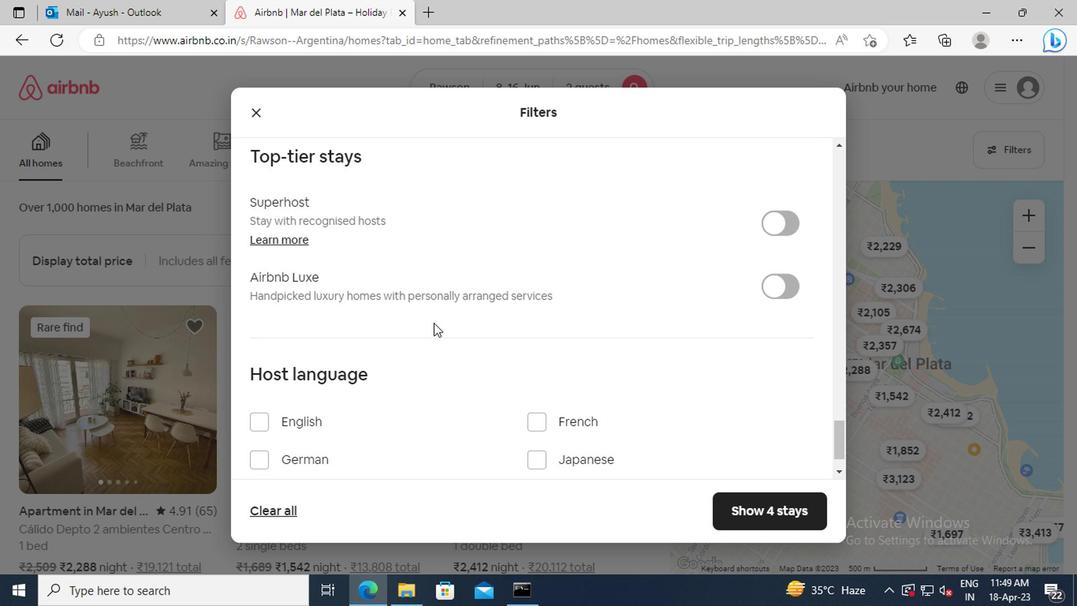 
Action: Mouse scrolled (430, 322) with delta (0, 0)
Screenshot: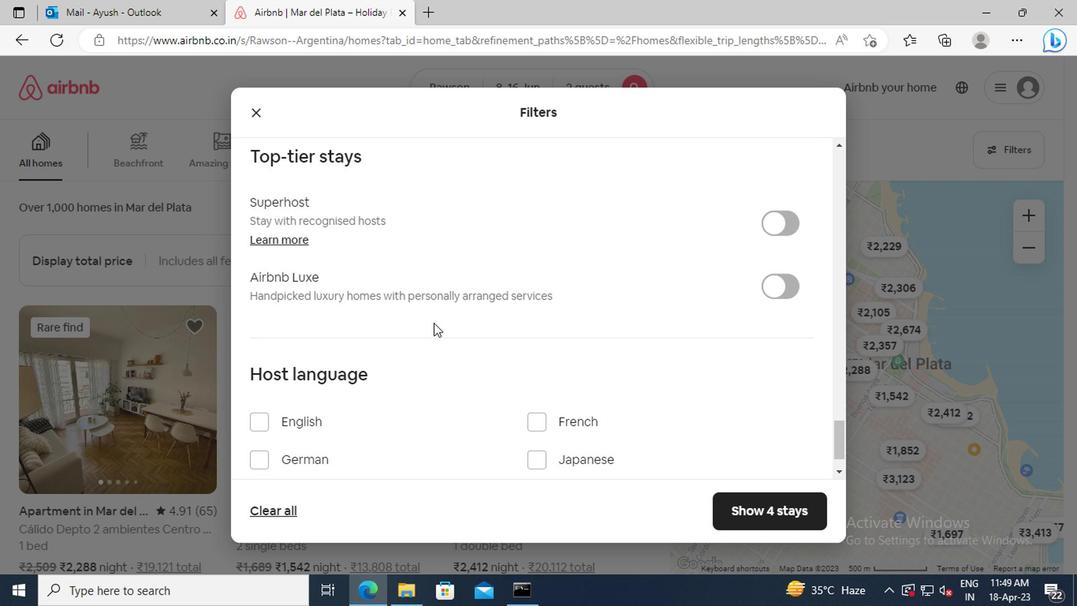 
Action: Mouse moved to (255, 368)
Screenshot: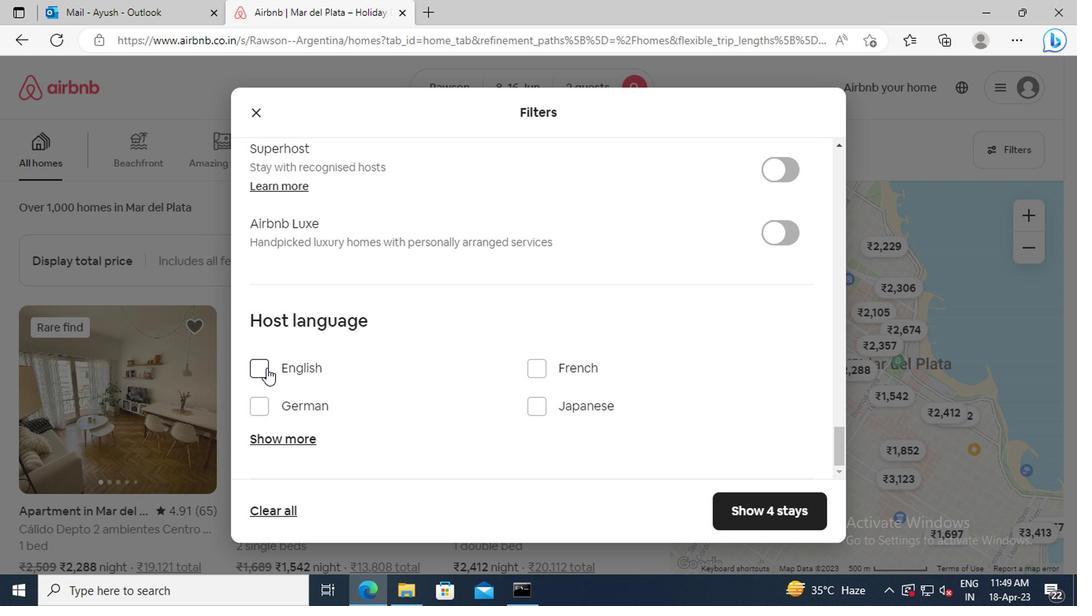 
Action: Mouse pressed left at (255, 368)
Screenshot: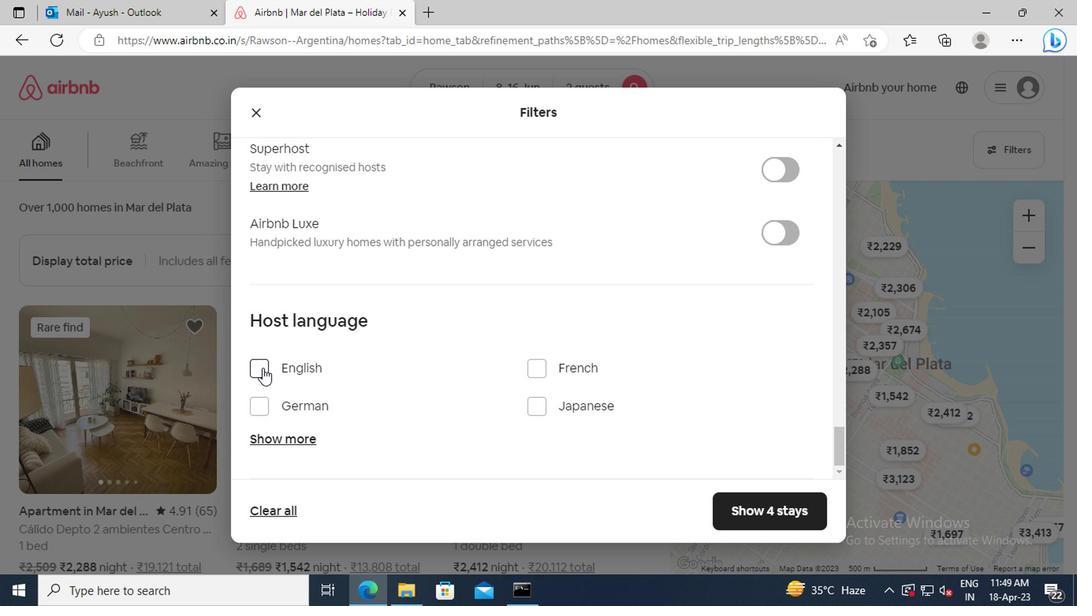 
Action: Mouse moved to (760, 515)
Screenshot: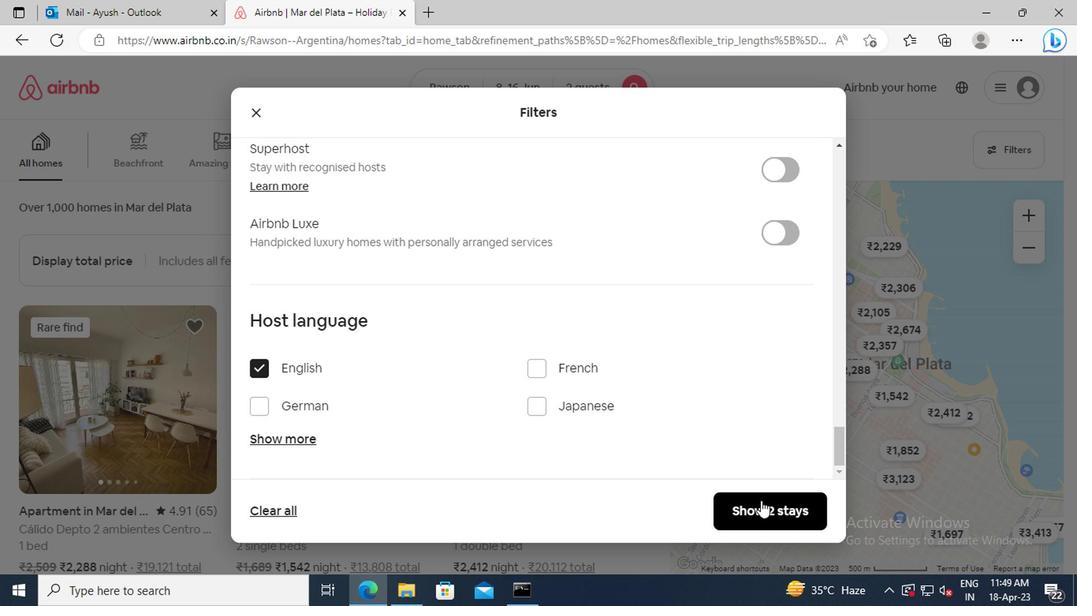 
Action: Mouse pressed left at (760, 515)
Screenshot: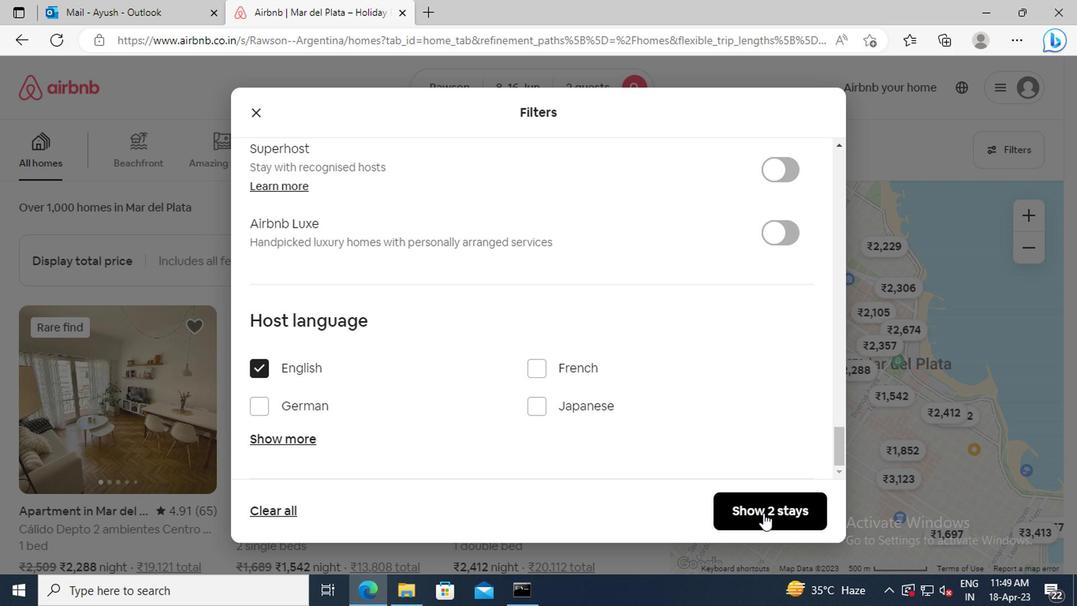
Action: Mouse moved to (694, 446)
Screenshot: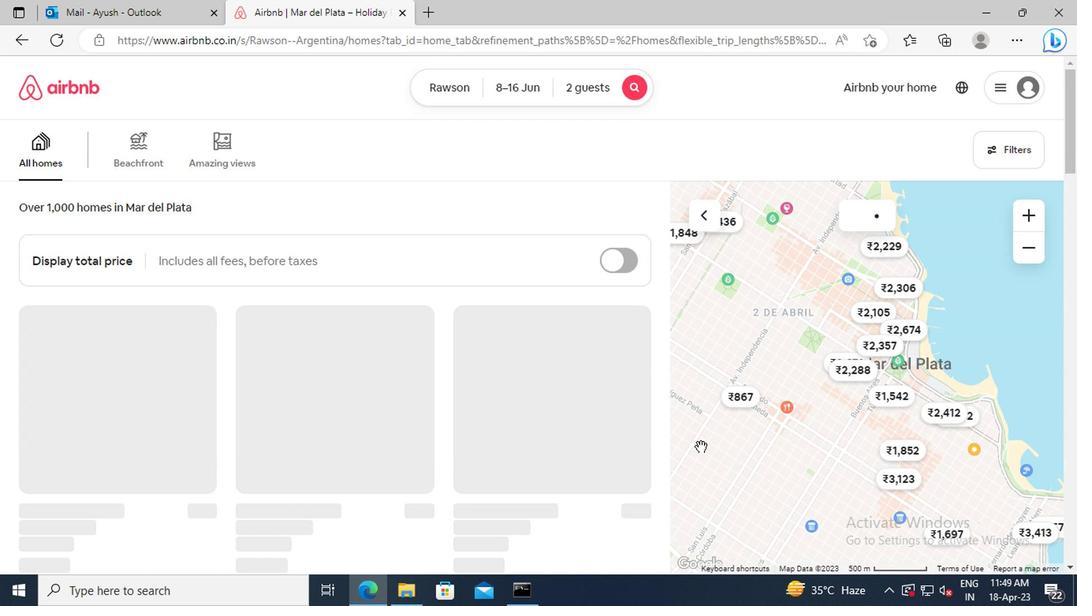 
